 Task: Find connections with filter location La Unión with filter topic #successwith filter profile language French with filter current company Genpact with filter school QIS College of Engineering & Technology, Vengamukkapalem (Village), Pondur Road, Ongle(M),PIN-523 272.(CC-49) with filter industry Writing and Editing with filter service category Information Security with filter keywords title Finance Manager
Action: Mouse moved to (518, 72)
Screenshot: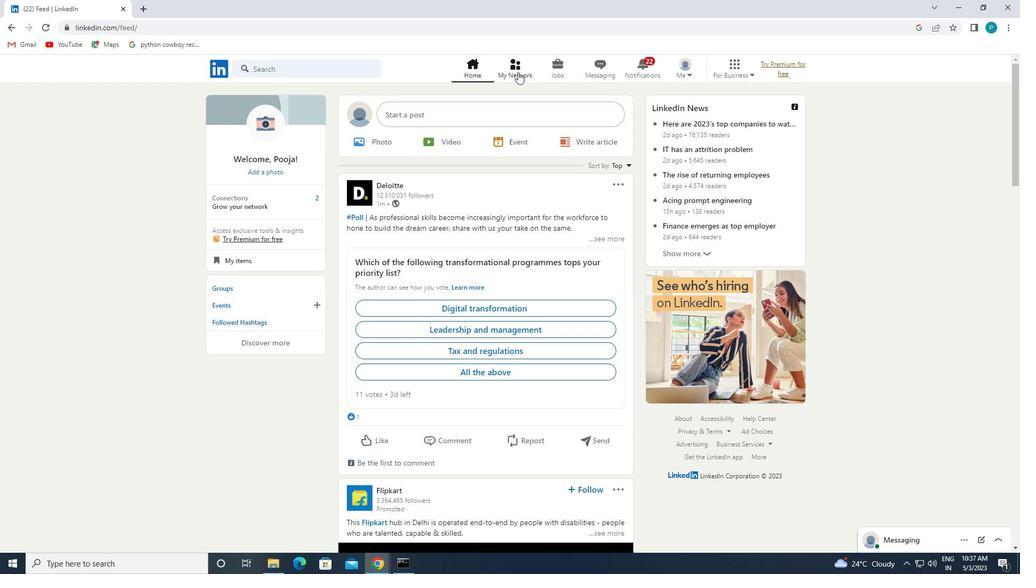 
Action: Mouse pressed left at (518, 72)
Screenshot: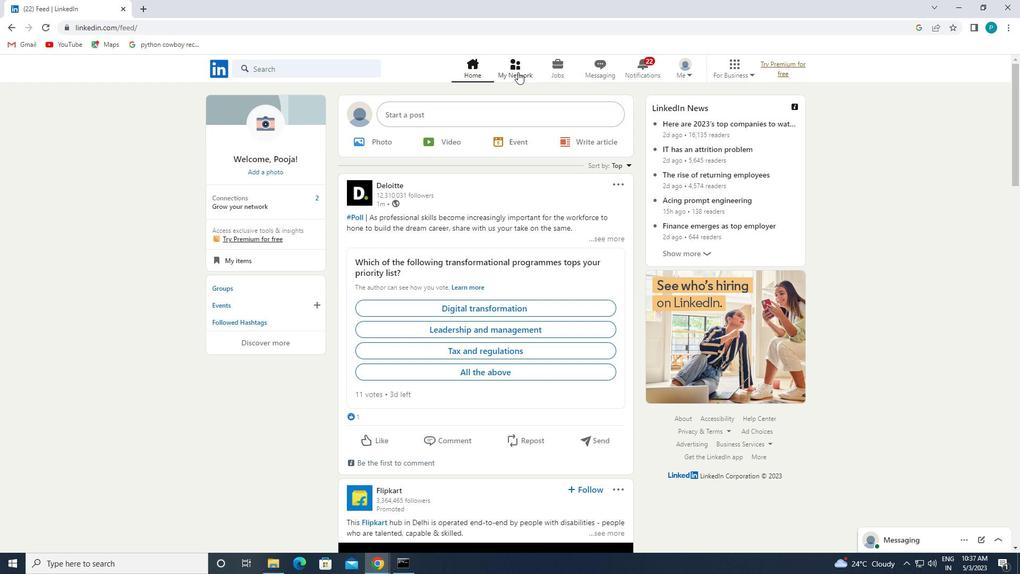 
Action: Mouse moved to (300, 122)
Screenshot: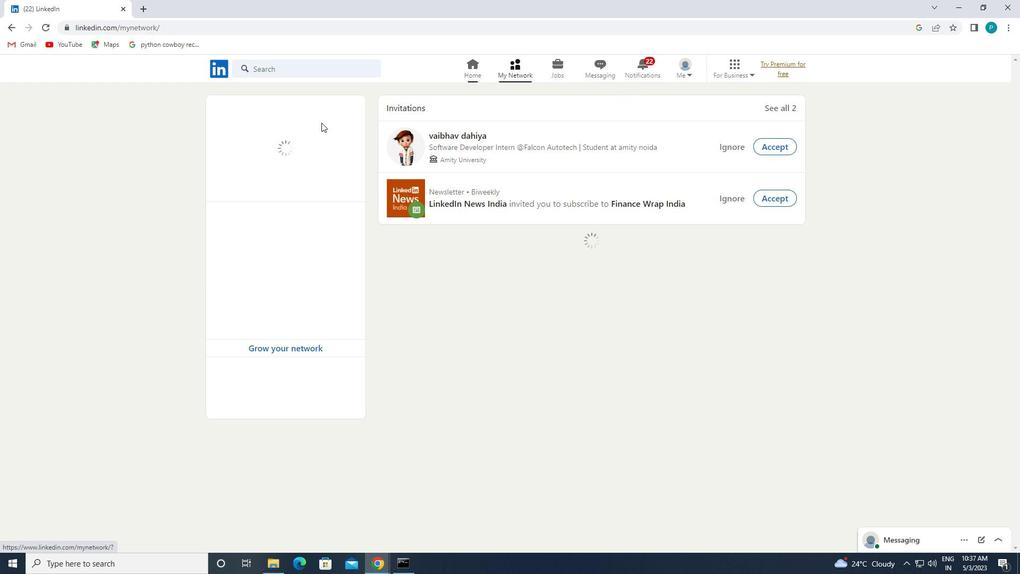 
Action: Mouse pressed left at (300, 122)
Screenshot: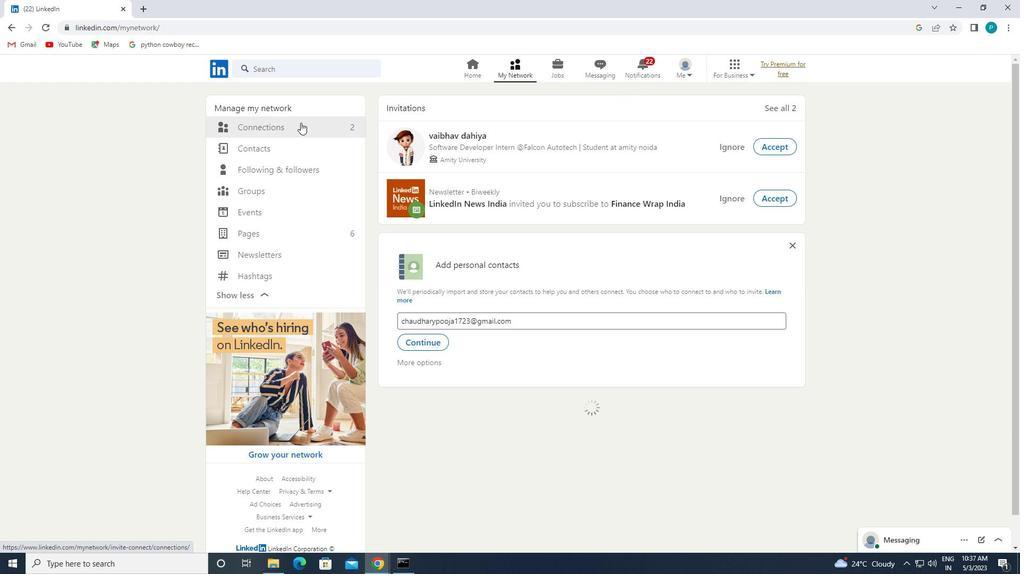 
Action: Mouse moved to (585, 127)
Screenshot: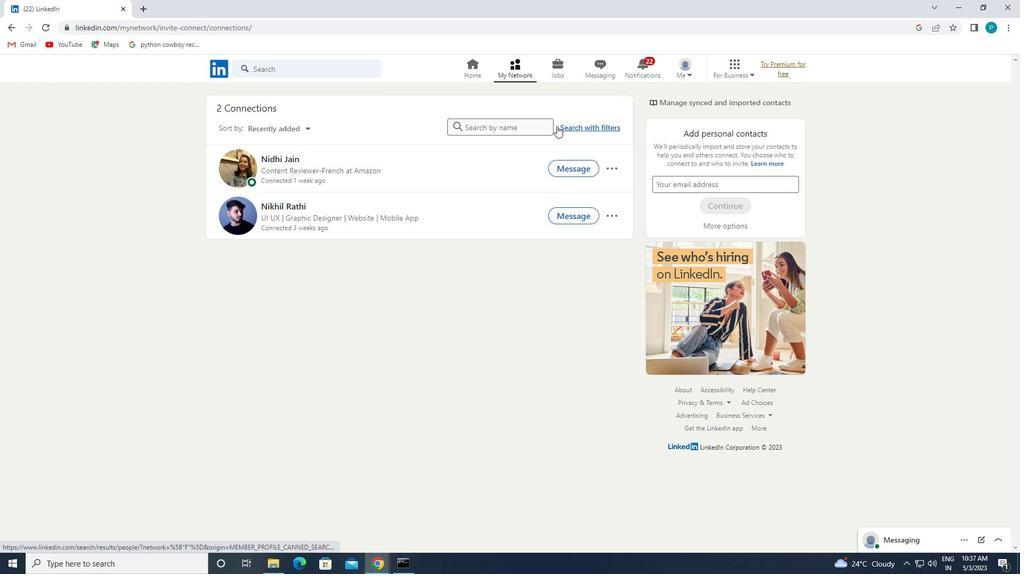 
Action: Mouse pressed left at (585, 127)
Screenshot: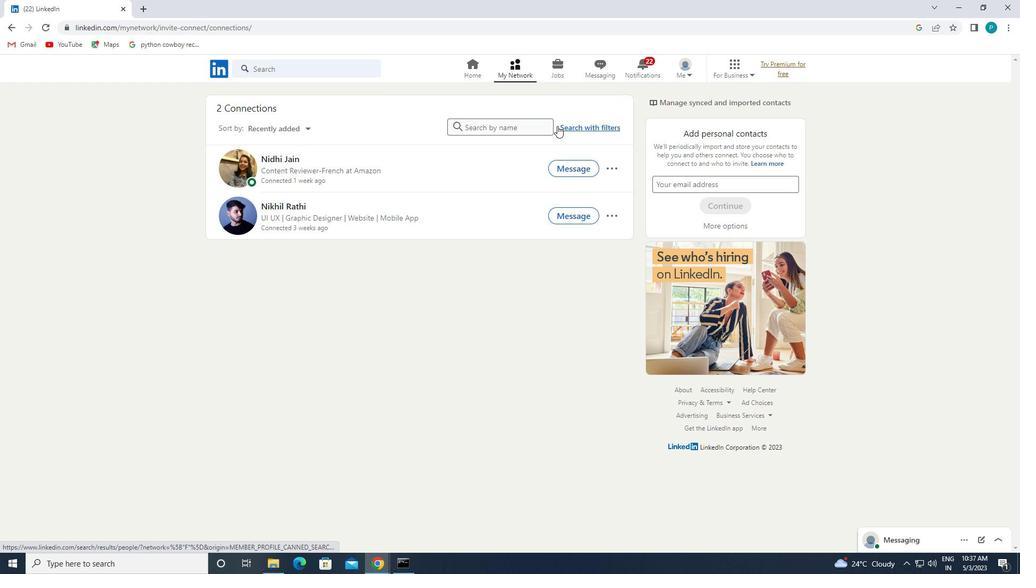 
Action: Mouse moved to (530, 104)
Screenshot: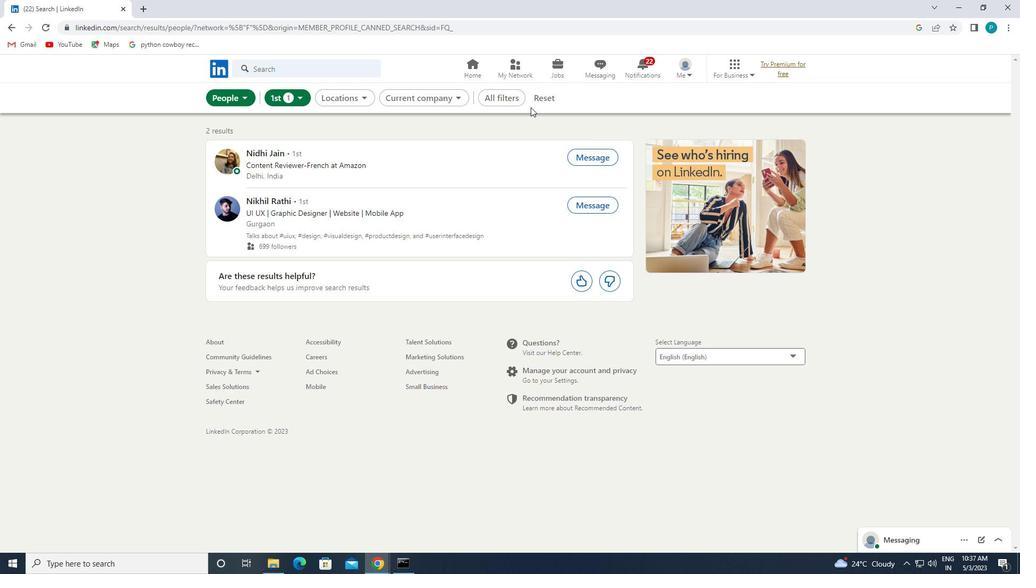
Action: Mouse pressed left at (530, 104)
Screenshot: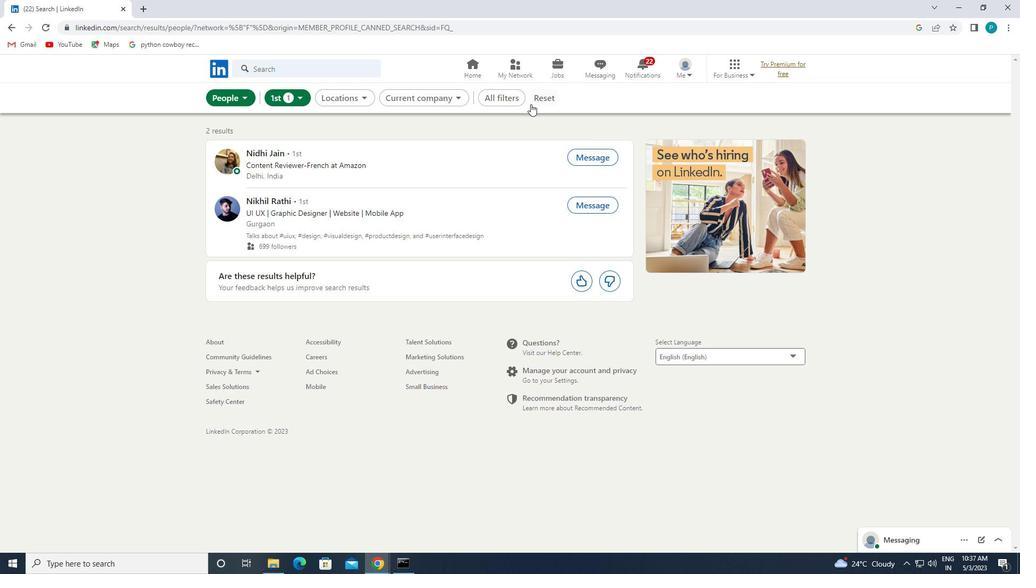 
Action: Mouse moved to (527, 98)
Screenshot: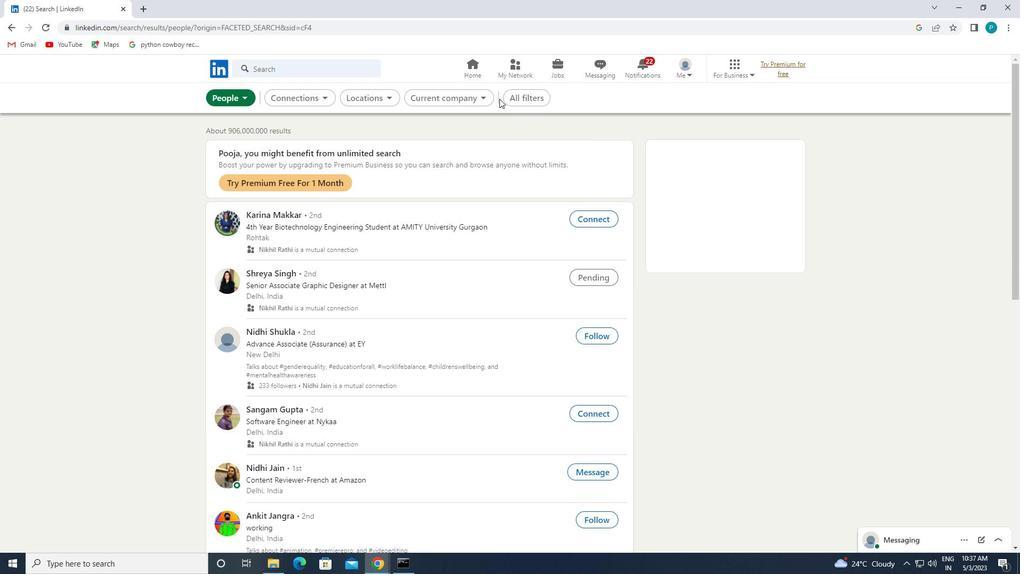 
Action: Mouse pressed left at (527, 98)
Screenshot: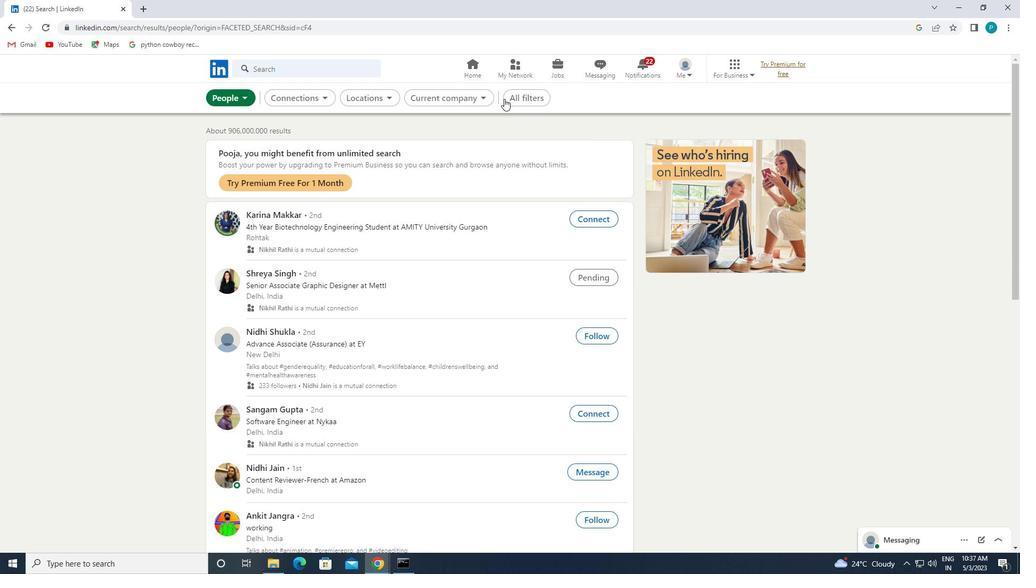 
Action: Mouse moved to (842, 266)
Screenshot: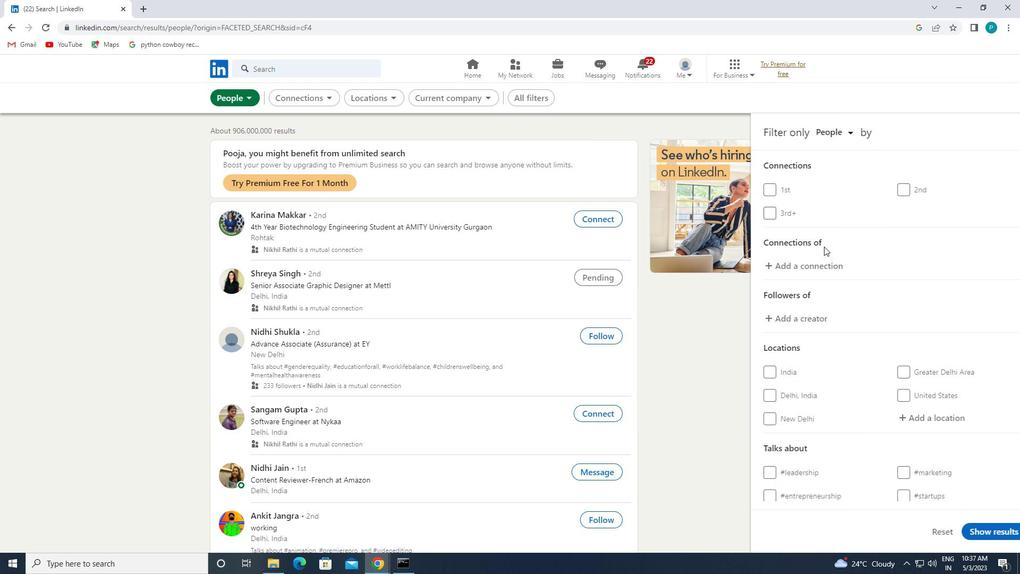 
Action: Mouse scrolled (842, 266) with delta (0, 0)
Screenshot: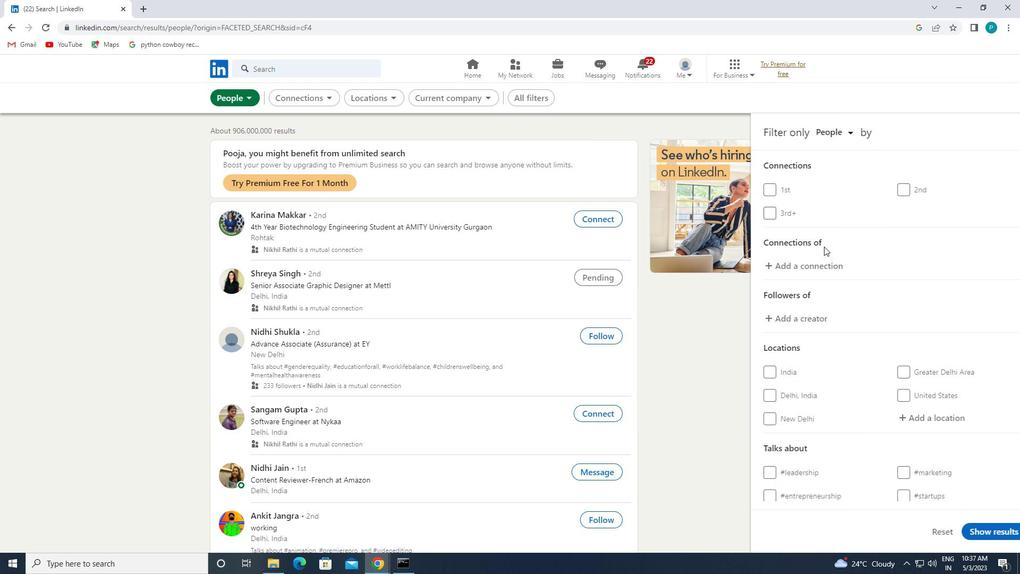 
Action: Mouse moved to (855, 289)
Screenshot: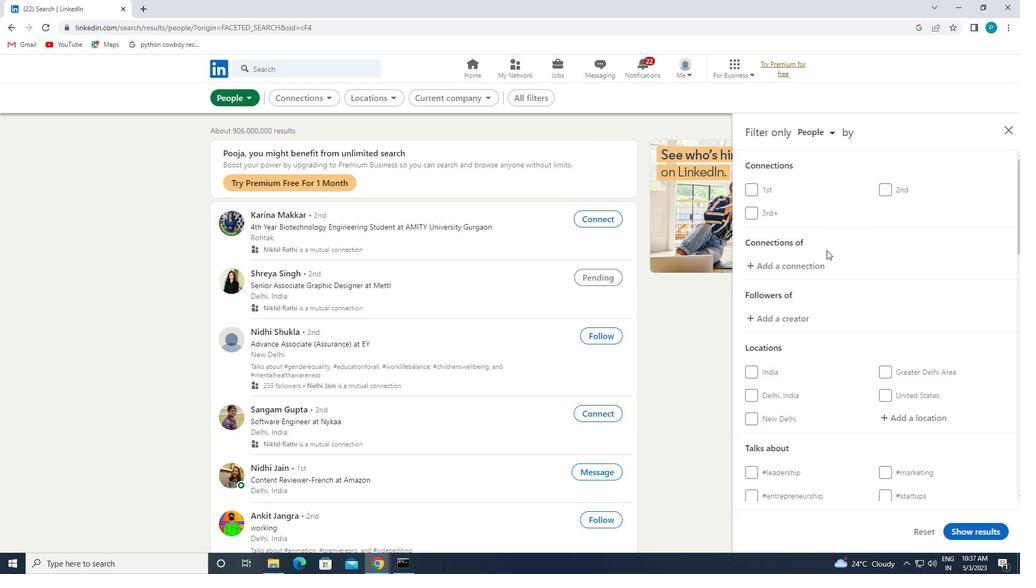 
Action: Mouse scrolled (855, 288) with delta (0, 0)
Screenshot: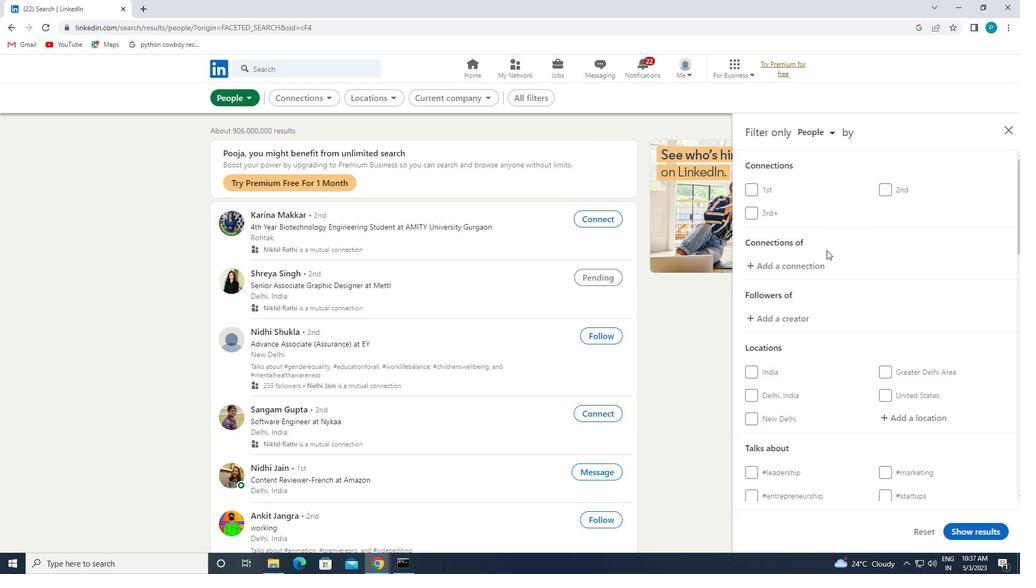 
Action: Mouse moved to (901, 301)
Screenshot: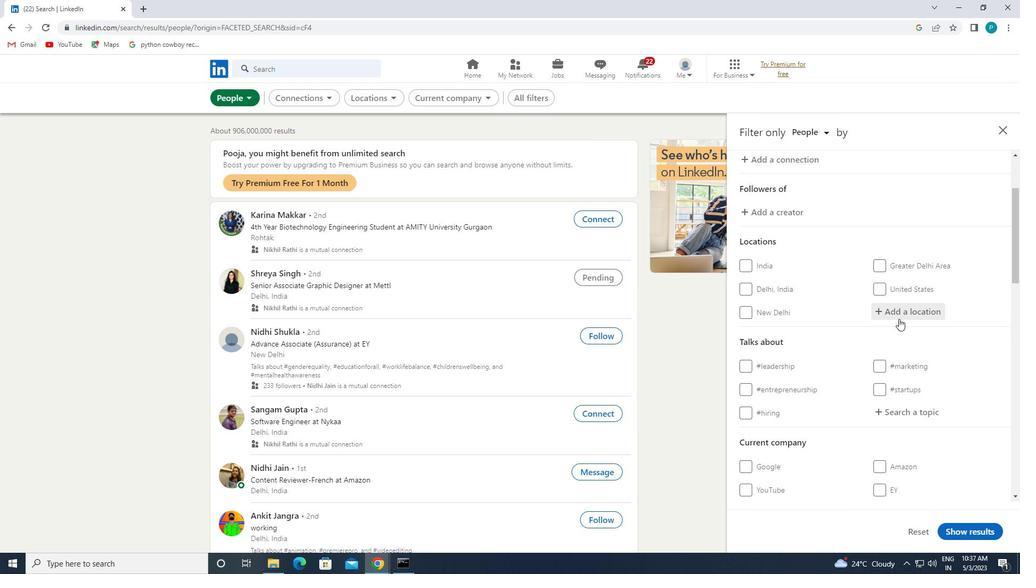 
Action: Mouse pressed left at (901, 301)
Screenshot: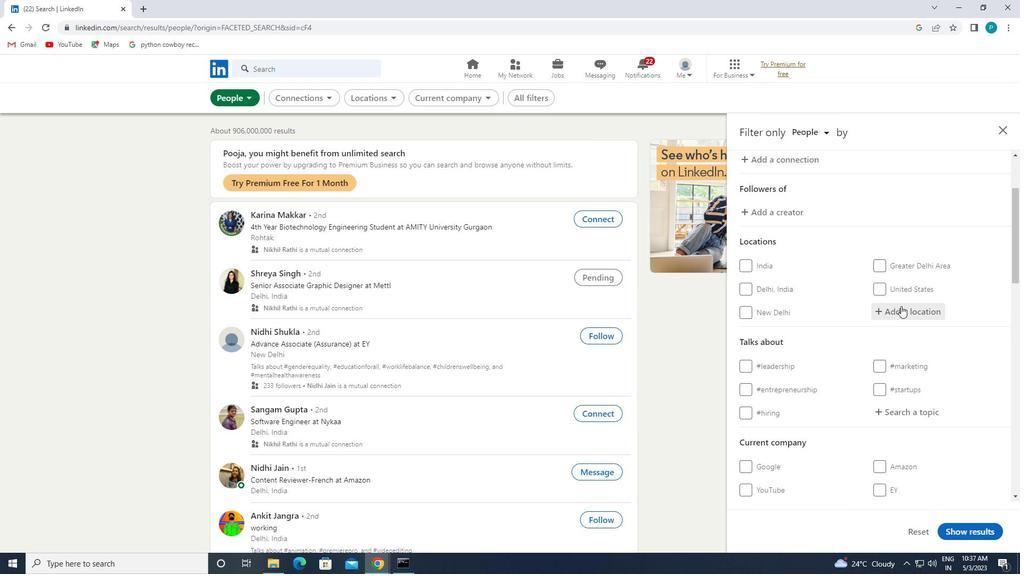 
Action: Mouse moved to (907, 323)
Screenshot: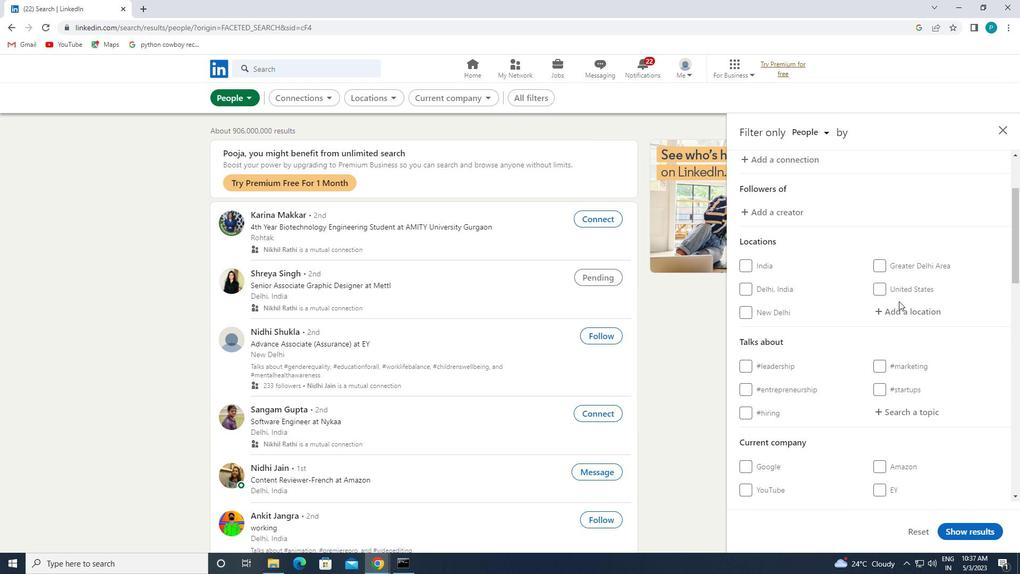 
Action: Mouse pressed left at (907, 323)
Screenshot: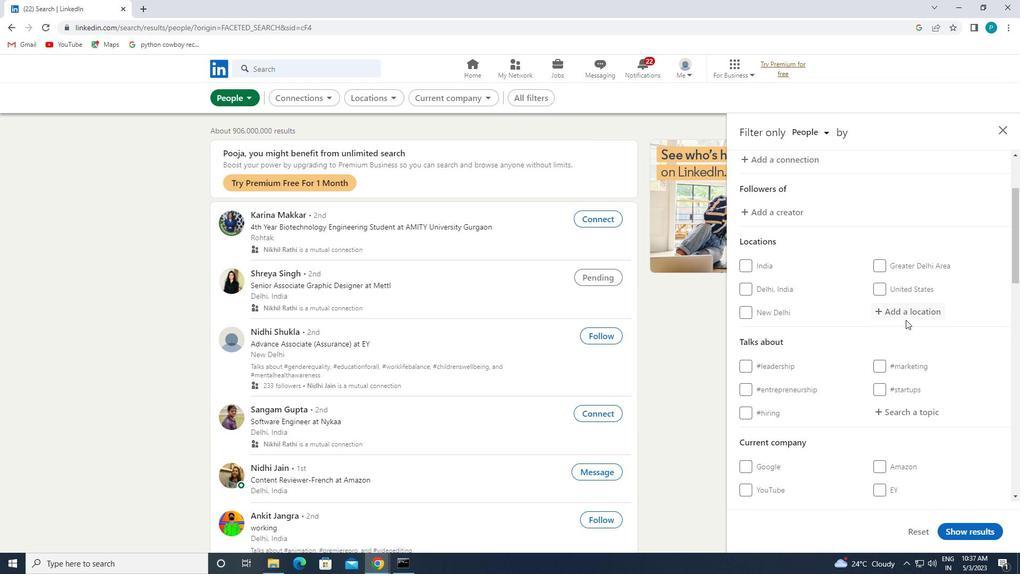 
Action: Mouse moved to (904, 315)
Screenshot: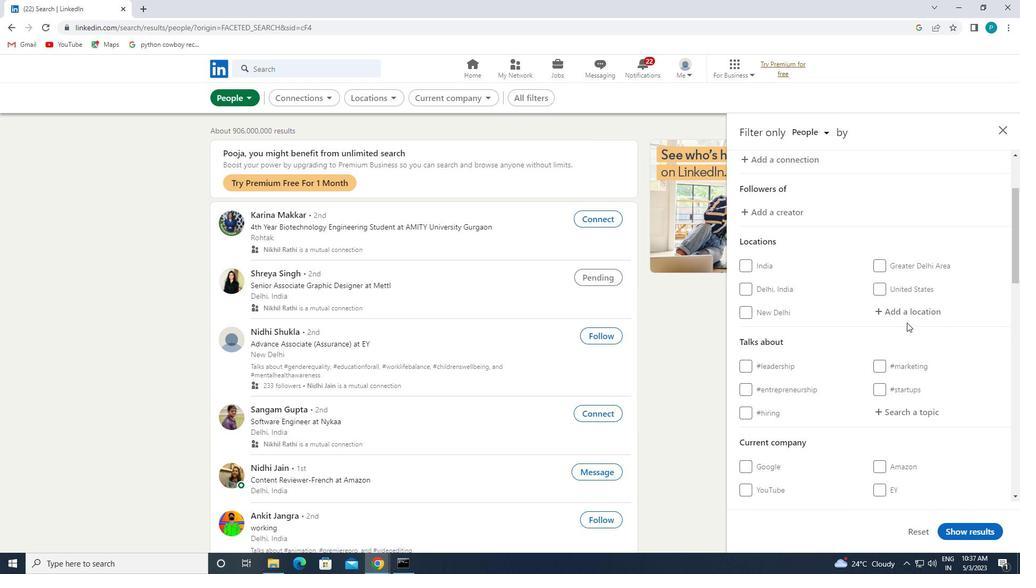 
Action: Mouse pressed left at (904, 315)
Screenshot: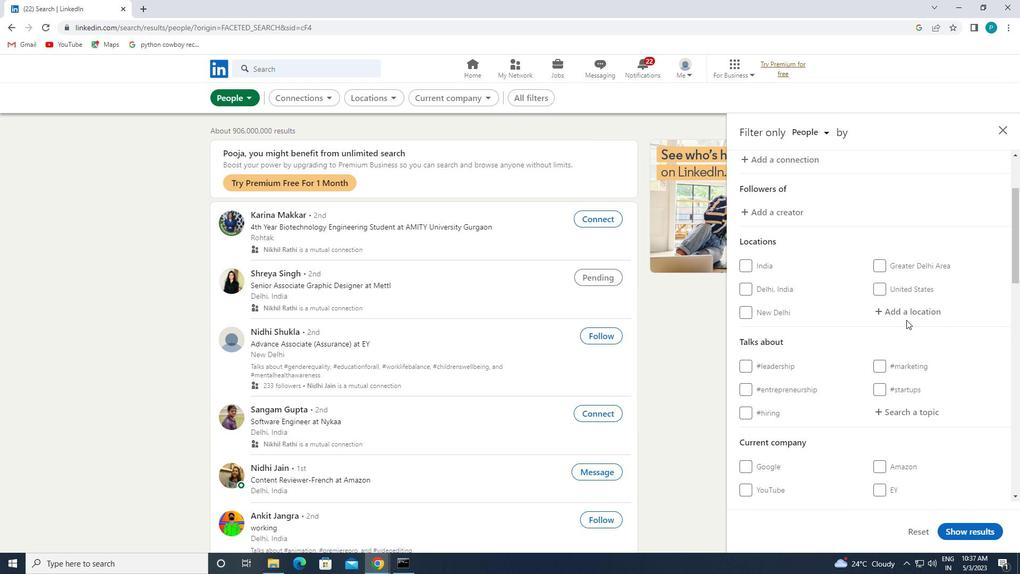 
Action: Mouse moved to (904, 316)
Screenshot: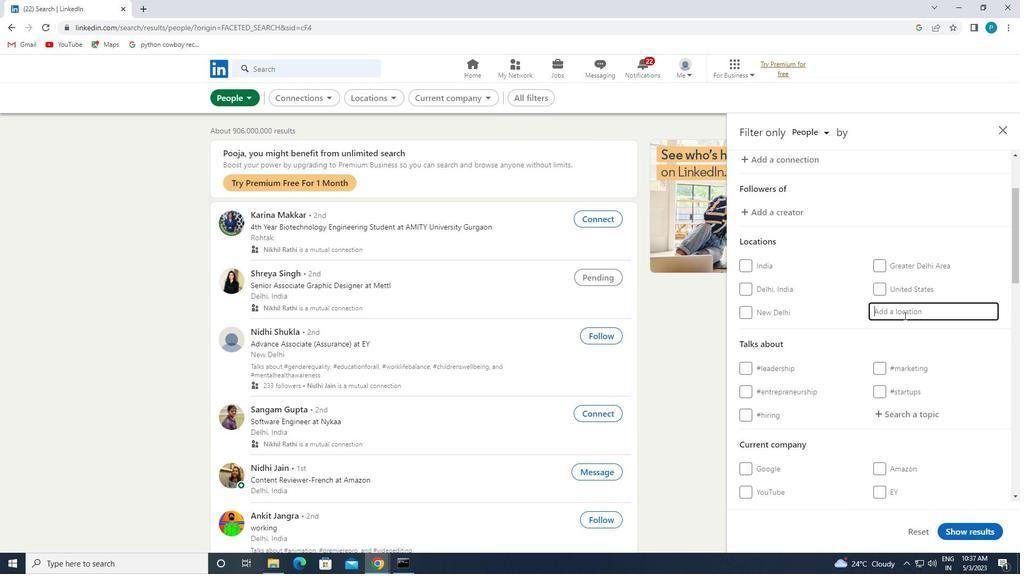 
Action: Key pressed <Key.shift><Key.shift><Key.shift><Key.shift><Key.shift><Key.shift><Key.shift><Key.shift><Key.shift_r><Key.shift_r><Key.shift_r>LA<Key.space><Key.caps_lock>U<Key.caps_lock>NION
Screenshot: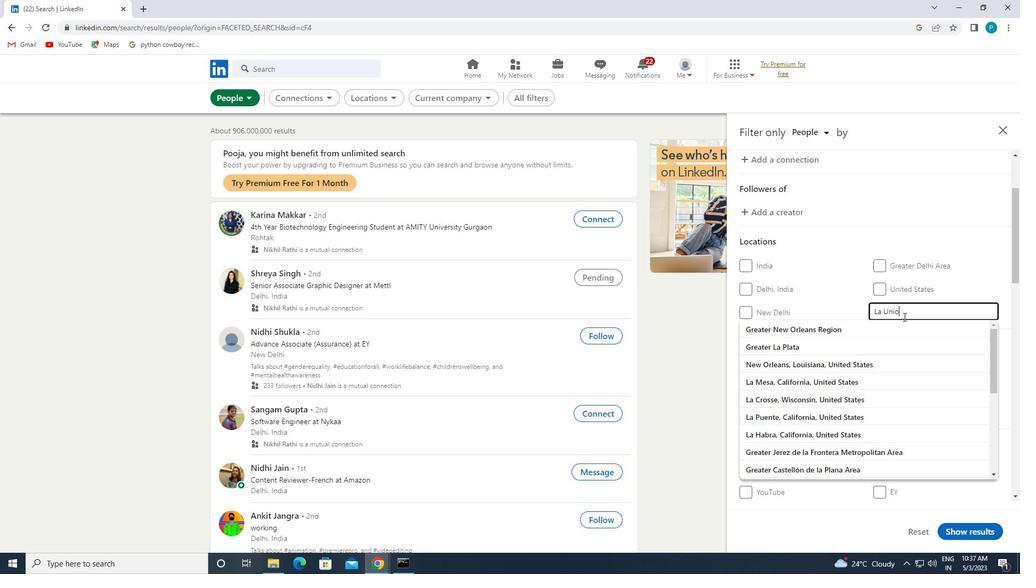 
Action: Mouse moved to (888, 326)
Screenshot: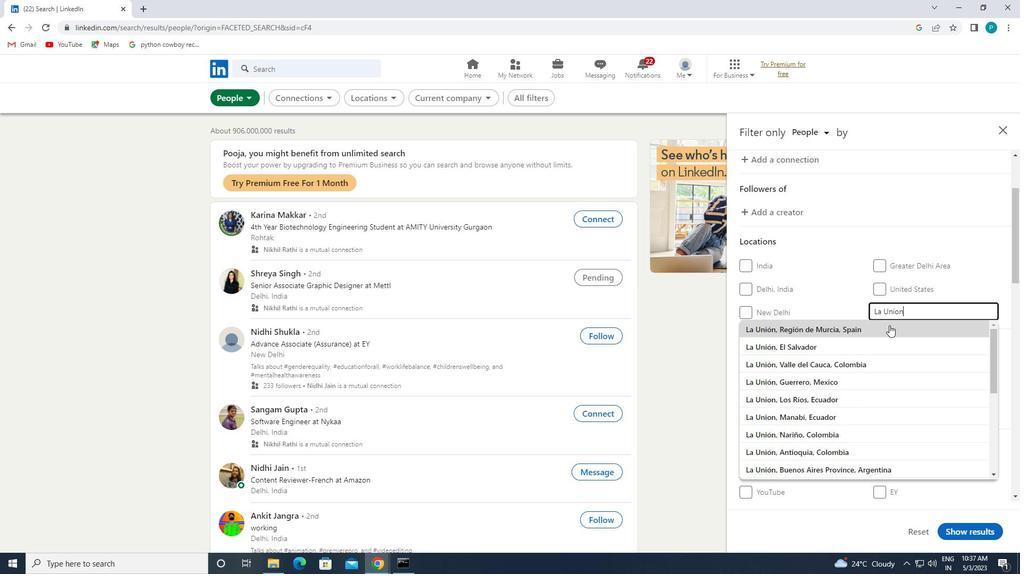
Action: Mouse pressed left at (888, 326)
Screenshot: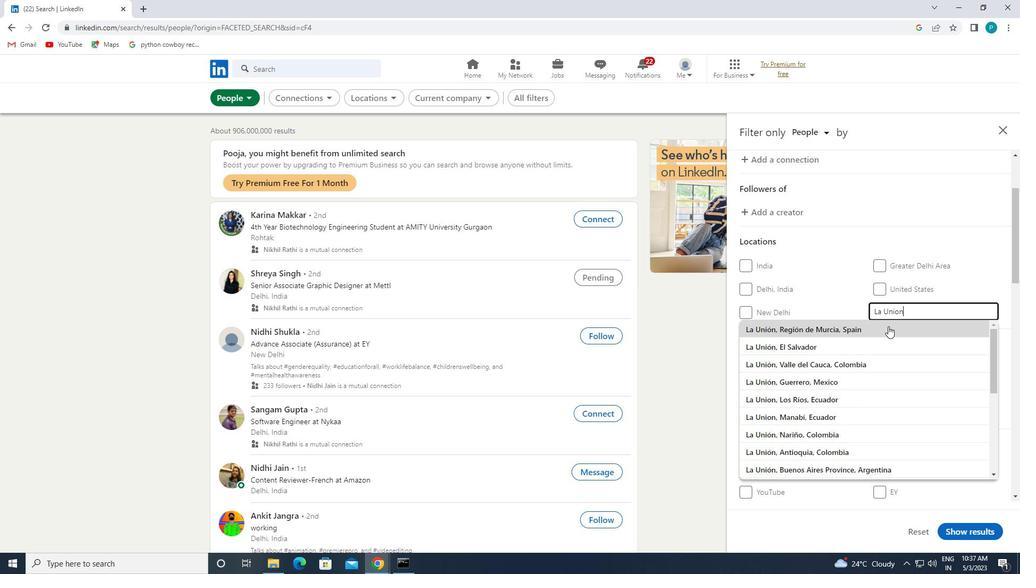 
Action: Mouse scrolled (888, 326) with delta (0, 0)
Screenshot: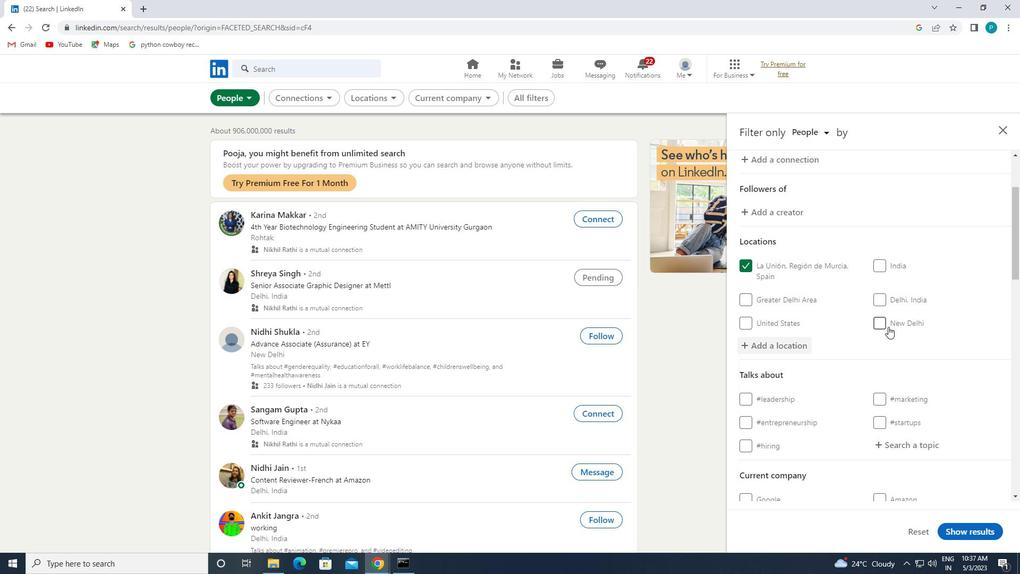 
Action: Mouse scrolled (888, 326) with delta (0, 0)
Screenshot: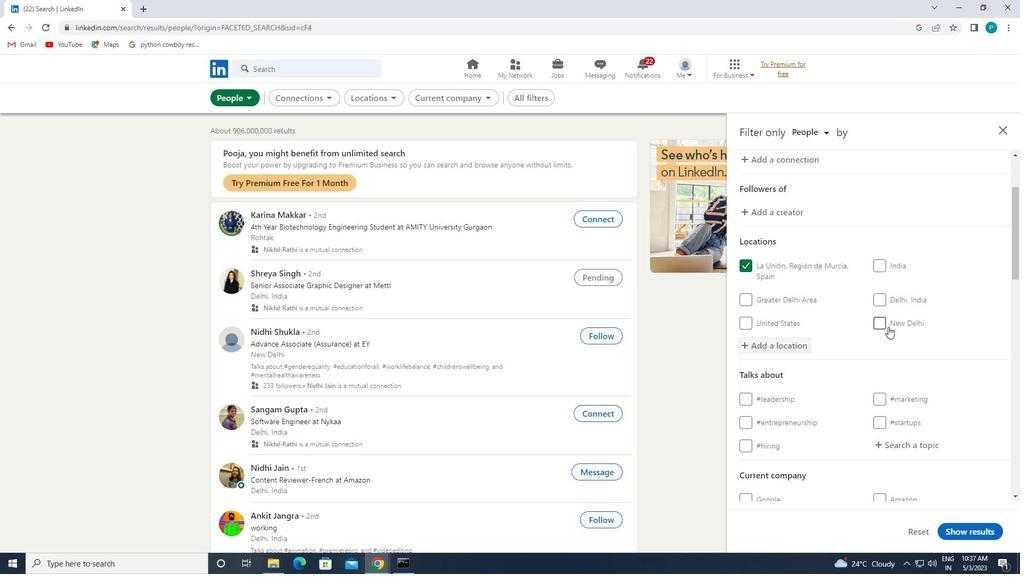
Action: Mouse scrolled (888, 326) with delta (0, 0)
Screenshot: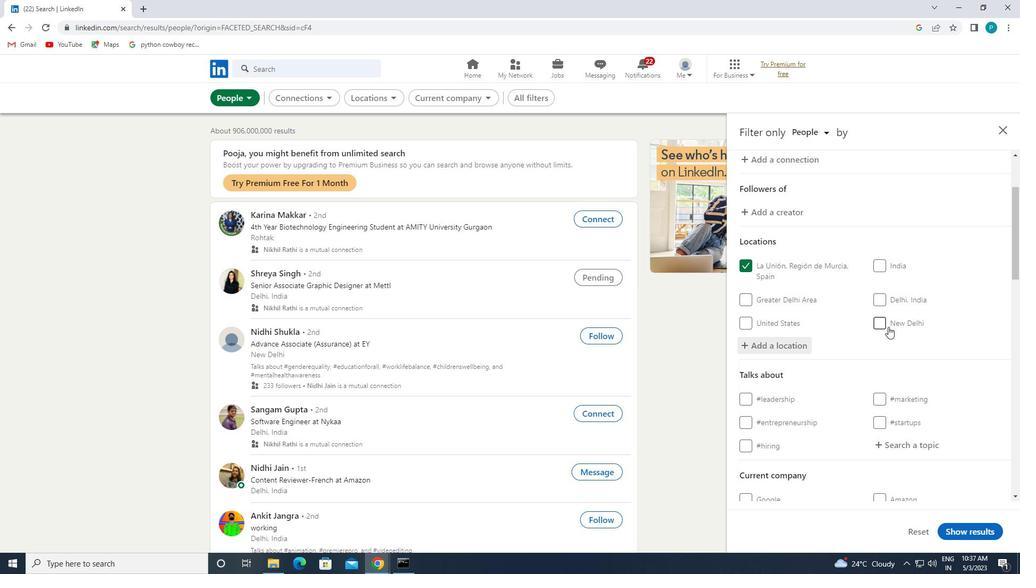 
Action: Mouse moved to (891, 290)
Screenshot: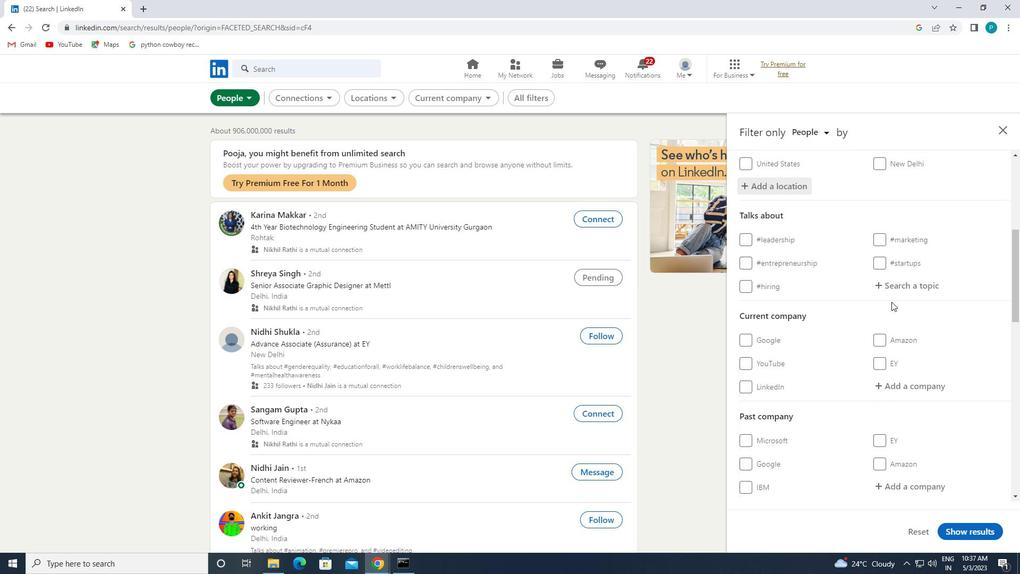 
Action: Mouse pressed left at (891, 290)
Screenshot: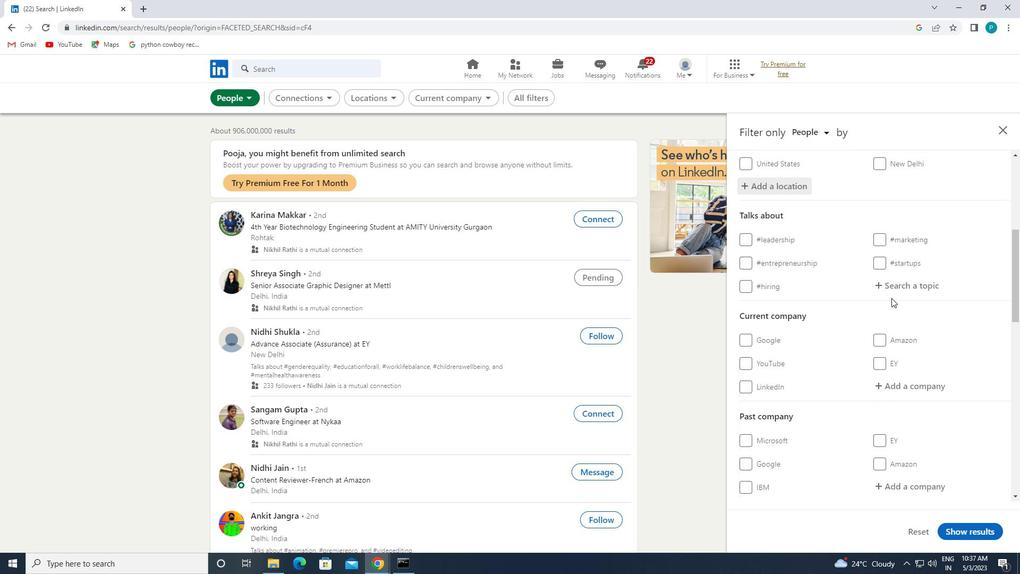 
Action: Mouse moved to (910, 302)
Screenshot: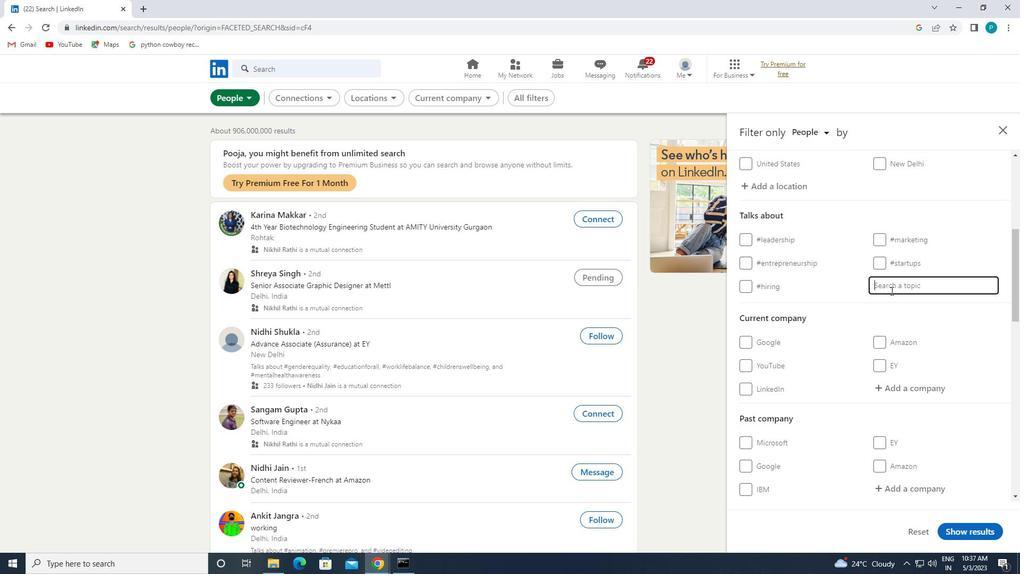 
Action: Key pressed <Key.shift><Key.shift><Key.shift>#SUCCESS
Screenshot: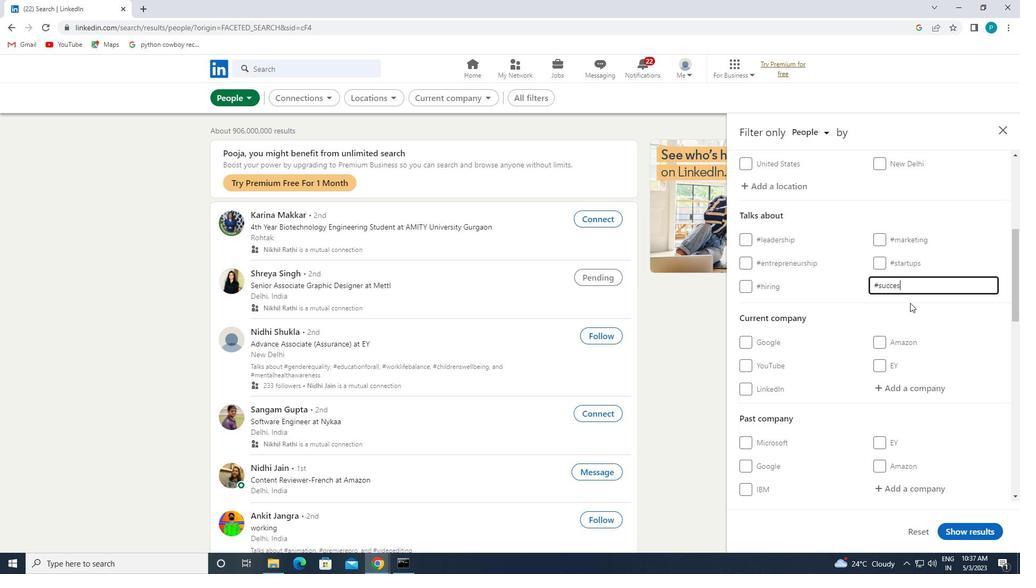 
Action: Mouse moved to (793, 375)
Screenshot: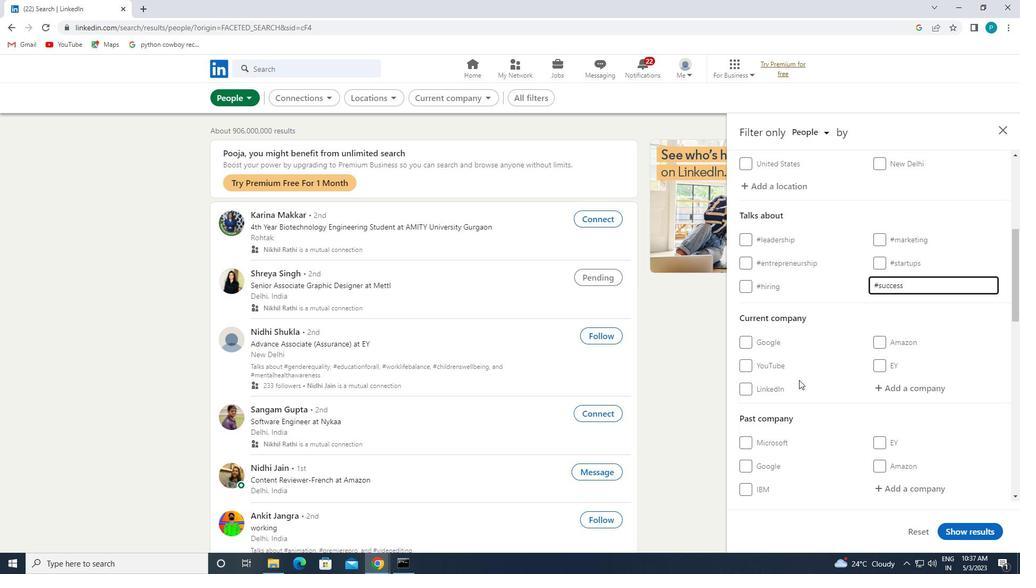 
Action: Mouse scrolled (793, 375) with delta (0, 0)
Screenshot: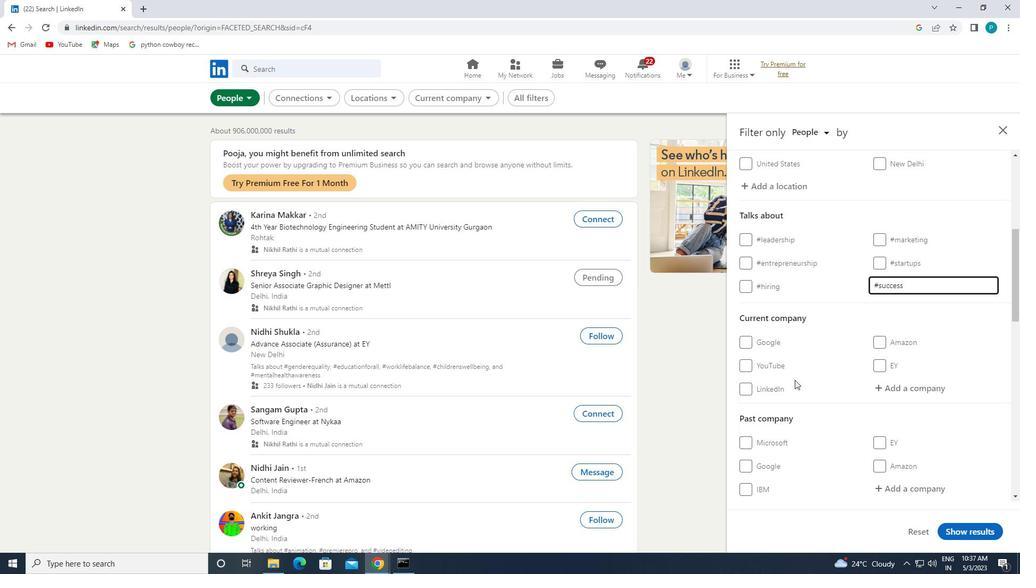 
Action: Mouse scrolled (793, 375) with delta (0, 0)
Screenshot: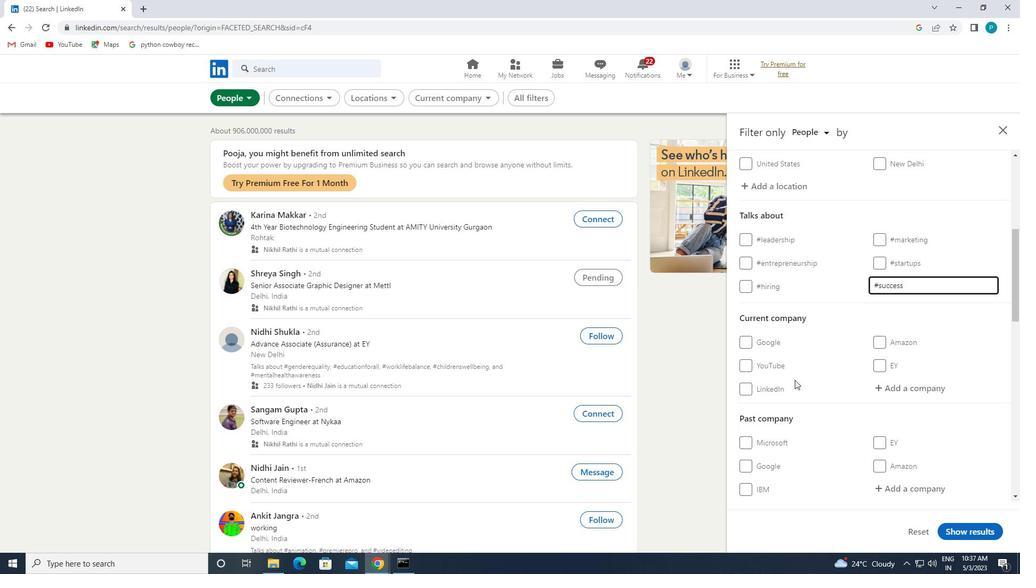 
Action: Mouse scrolled (793, 375) with delta (0, 0)
Screenshot: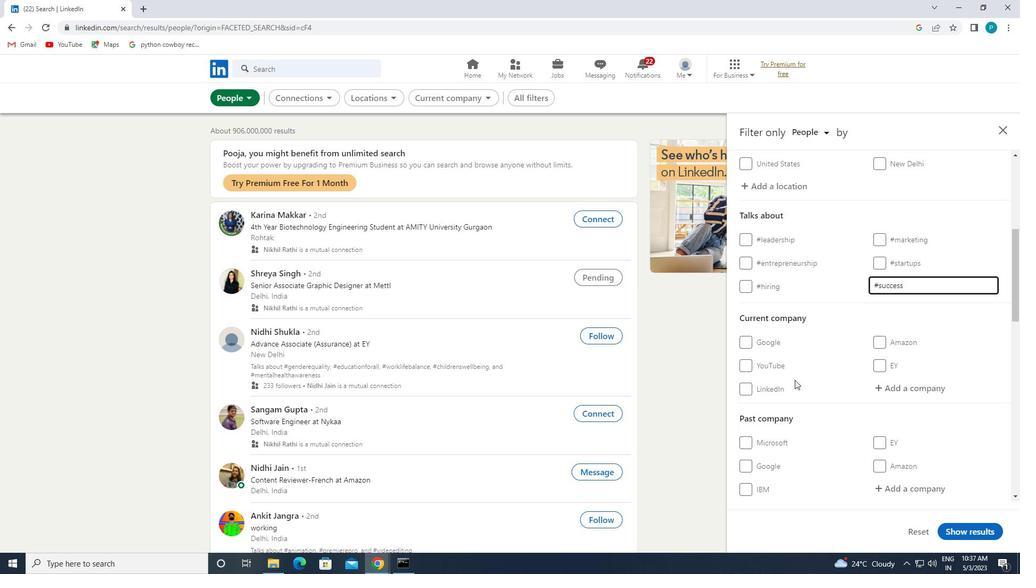 
Action: Mouse moved to (787, 384)
Screenshot: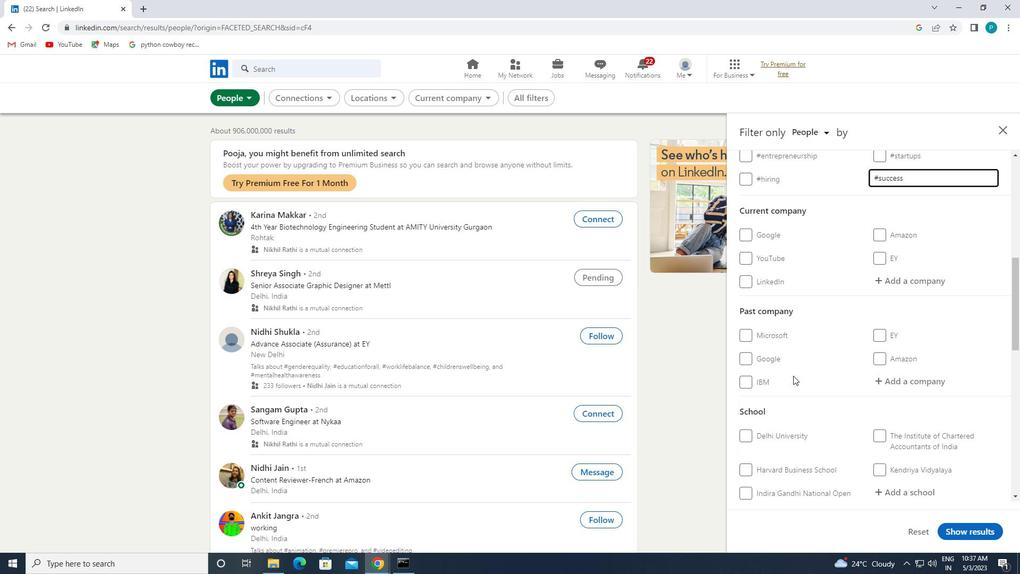 
Action: Mouse scrolled (787, 384) with delta (0, 0)
Screenshot: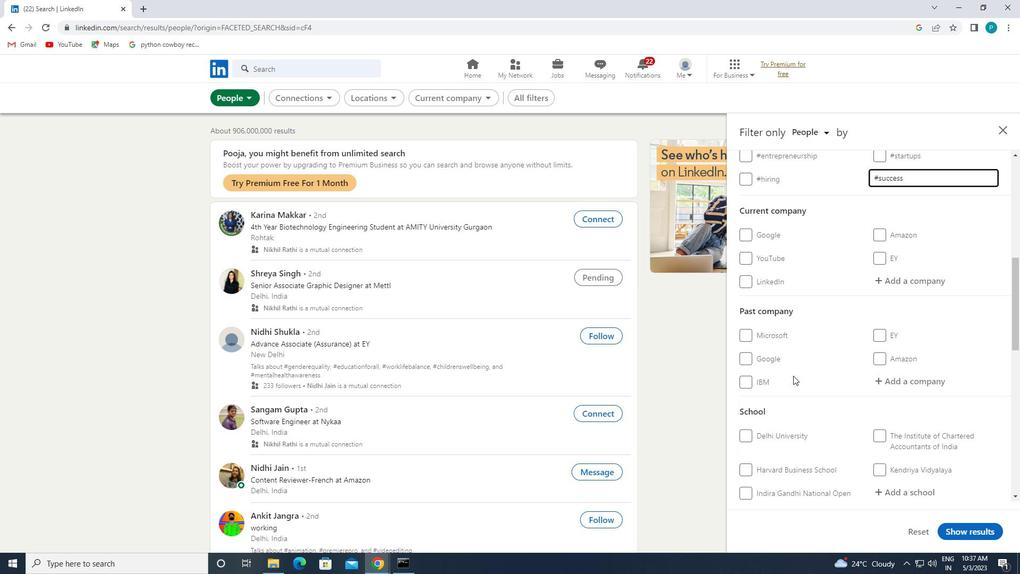 
Action: Mouse moved to (781, 408)
Screenshot: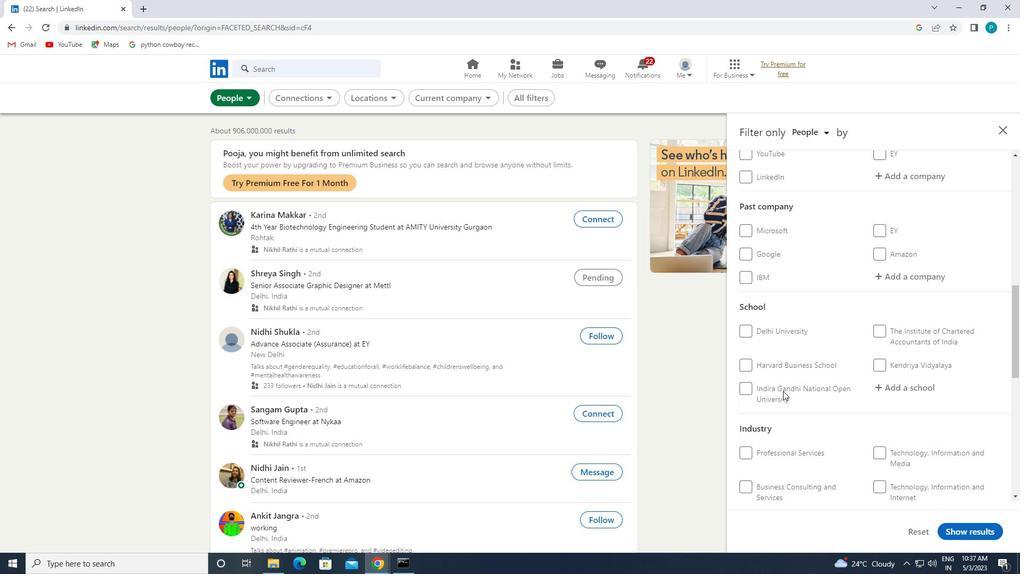 
Action: Mouse scrolled (781, 407) with delta (0, 0)
Screenshot: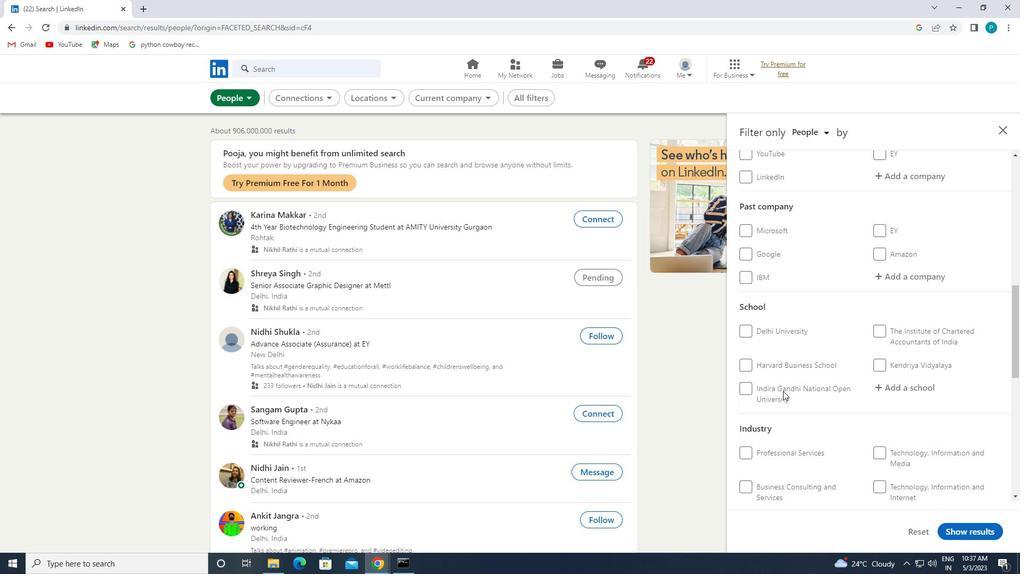 
Action: Mouse moved to (779, 414)
Screenshot: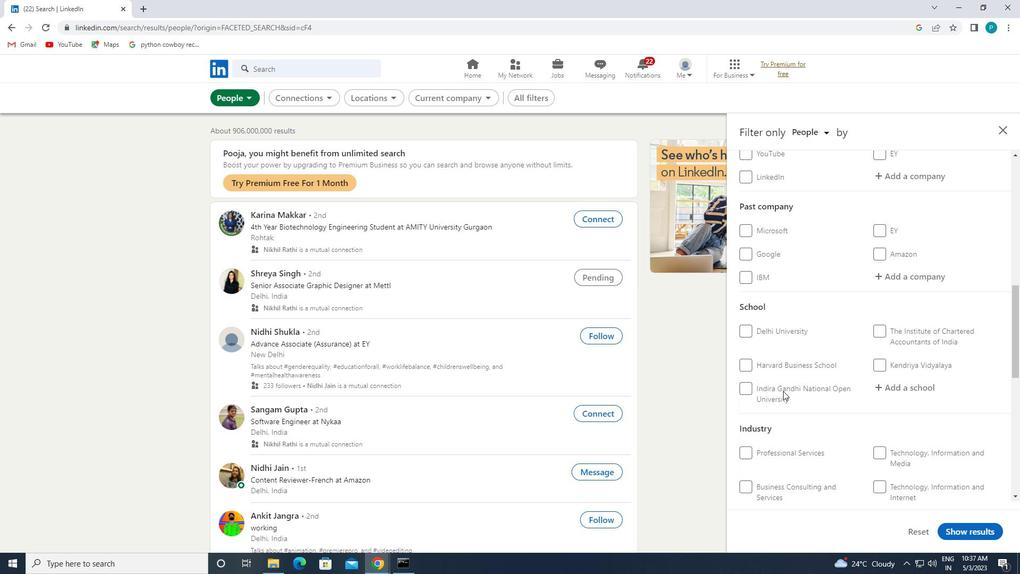 
Action: Mouse scrolled (779, 413) with delta (0, 0)
Screenshot: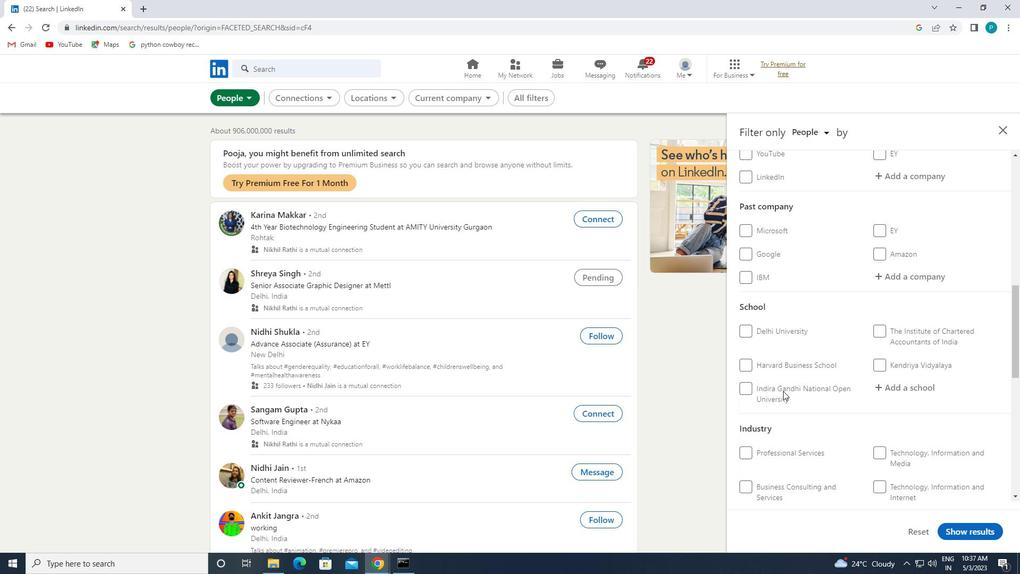 
Action: Mouse scrolled (779, 413) with delta (0, 0)
Screenshot: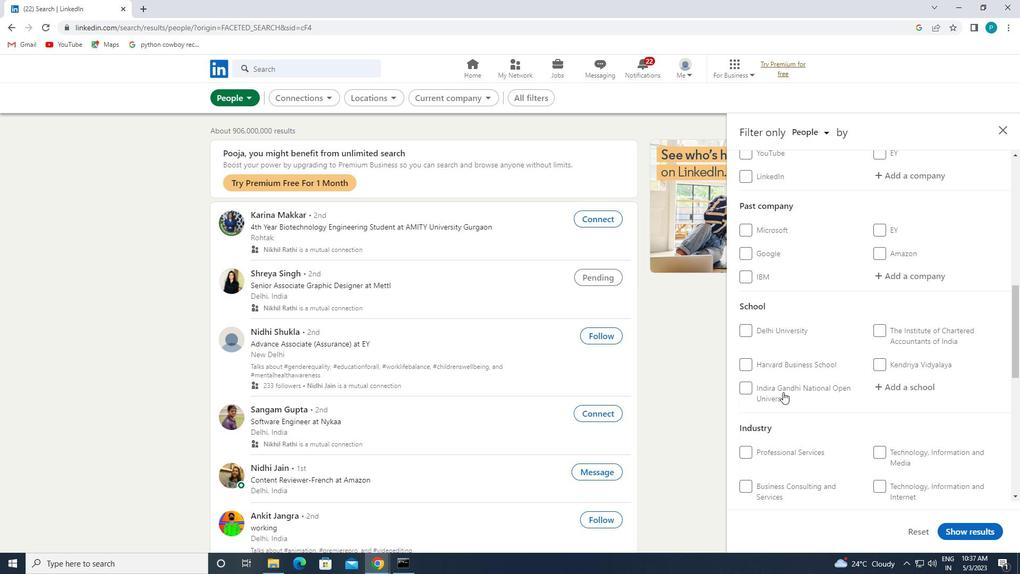 
Action: Mouse moved to (882, 408)
Screenshot: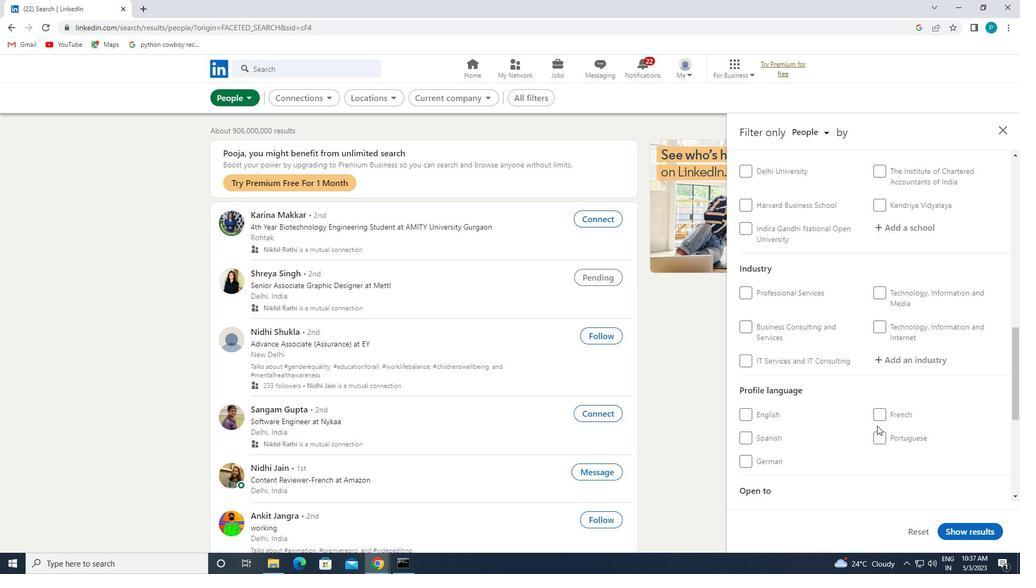 
Action: Mouse pressed left at (882, 408)
Screenshot: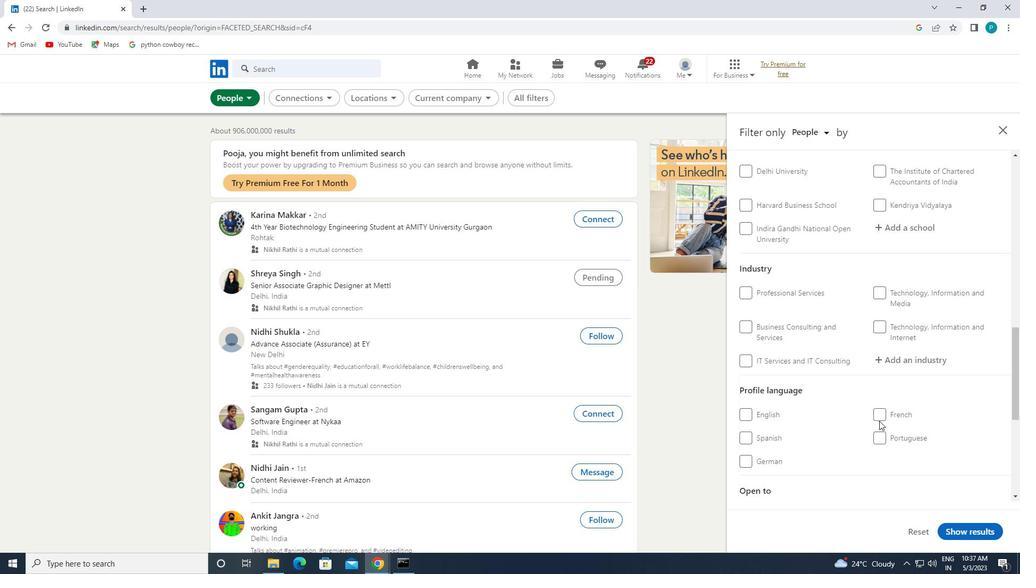 
Action: Mouse moved to (882, 298)
Screenshot: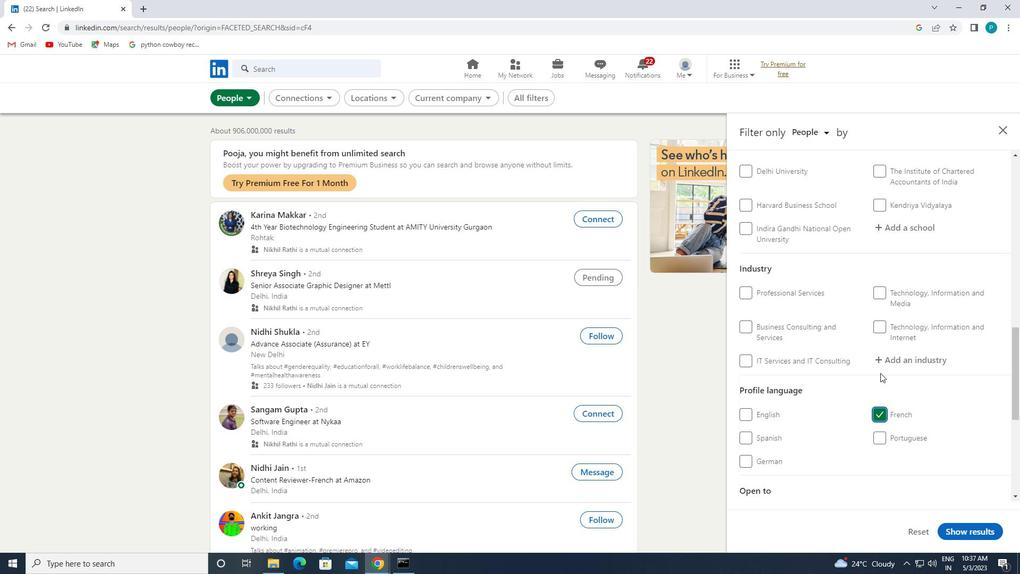 
Action: Mouse scrolled (882, 299) with delta (0, 0)
Screenshot: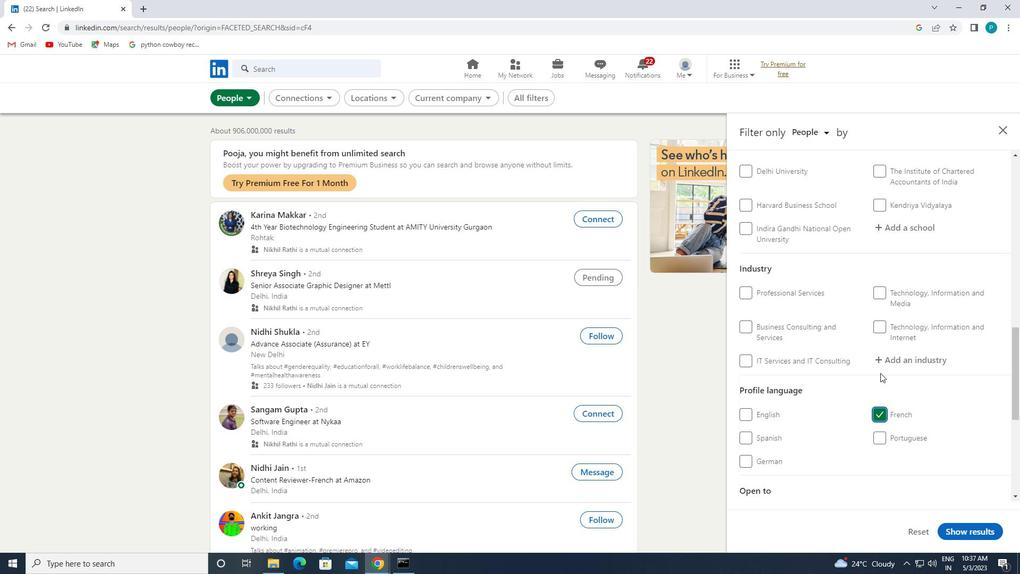 
Action: Mouse moved to (882, 297)
Screenshot: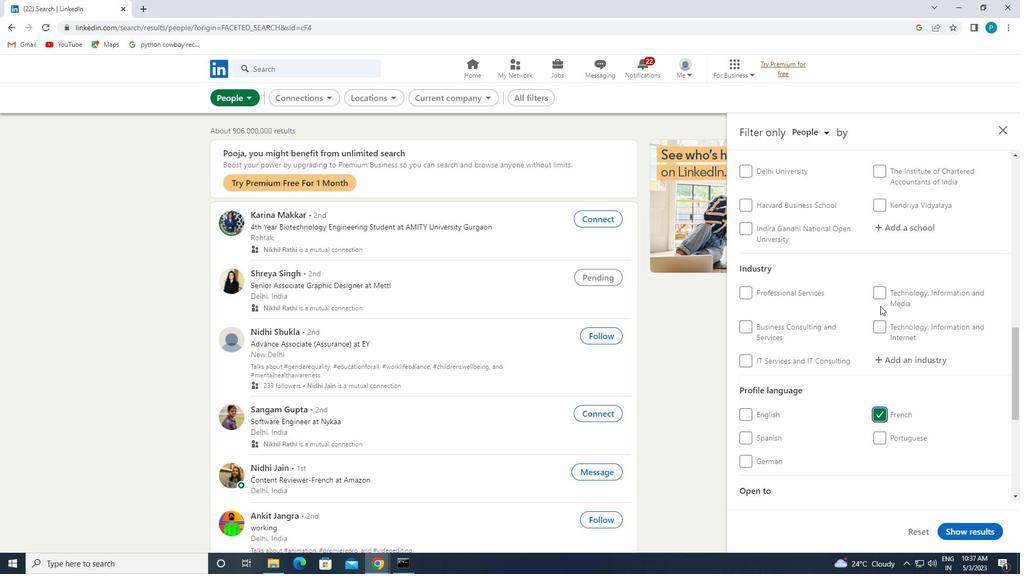 
Action: Mouse scrolled (882, 297) with delta (0, 0)
Screenshot: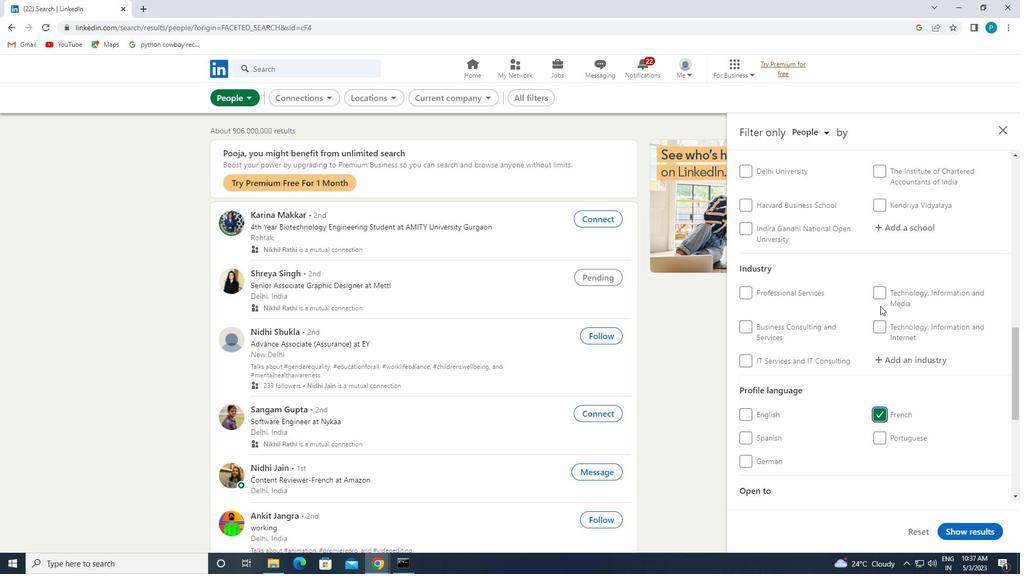 
Action: Mouse moved to (881, 293)
Screenshot: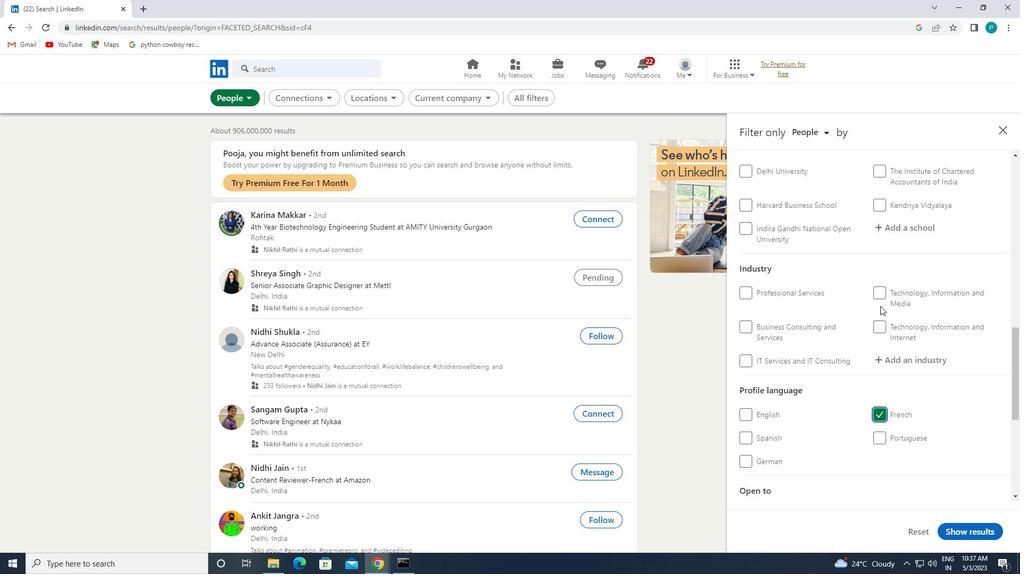 
Action: Mouse scrolled (881, 294) with delta (0, 0)
Screenshot: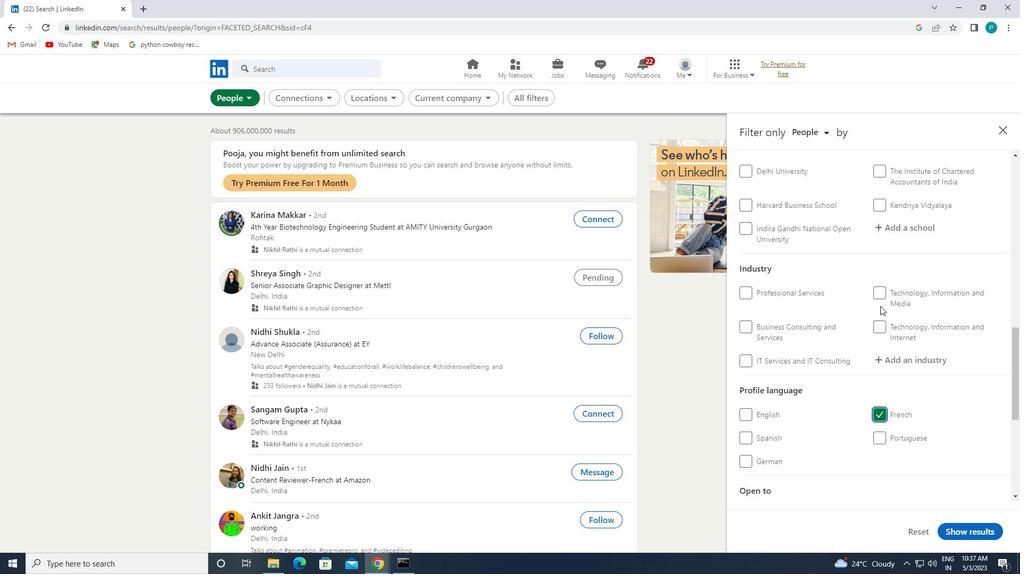 
Action: Mouse moved to (891, 281)
Screenshot: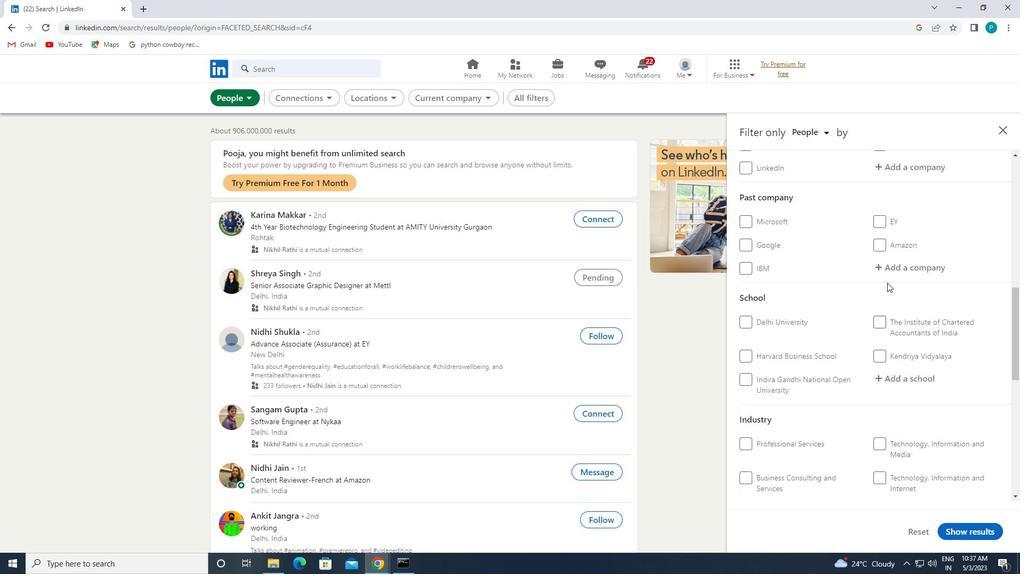 
Action: Mouse scrolled (891, 281) with delta (0, 0)
Screenshot: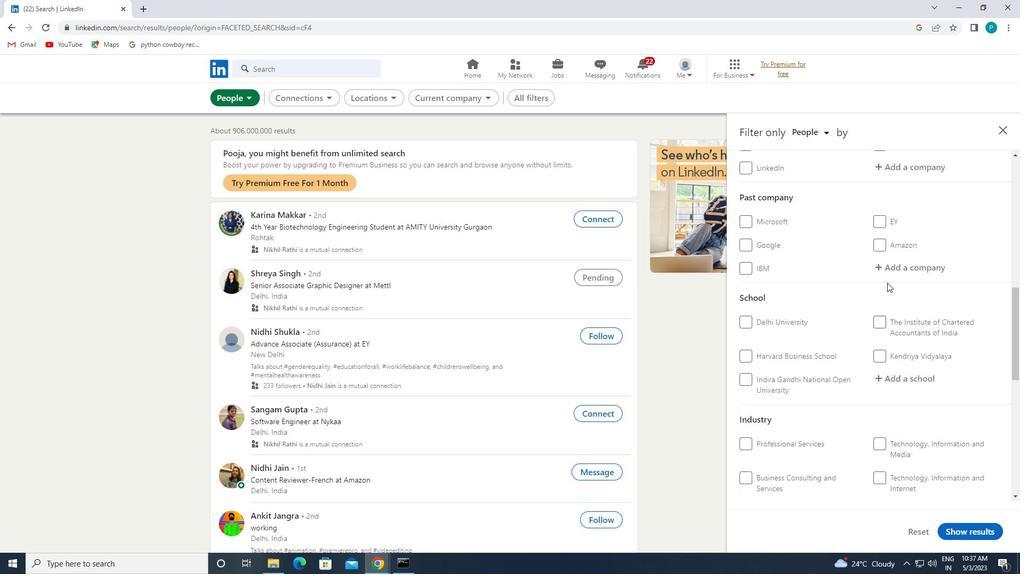 
Action: Mouse scrolled (891, 281) with delta (0, 0)
Screenshot: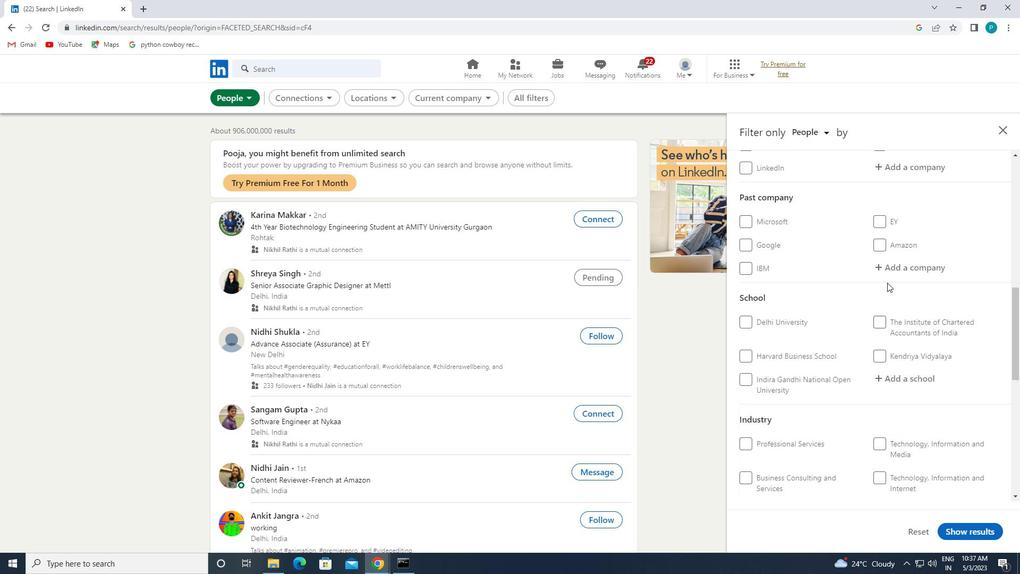 
Action: Mouse scrolled (891, 281) with delta (0, 0)
Screenshot: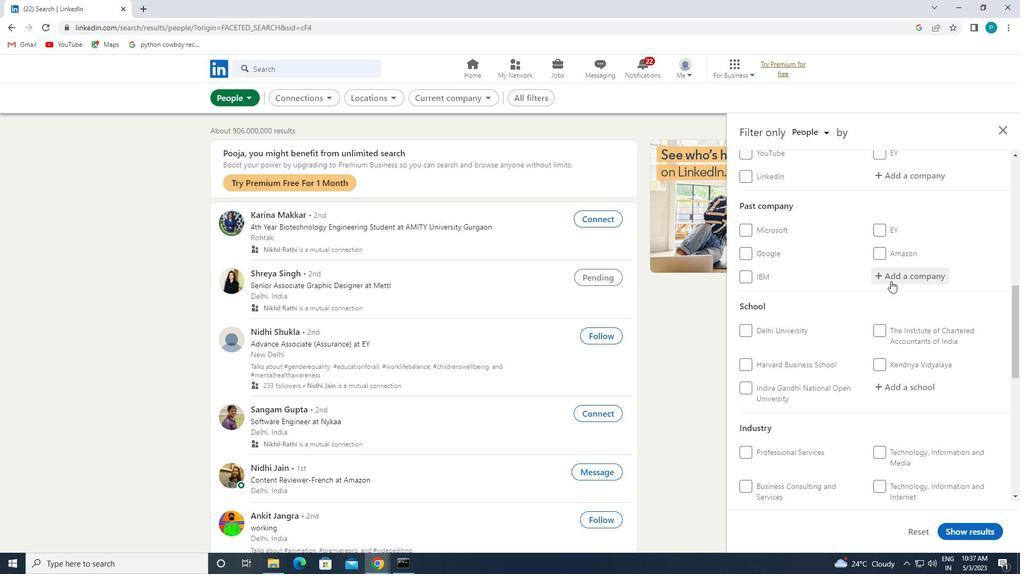 
Action: Mouse moved to (903, 339)
Screenshot: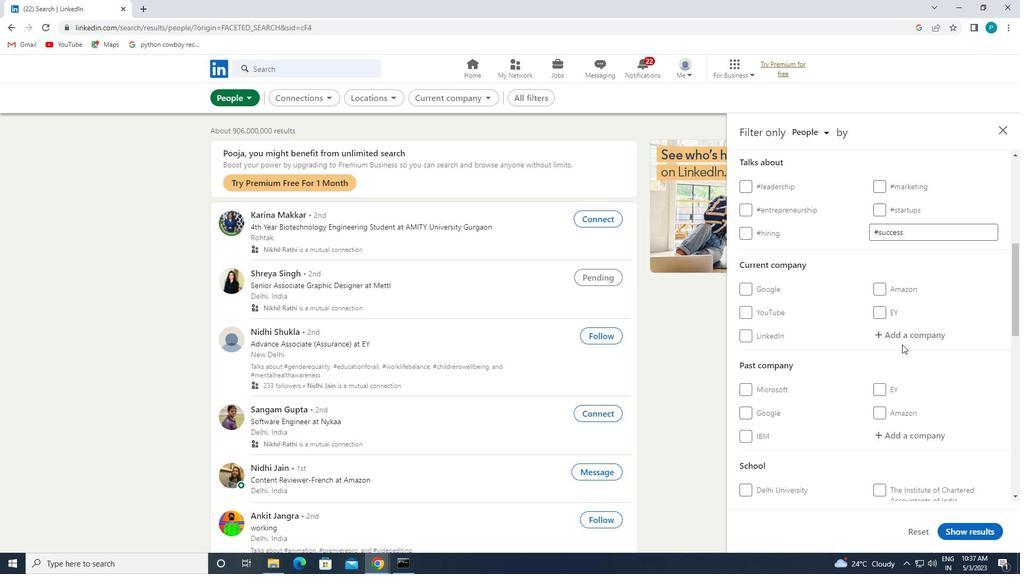 
Action: Mouse pressed left at (903, 339)
Screenshot: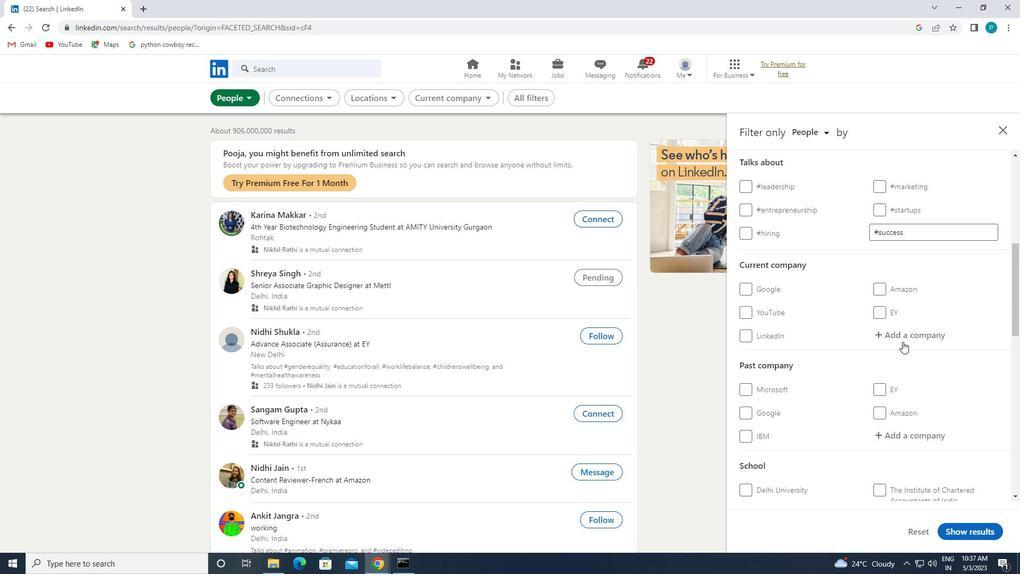 
Action: Mouse moved to (903, 338)
Screenshot: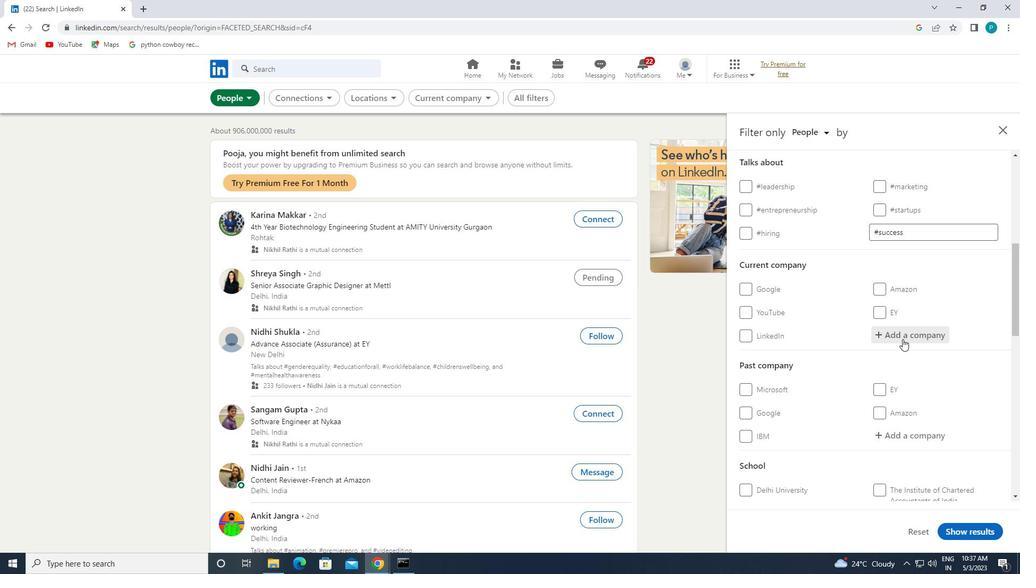 
Action: Key pressed <Key.caps_lock>G<Key.caps_lock>ENPACT
Screenshot: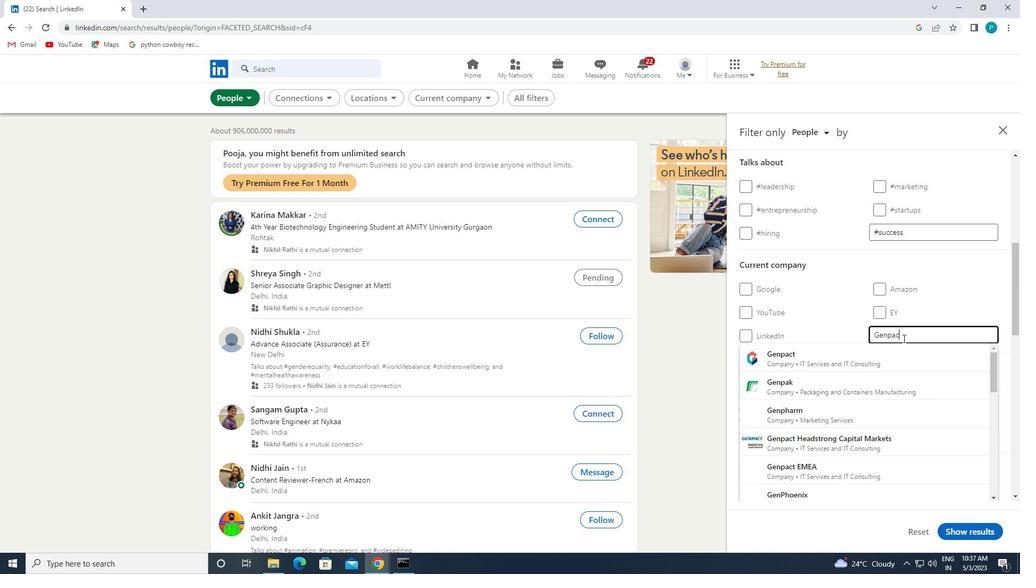 
Action: Mouse moved to (872, 357)
Screenshot: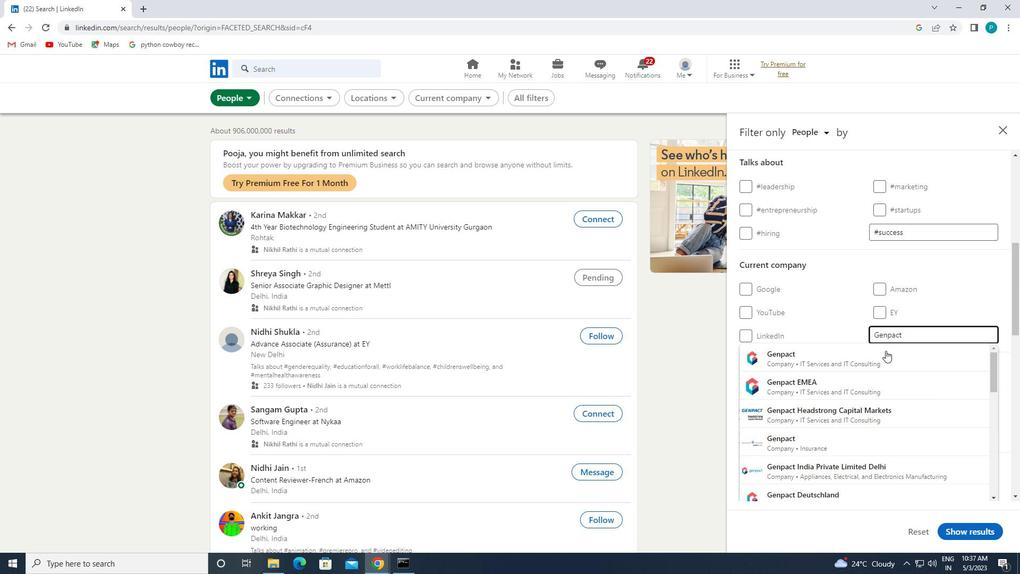 
Action: Mouse pressed left at (872, 357)
Screenshot: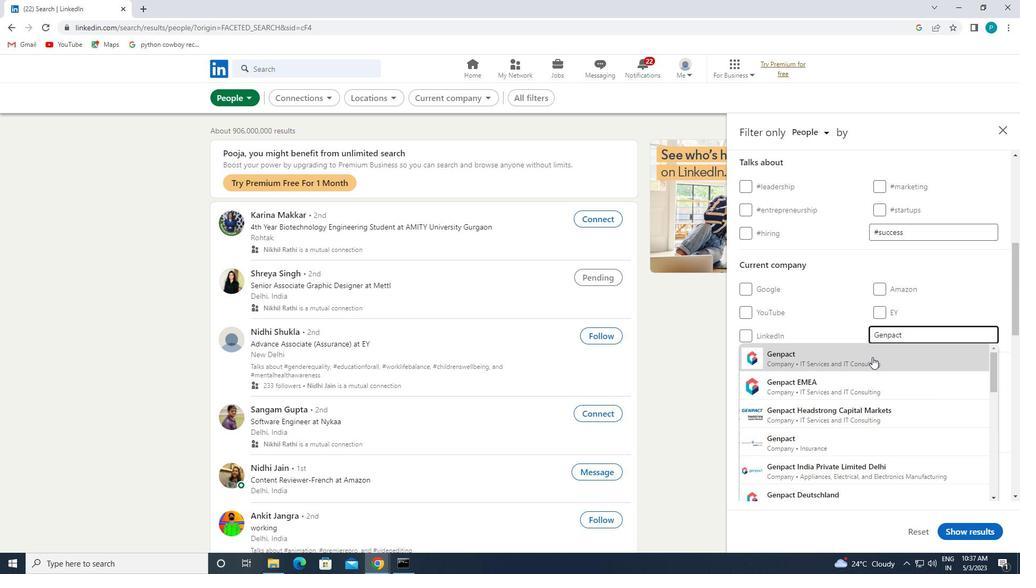 
Action: Mouse moved to (870, 356)
Screenshot: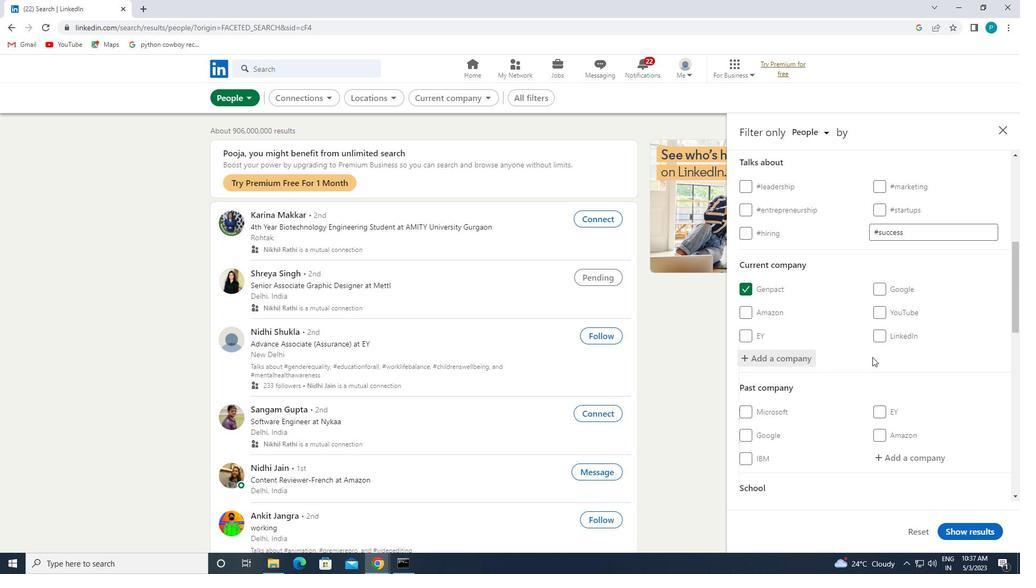 
Action: Mouse scrolled (870, 356) with delta (0, 0)
Screenshot: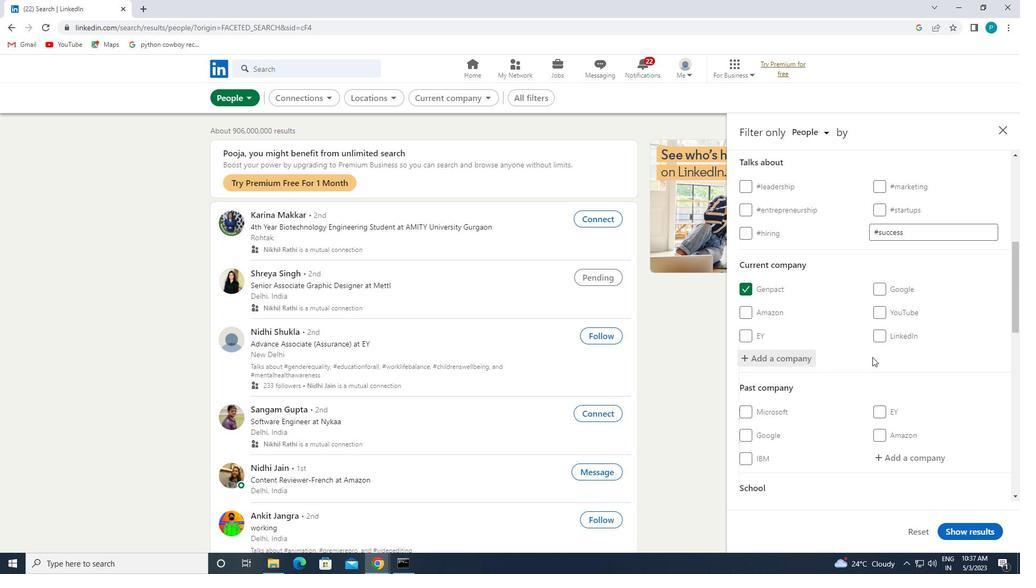 
Action: Mouse scrolled (870, 356) with delta (0, 0)
Screenshot: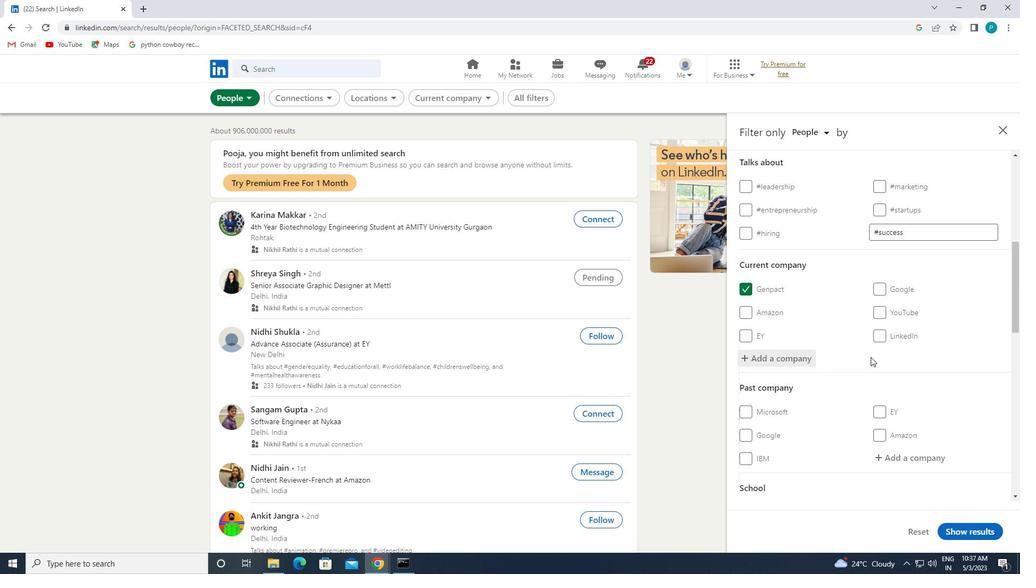
Action: Mouse scrolled (870, 356) with delta (0, 0)
Screenshot: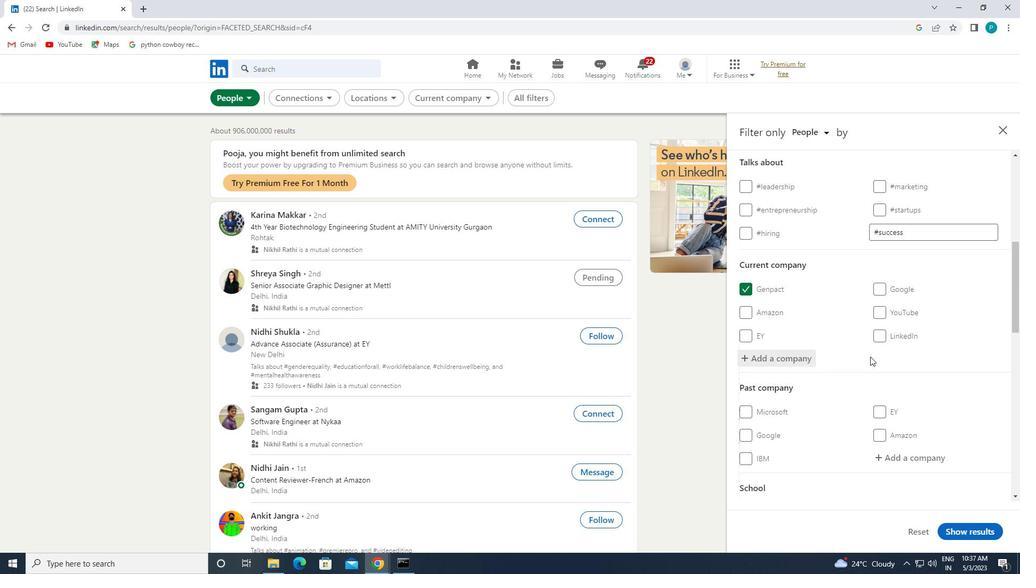 
Action: Mouse moved to (908, 405)
Screenshot: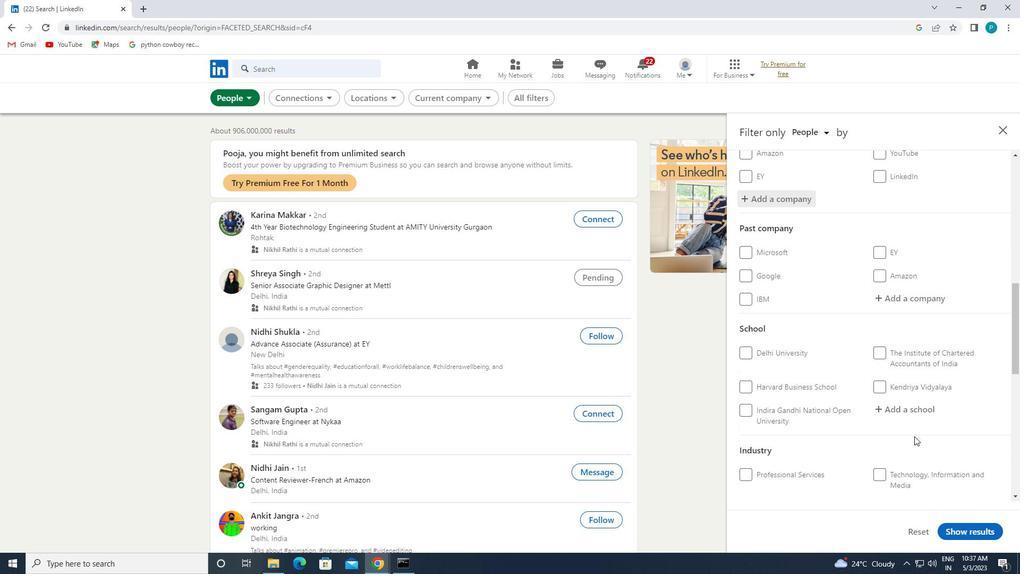 
Action: Mouse pressed left at (908, 405)
Screenshot: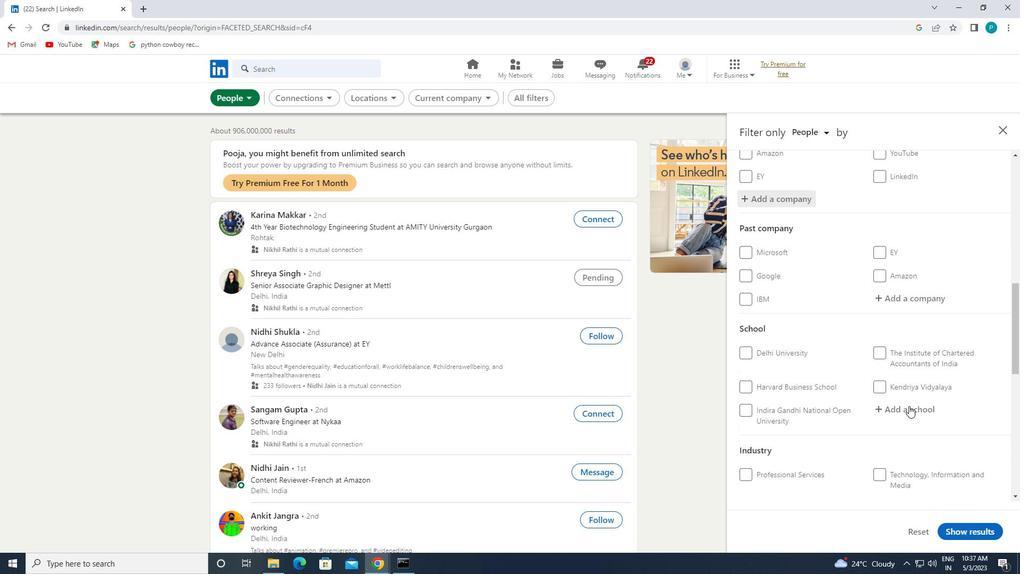 
Action: Key pressed <Key.caps_lock>Q<Key.caps_lock><Key.caps_lock>IS
Screenshot: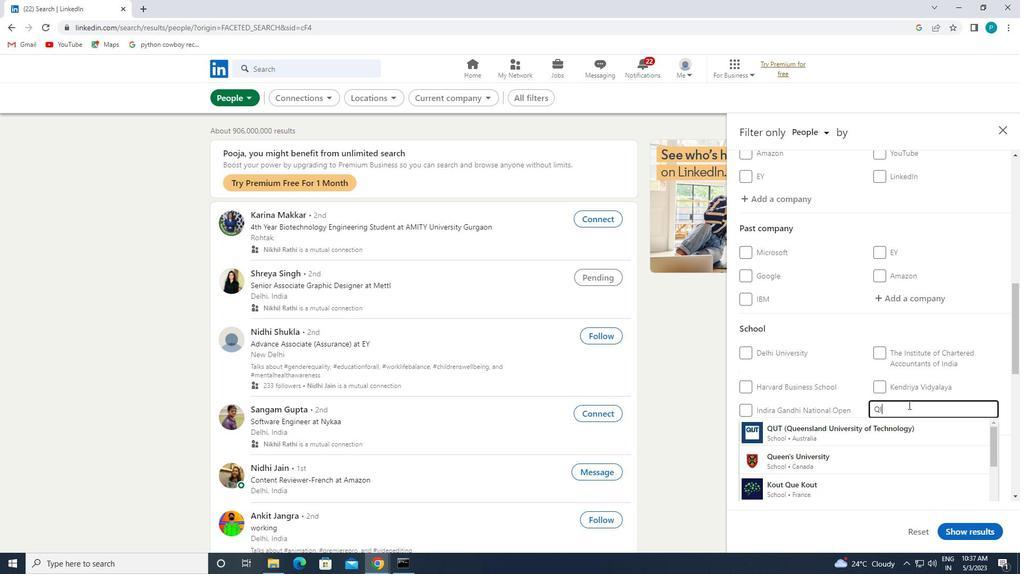 
Action: Mouse moved to (934, 439)
Screenshot: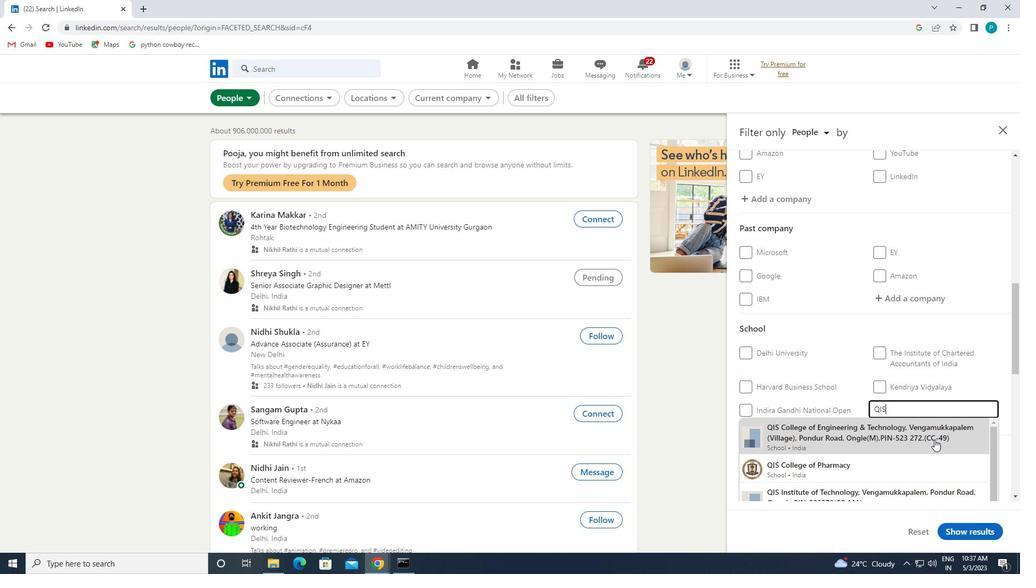 
Action: Mouse pressed left at (934, 439)
Screenshot: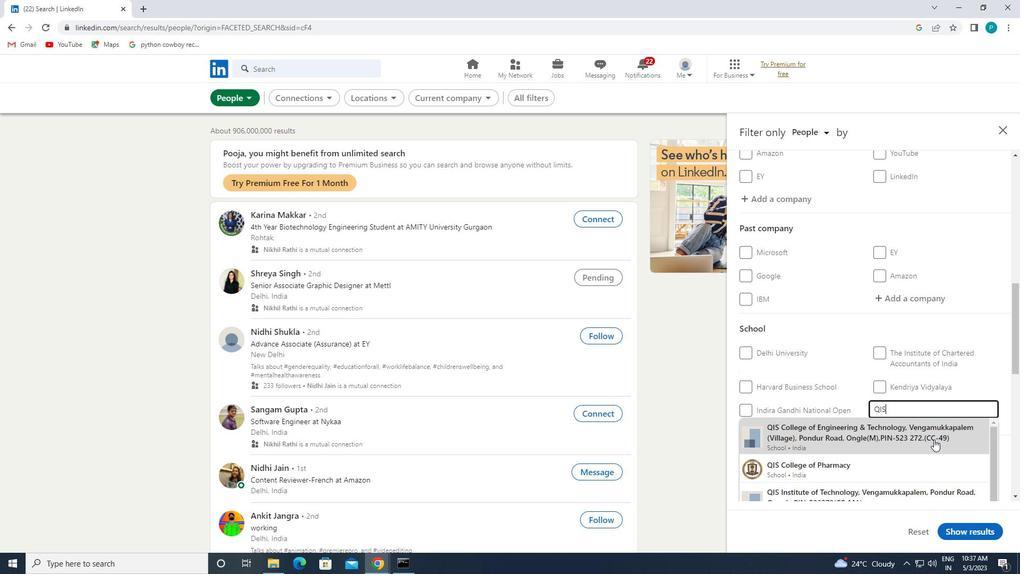 
Action: Mouse moved to (930, 427)
Screenshot: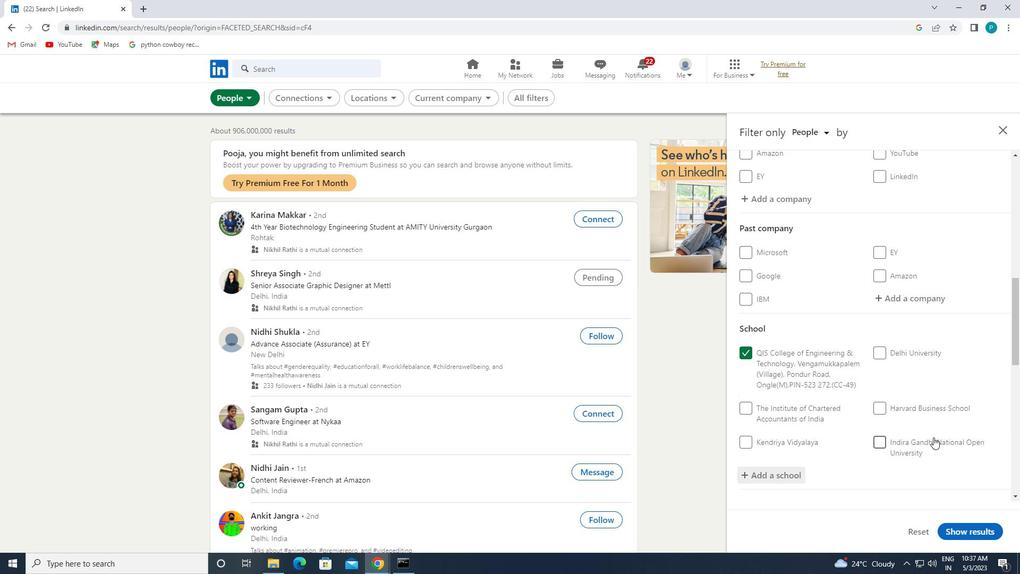 
Action: Mouse scrolled (930, 427) with delta (0, 0)
Screenshot: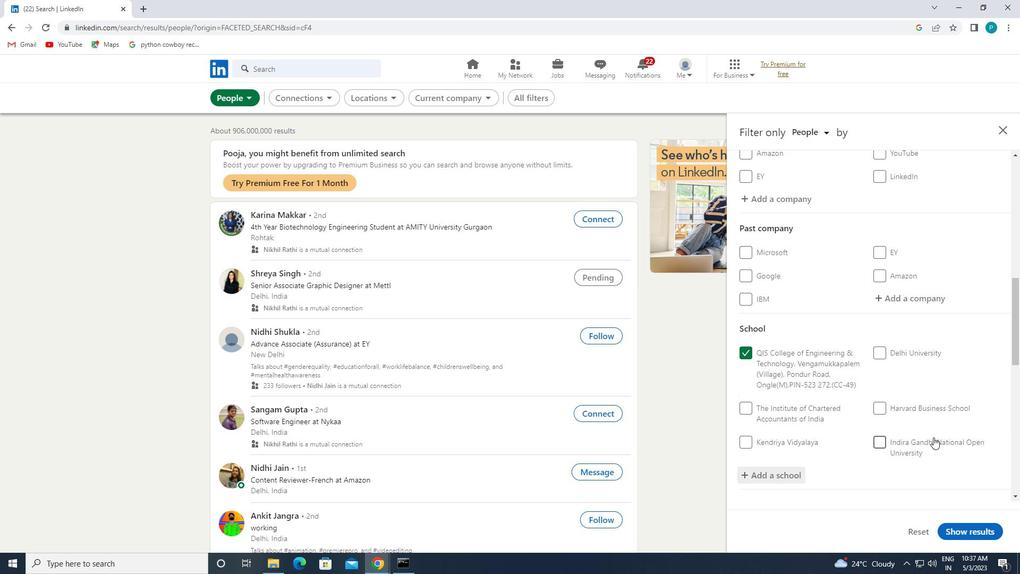 
Action: Mouse moved to (929, 425)
Screenshot: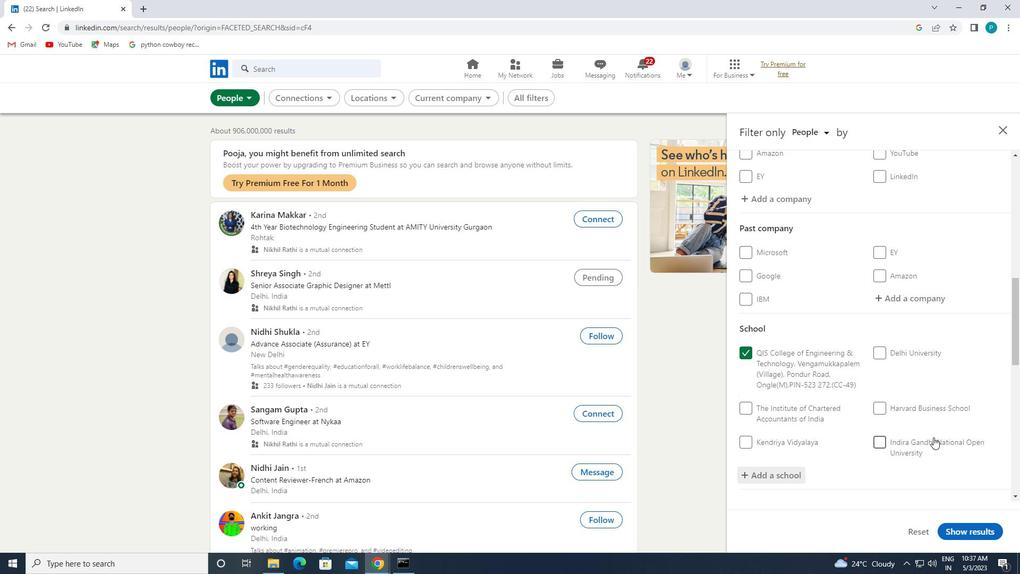 
Action: Mouse scrolled (929, 425) with delta (0, 0)
Screenshot: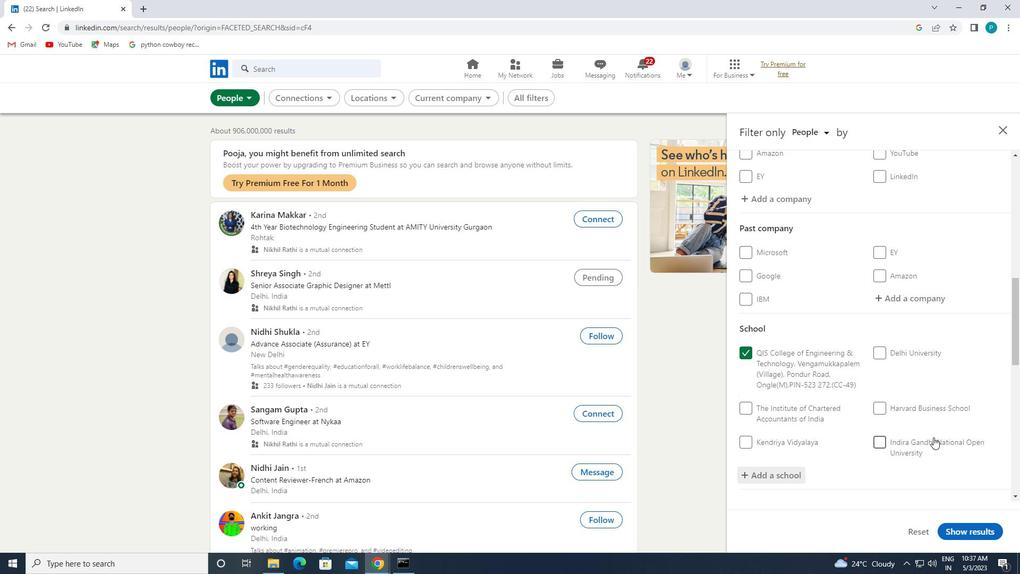 
Action: Mouse moved to (928, 423)
Screenshot: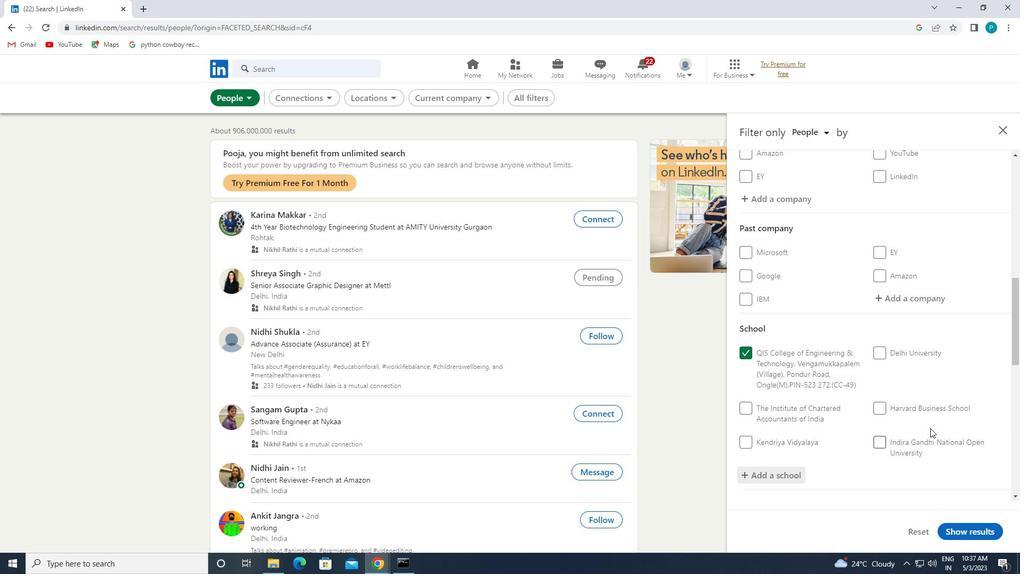 
Action: Mouse scrolled (928, 422) with delta (0, 0)
Screenshot: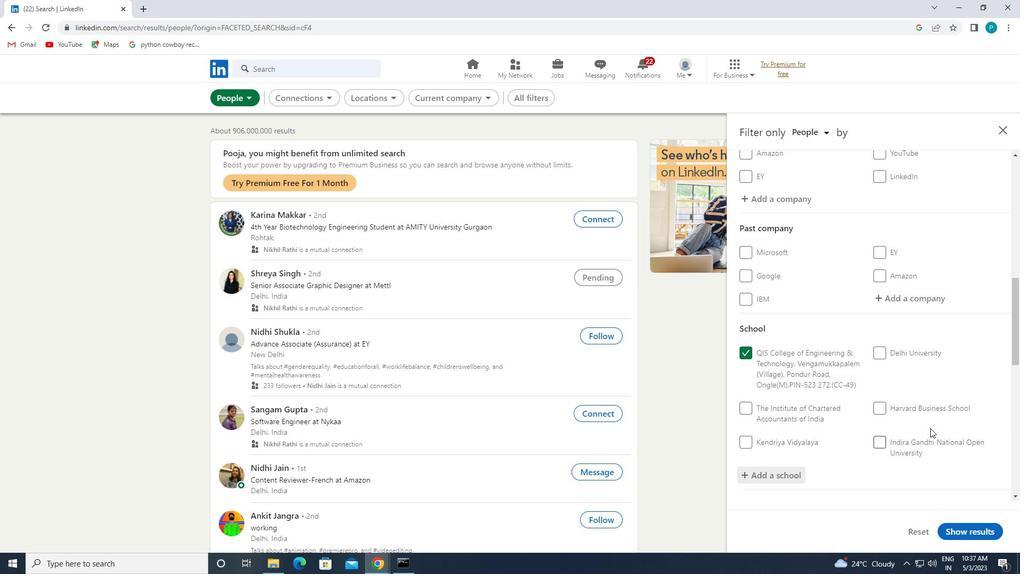 
Action: Mouse moved to (913, 411)
Screenshot: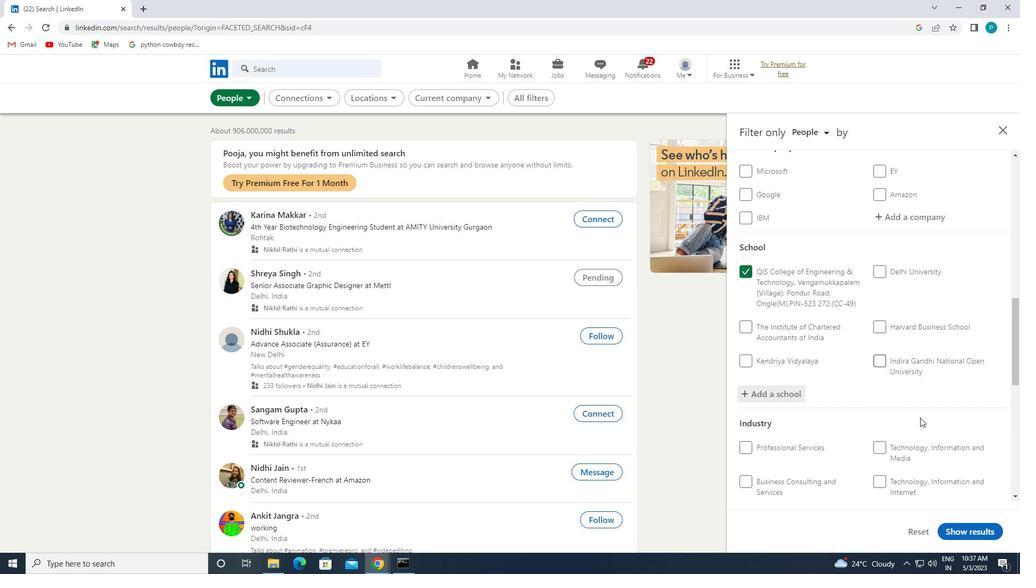 
Action: Mouse scrolled (913, 411) with delta (0, 0)
Screenshot: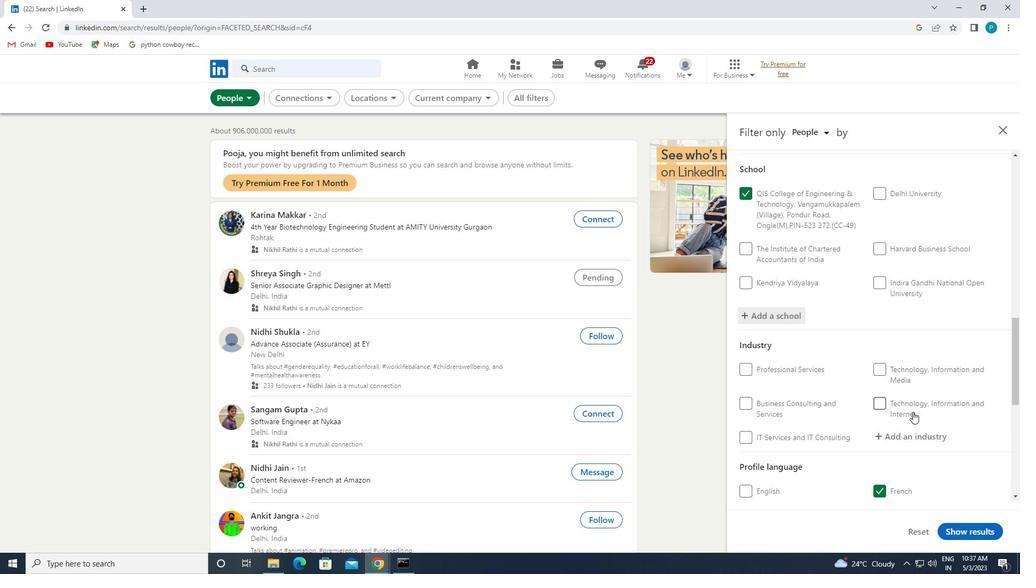 
Action: Mouse moved to (911, 393)
Screenshot: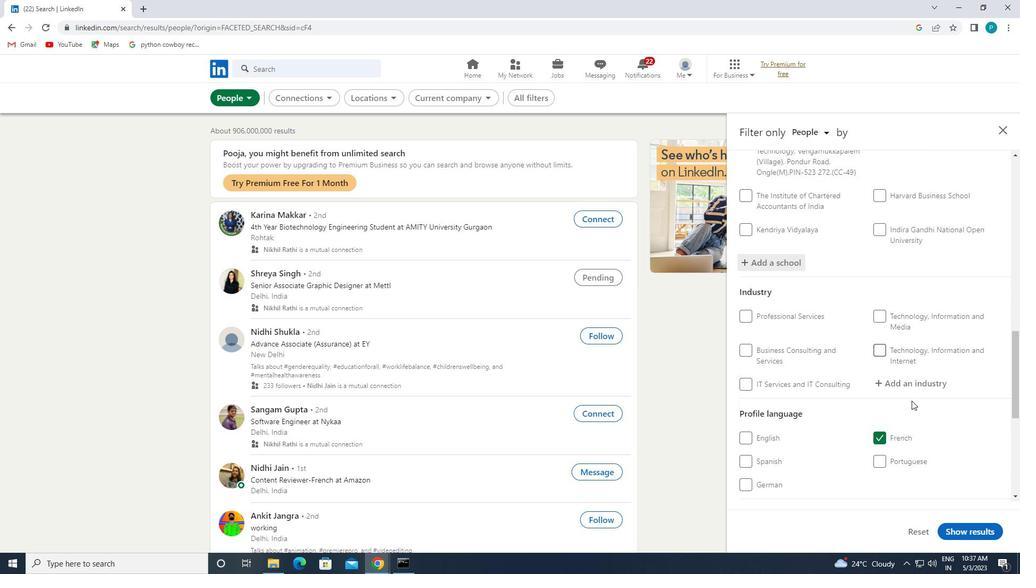 
Action: Mouse pressed left at (911, 393)
Screenshot: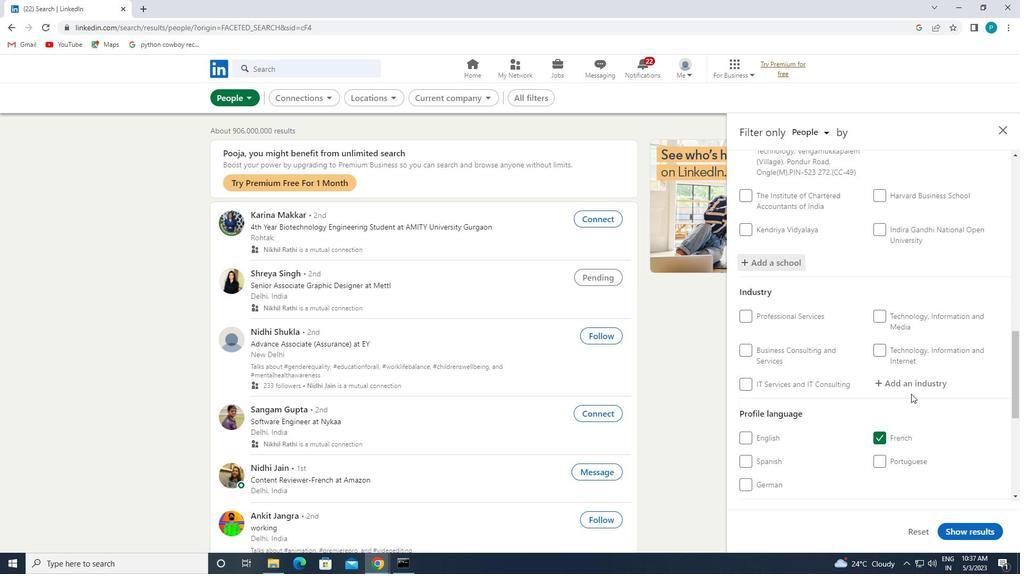 
Action: Mouse moved to (908, 386)
Screenshot: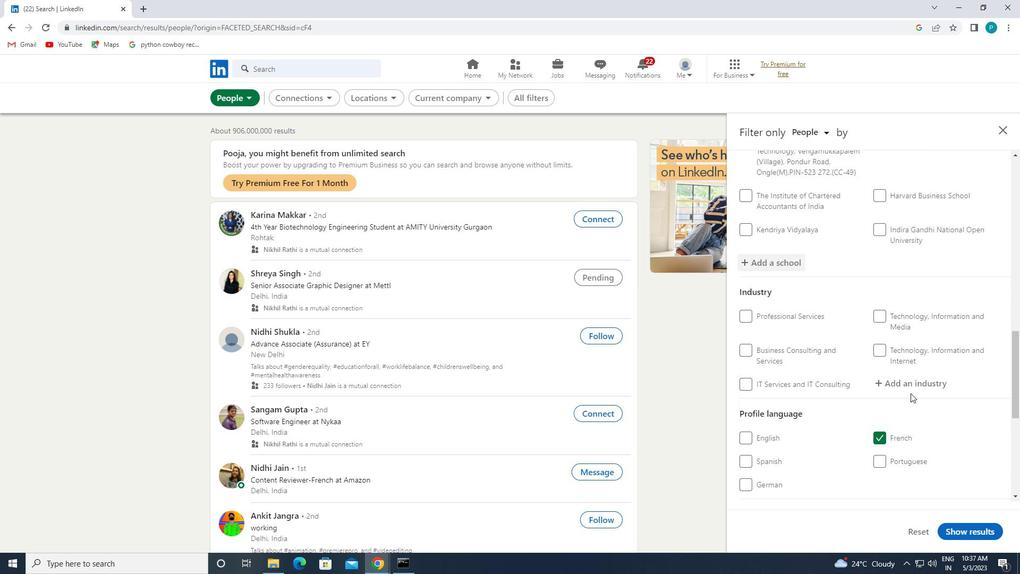 
Action: Mouse pressed left at (908, 386)
Screenshot: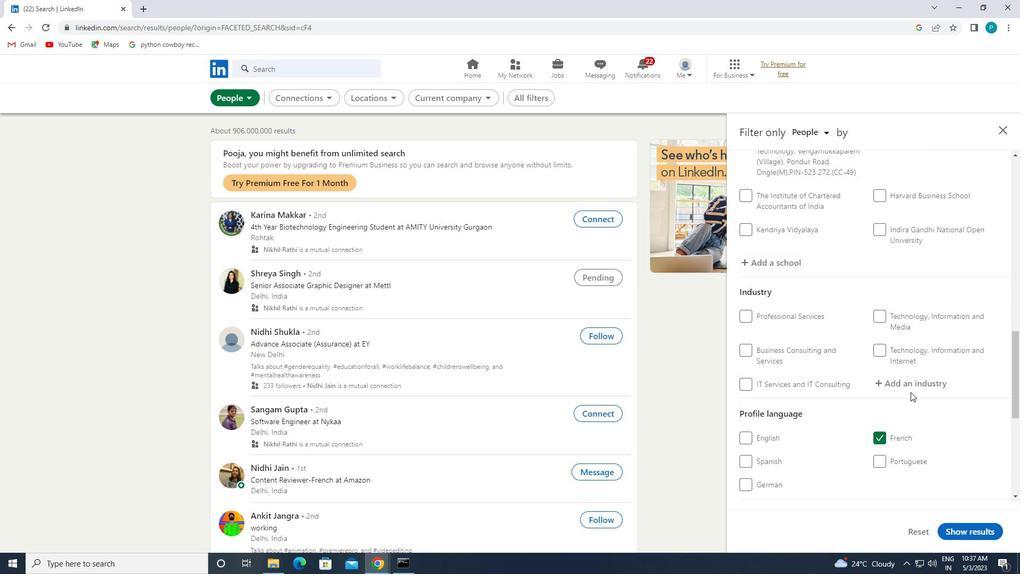 
Action: Mouse moved to (920, 408)
Screenshot: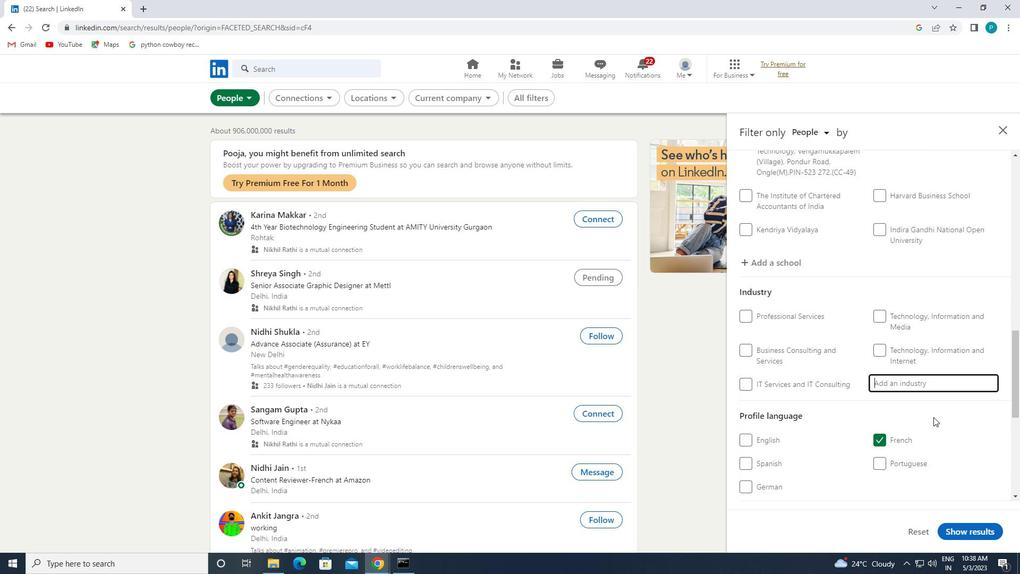 
Action: Key pressed W<Key.caps_lock>RITING
Screenshot: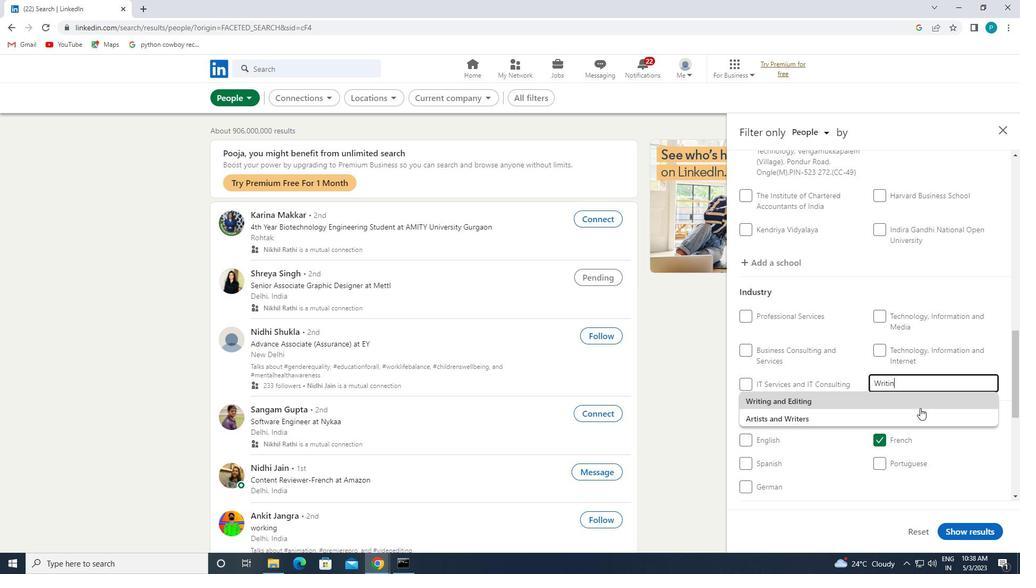 
Action: Mouse moved to (847, 397)
Screenshot: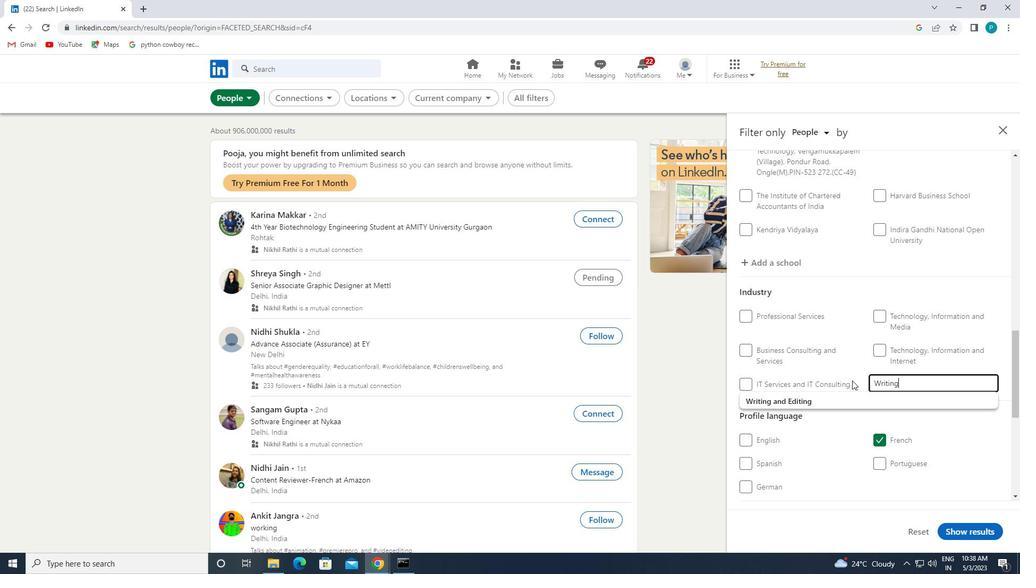 
Action: Mouse pressed left at (847, 397)
Screenshot: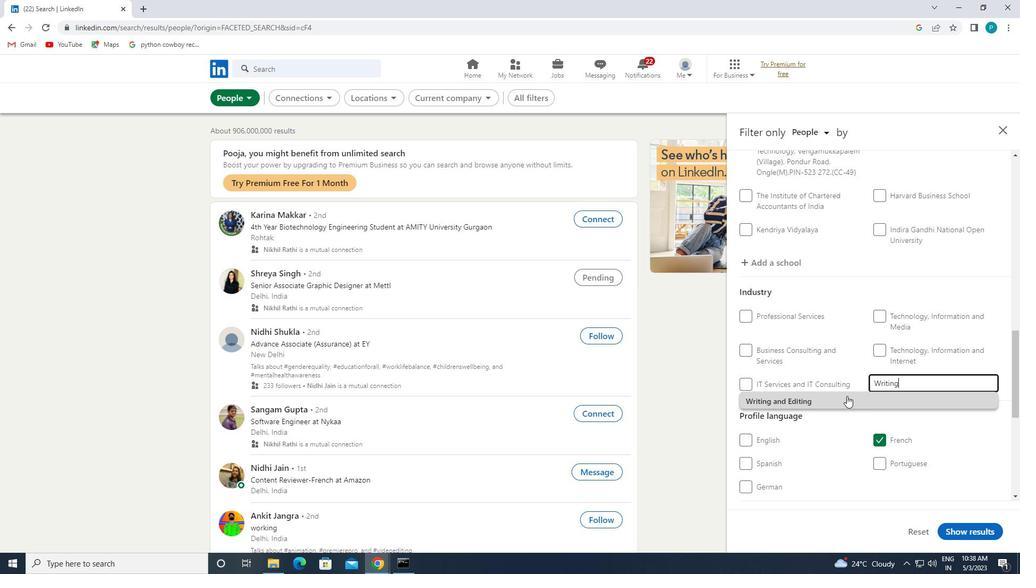 
Action: Mouse moved to (847, 394)
Screenshot: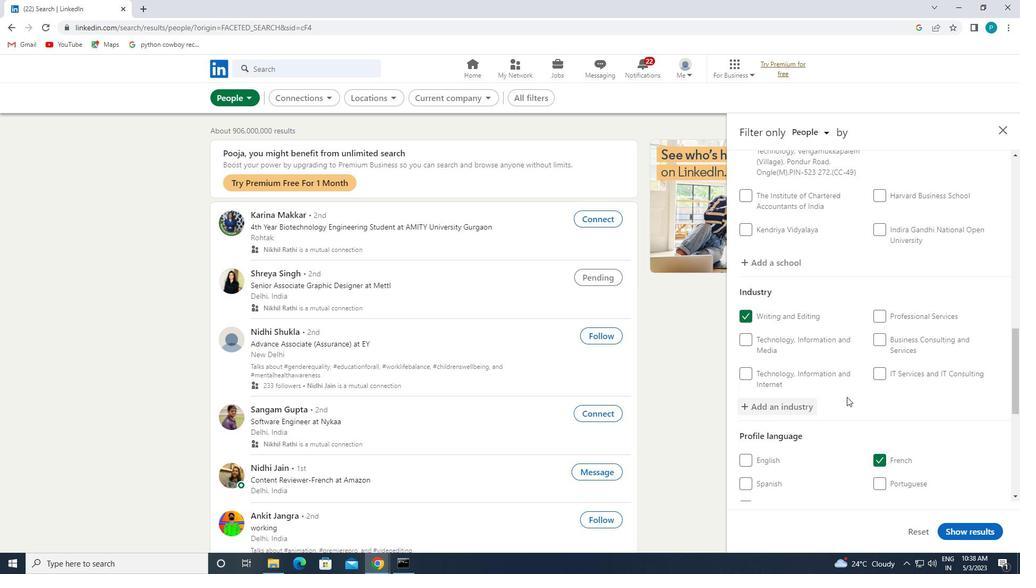 
Action: Mouse scrolled (847, 393) with delta (0, 0)
Screenshot: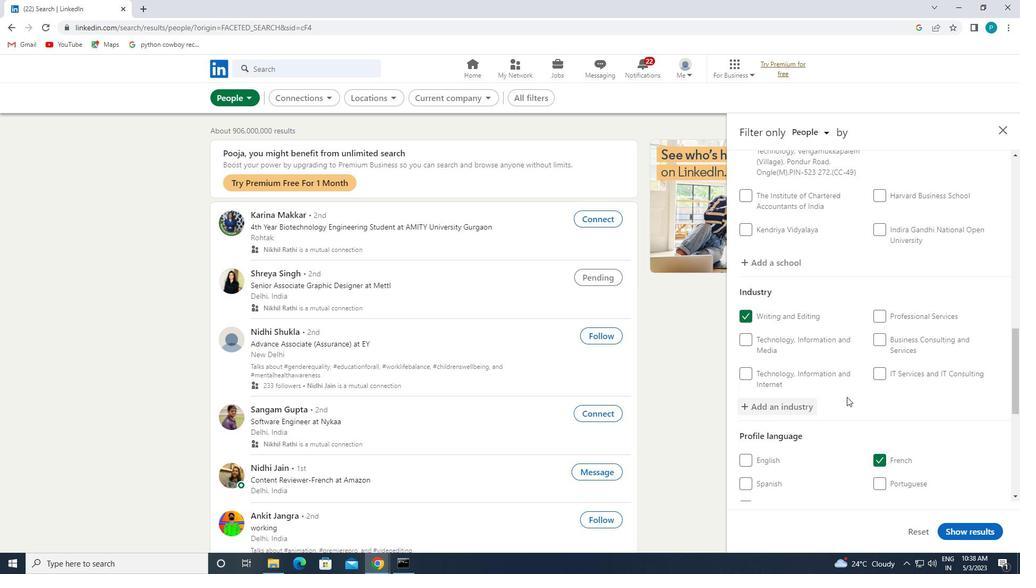 
Action: Mouse scrolled (847, 393) with delta (0, 0)
Screenshot: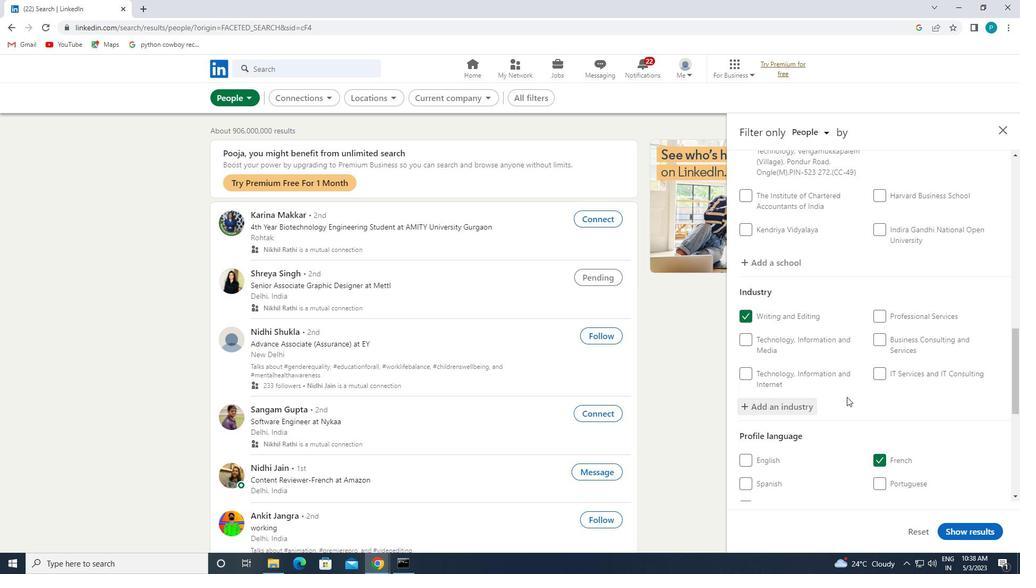 
Action: Mouse scrolled (847, 393) with delta (0, 0)
Screenshot: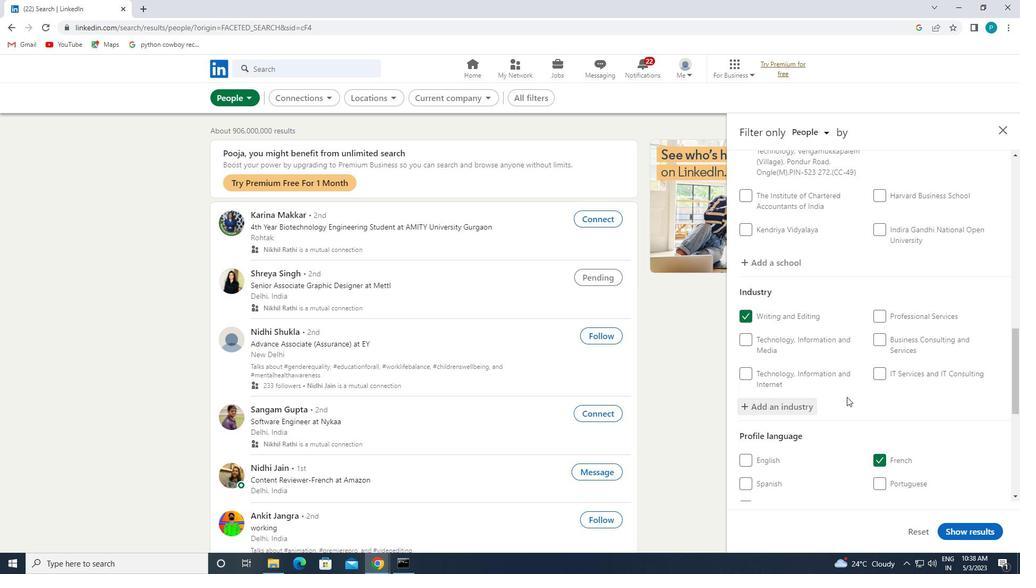 
Action: Mouse scrolled (847, 393) with delta (0, 0)
Screenshot: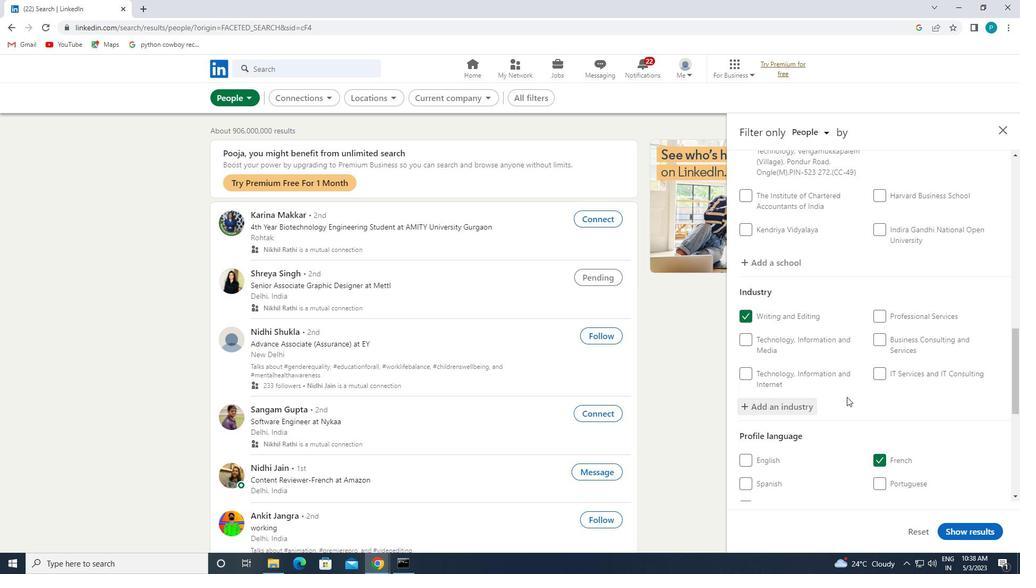 
Action: Mouse moved to (948, 414)
Screenshot: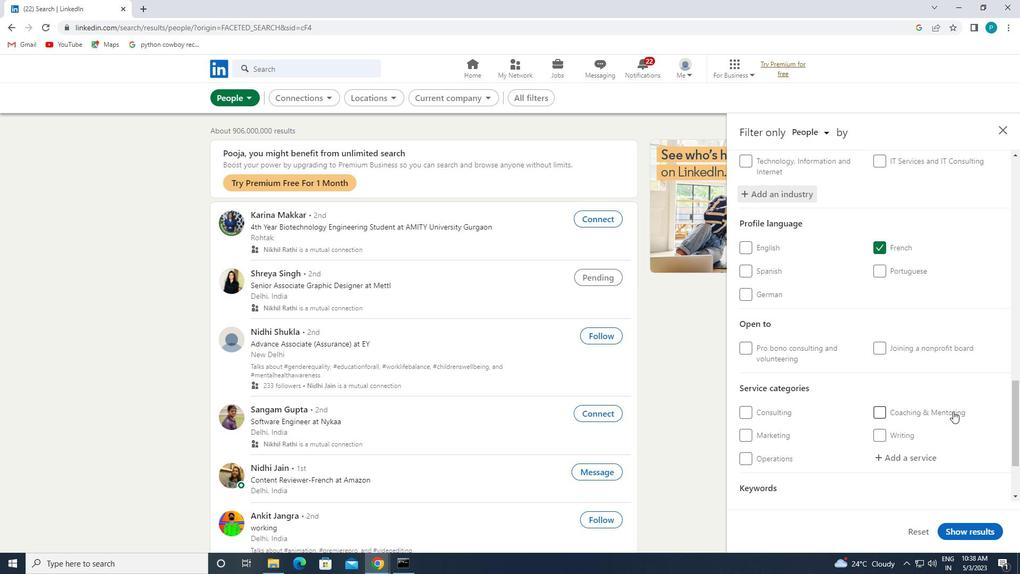 
Action: Mouse scrolled (948, 413) with delta (0, 0)
Screenshot: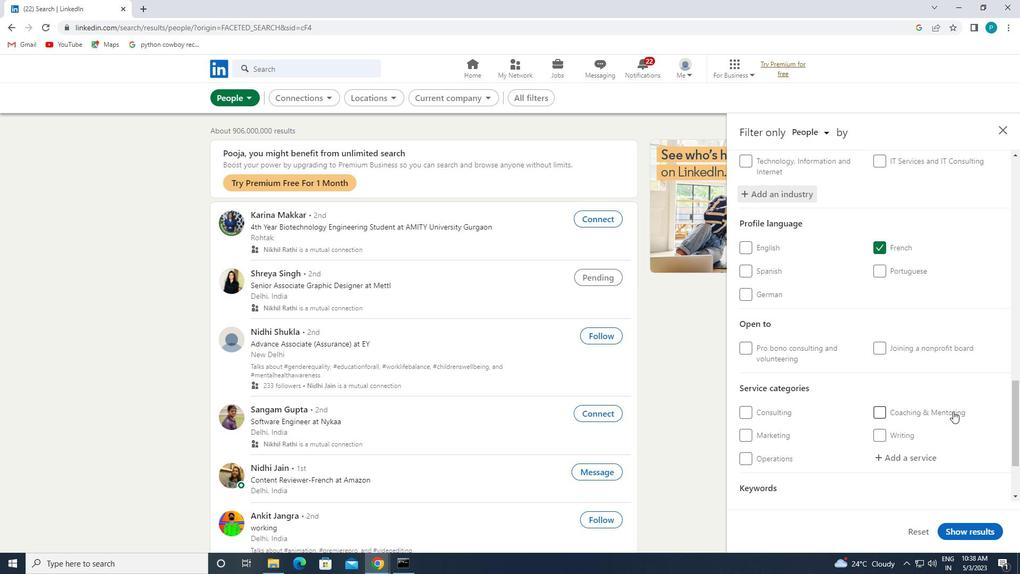 
Action: Mouse moved to (935, 416)
Screenshot: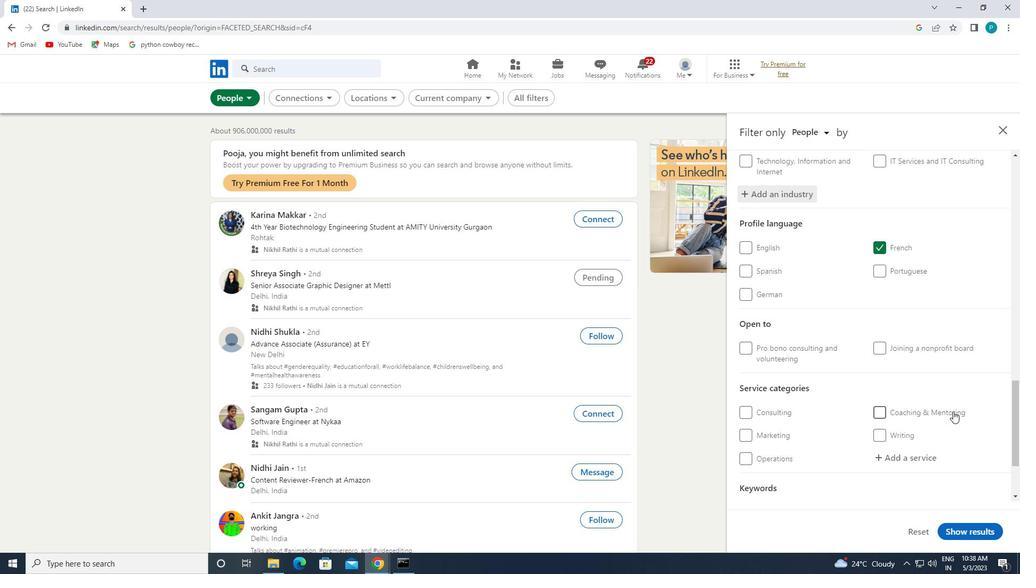 
Action: Mouse scrolled (935, 416) with delta (0, 0)
Screenshot: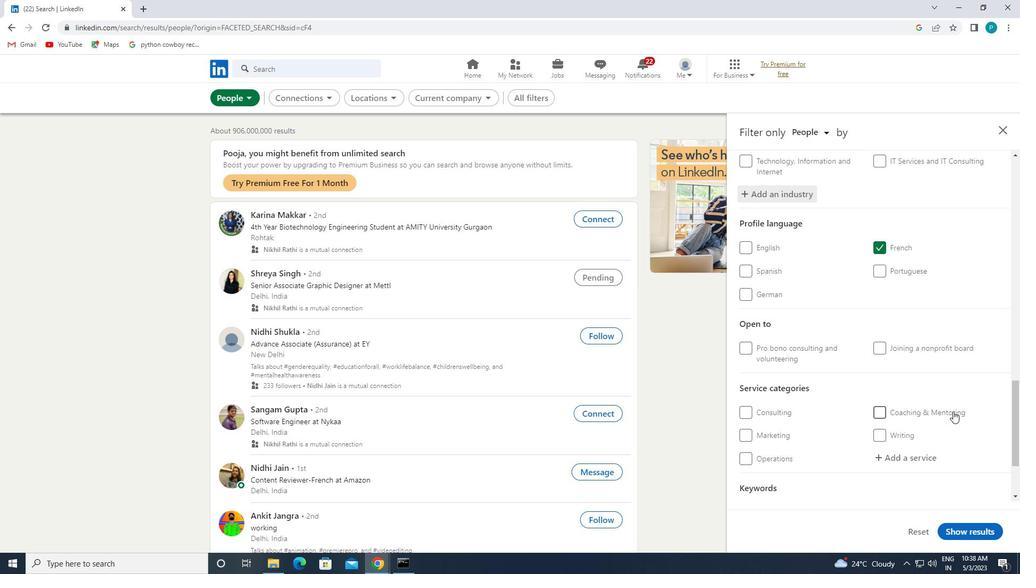 
Action: Mouse moved to (887, 353)
Screenshot: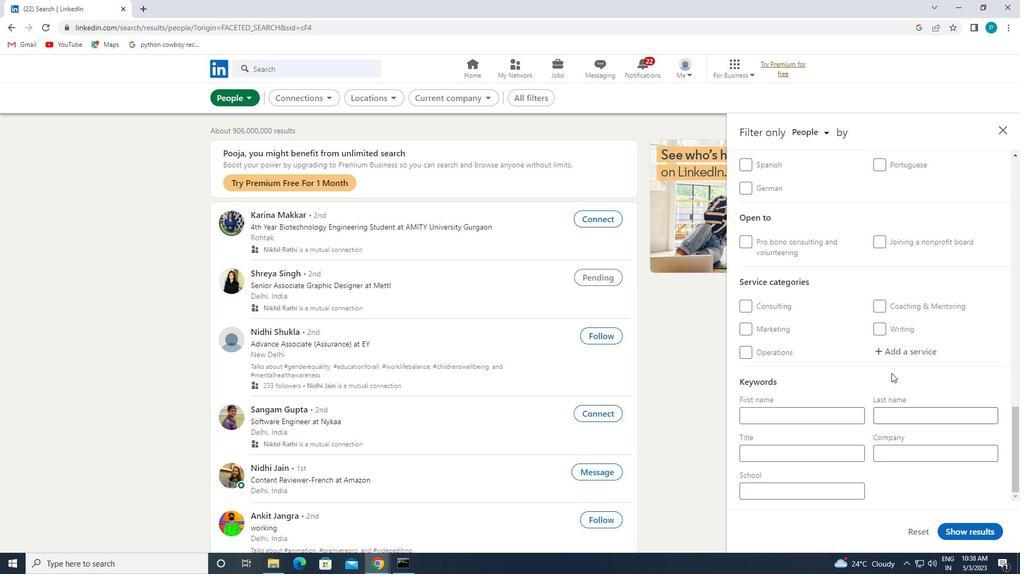 
Action: Mouse pressed left at (887, 353)
Screenshot: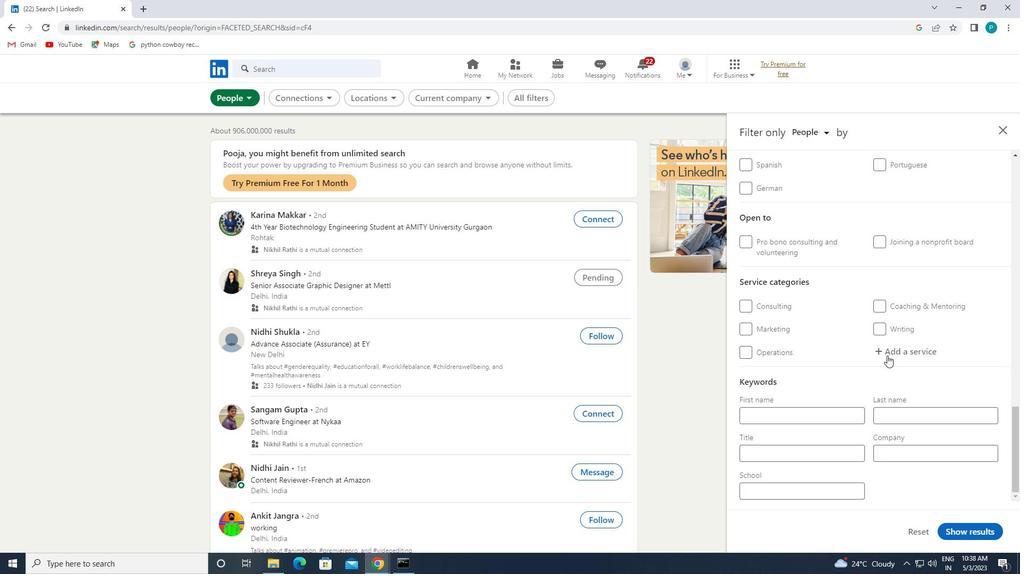 
Action: Mouse moved to (946, 402)
Screenshot: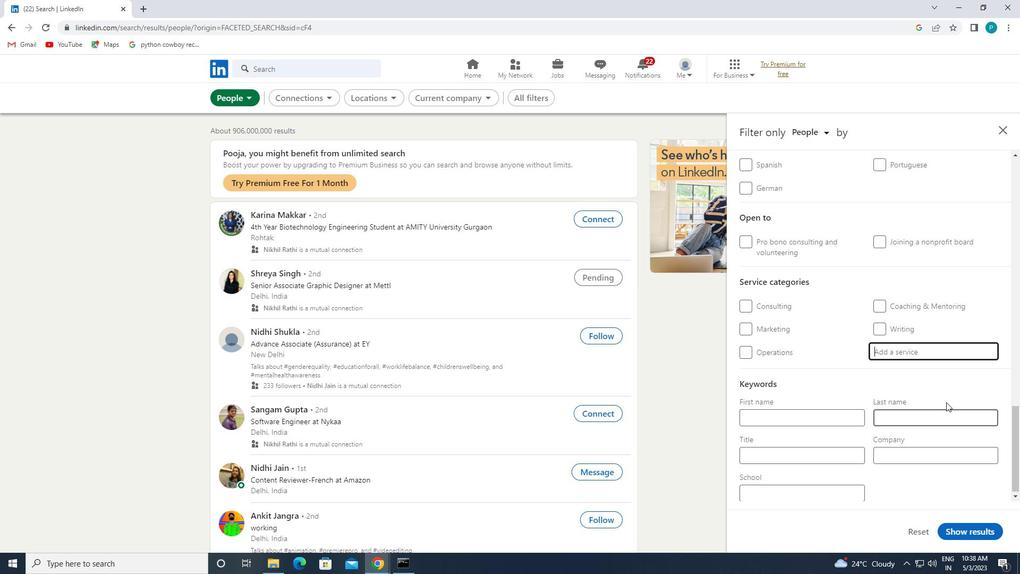 
Action: Key pressed <Key.caps_lock>I<Key.caps_lock>NFORA<Key.backspace>
Screenshot: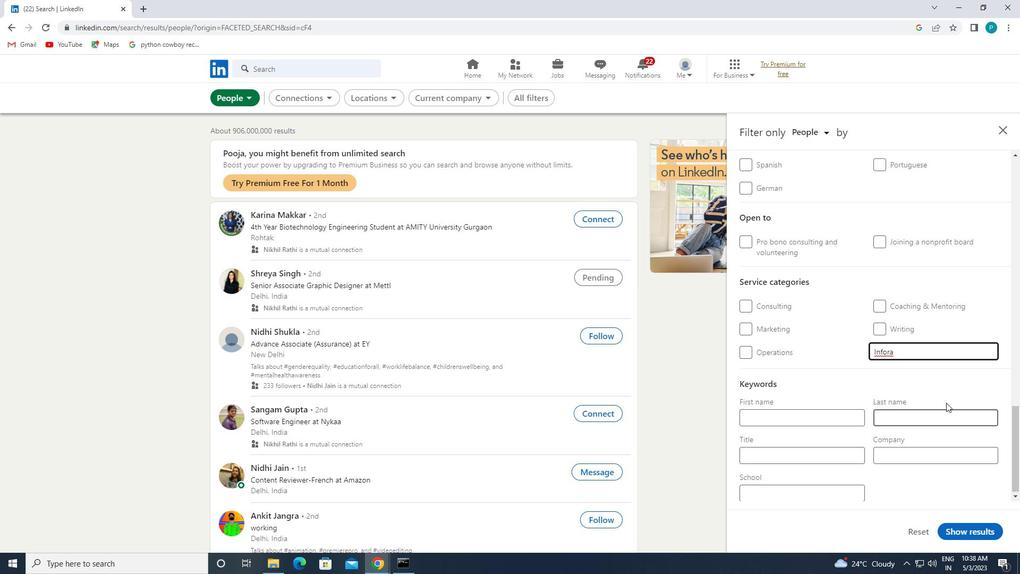 
Action: Mouse moved to (911, 367)
Screenshot: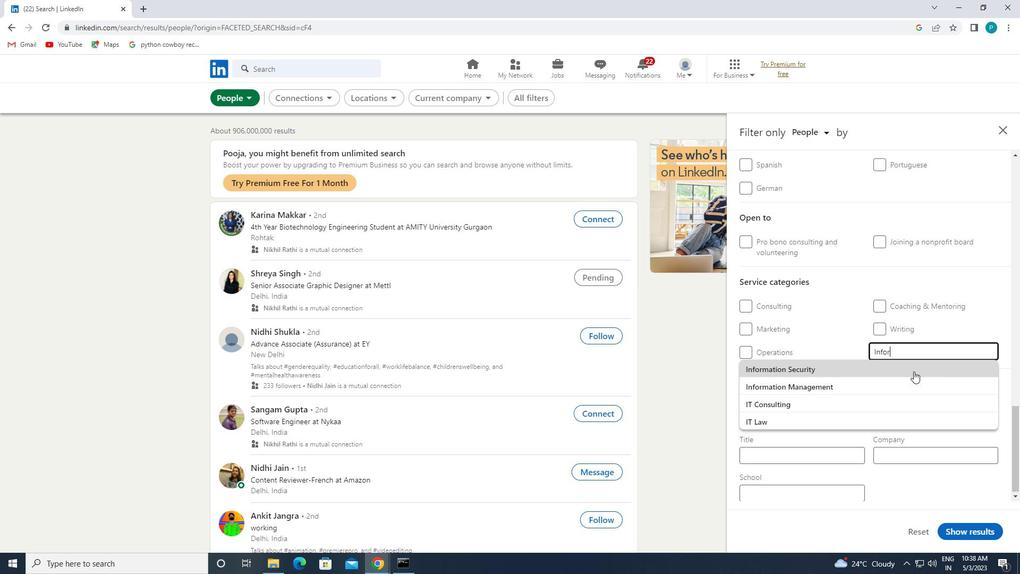
Action: Mouse pressed left at (911, 367)
Screenshot: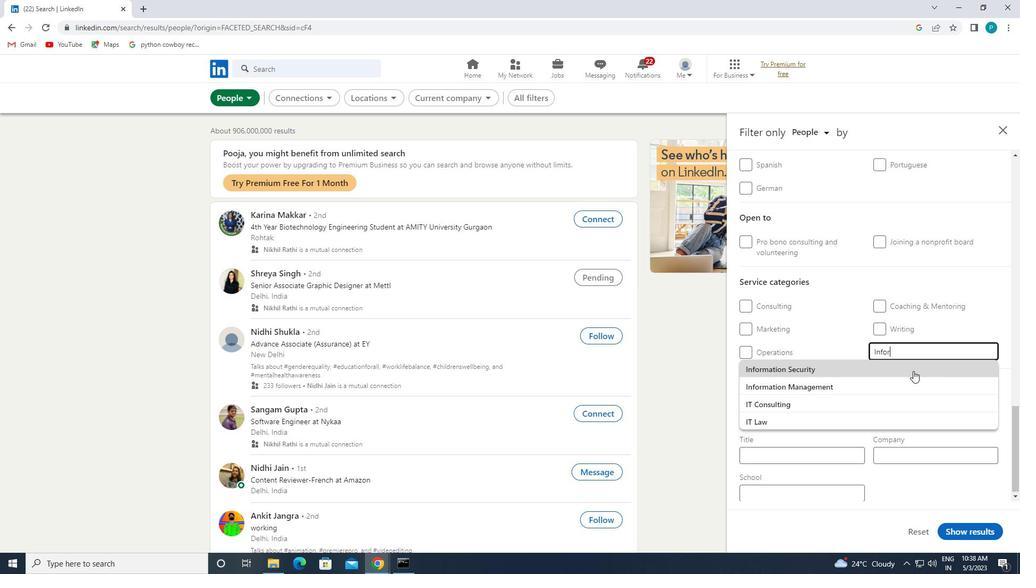 
Action: Mouse moved to (905, 366)
Screenshot: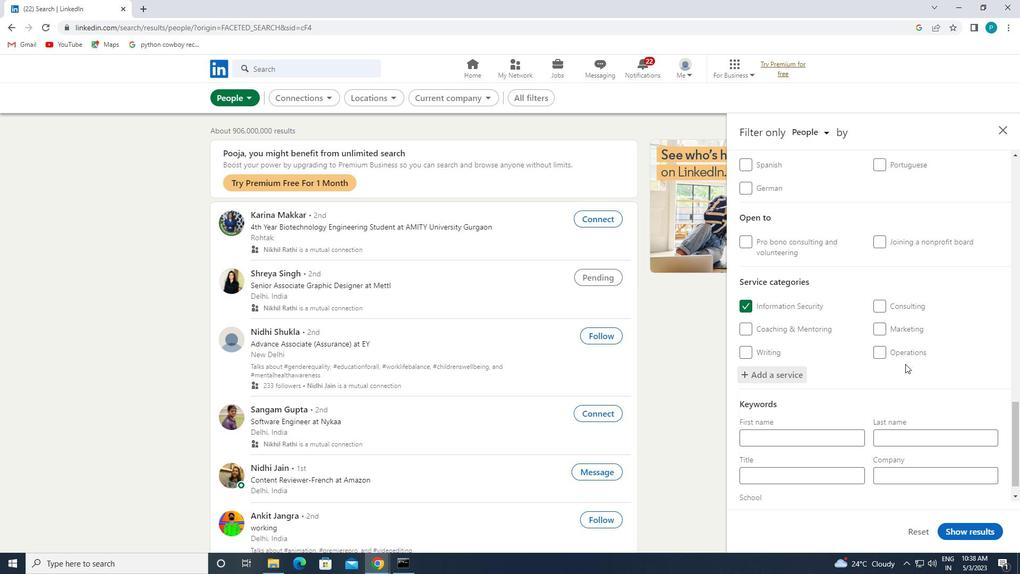 
Action: Mouse scrolled (905, 365) with delta (0, 0)
Screenshot: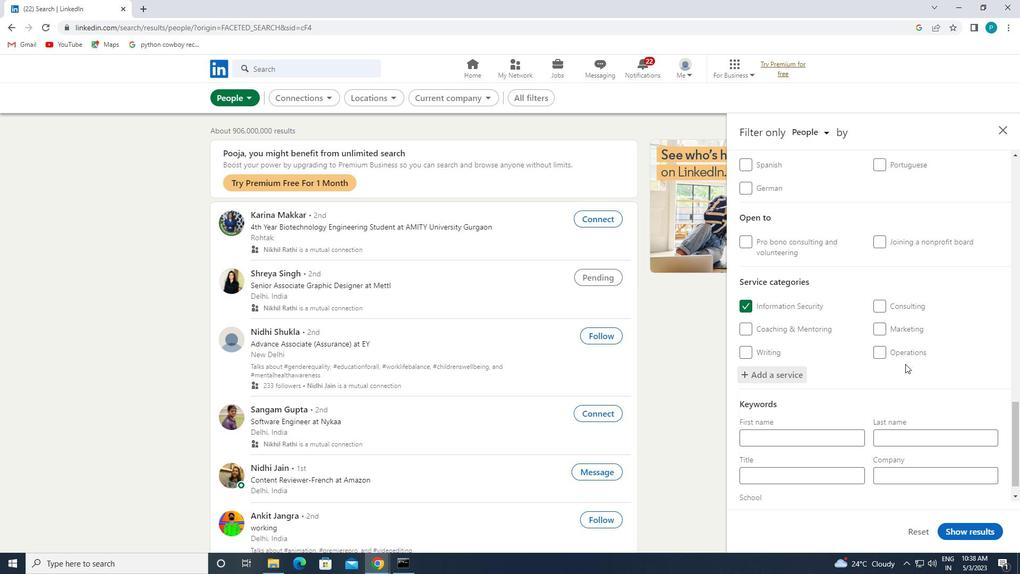 
Action: Mouse moved to (904, 370)
Screenshot: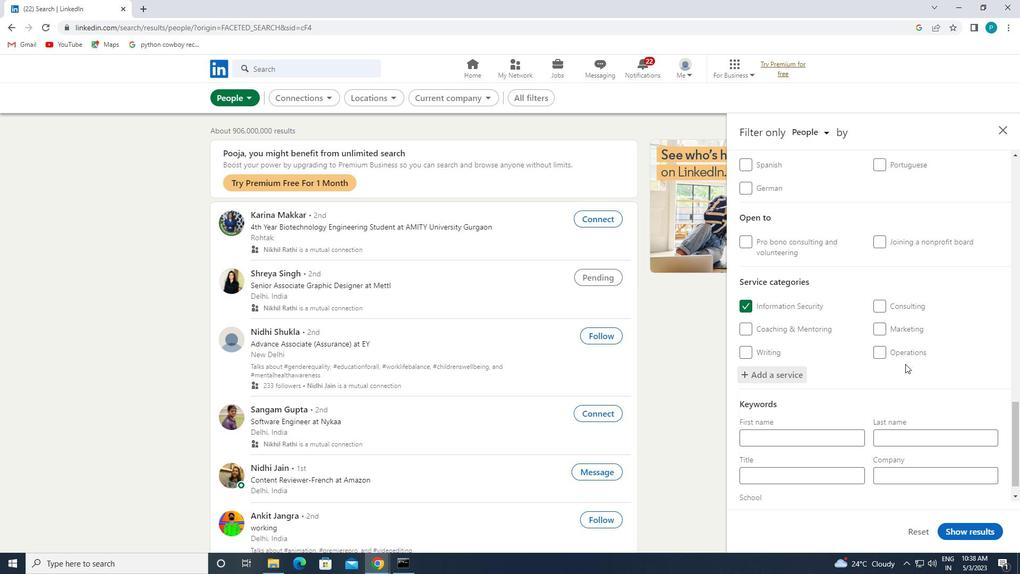 
Action: Mouse scrolled (904, 370) with delta (0, 0)
Screenshot: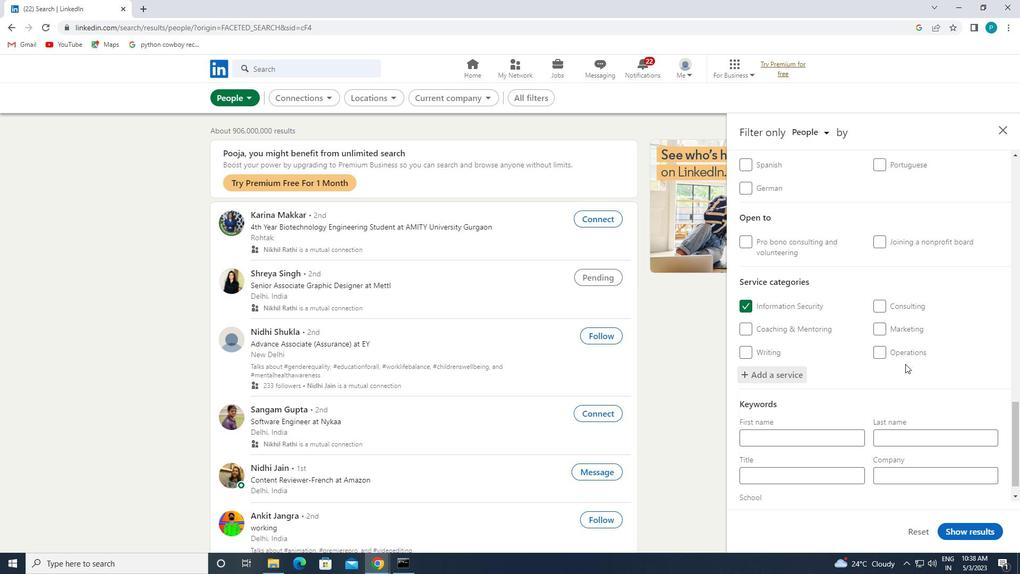 
Action: Mouse moved to (900, 385)
Screenshot: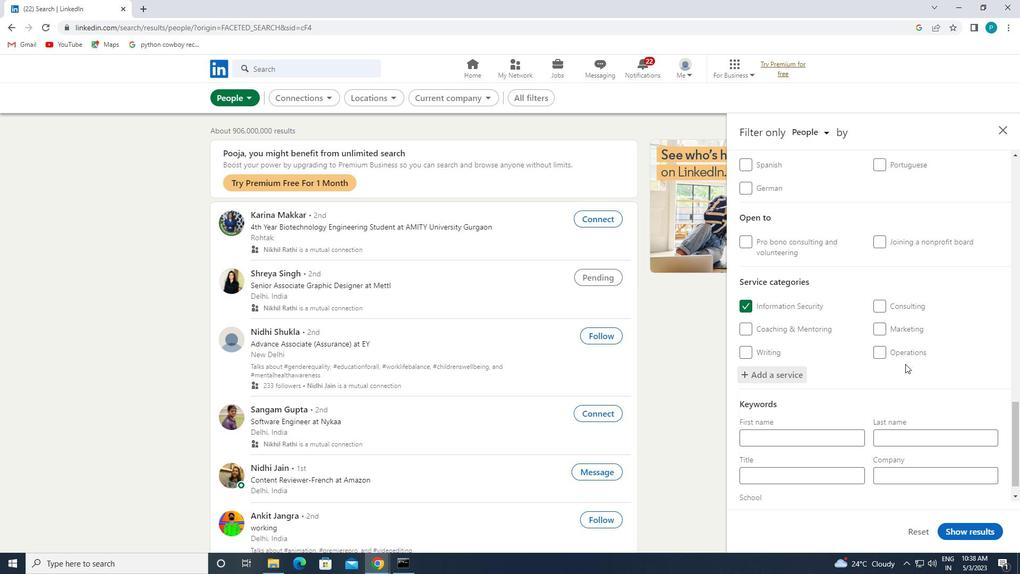 
Action: Mouse scrolled (900, 385) with delta (0, 0)
Screenshot: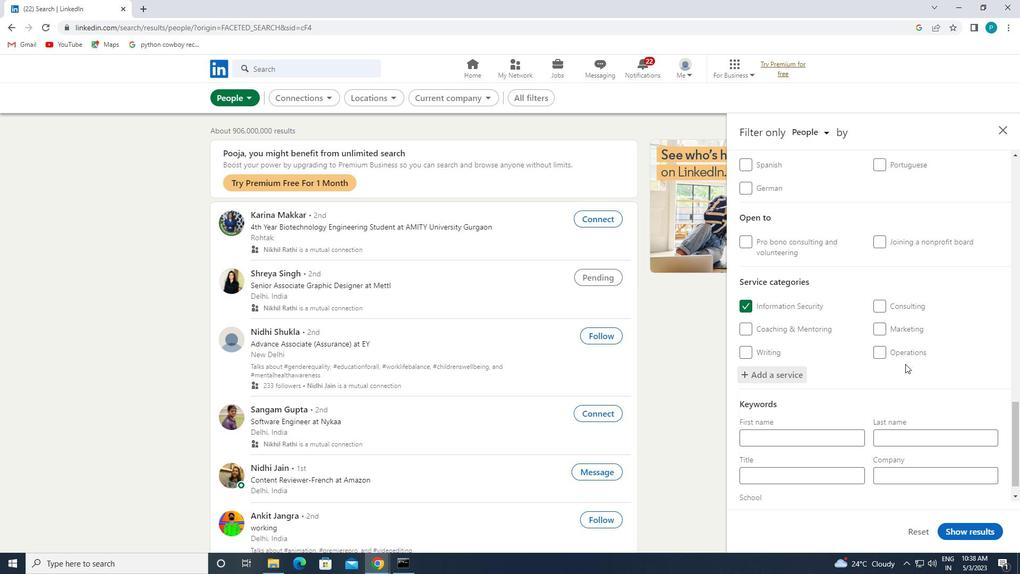 
Action: Mouse moved to (816, 447)
Screenshot: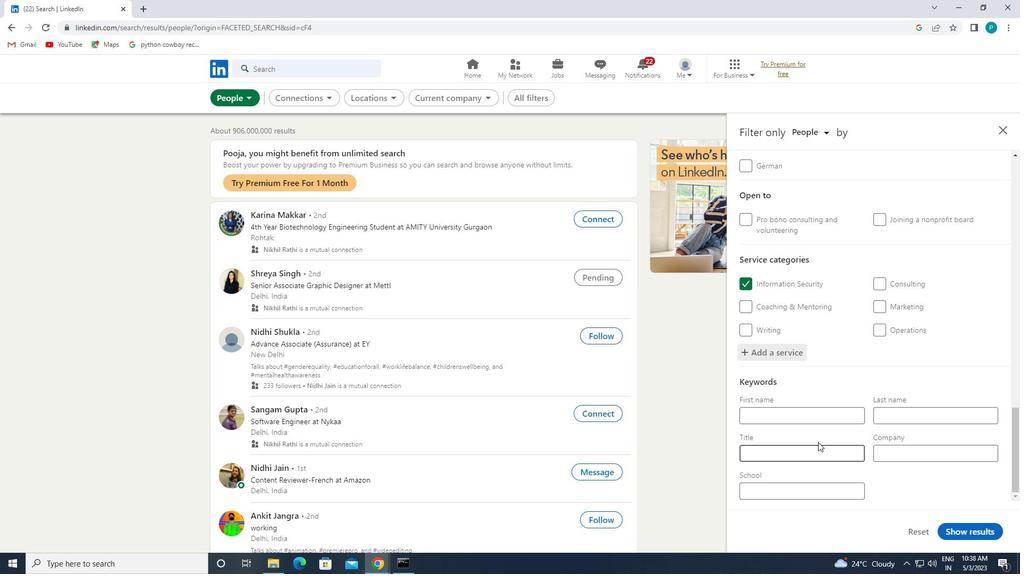 
Action: Mouse pressed left at (816, 447)
Screenshot: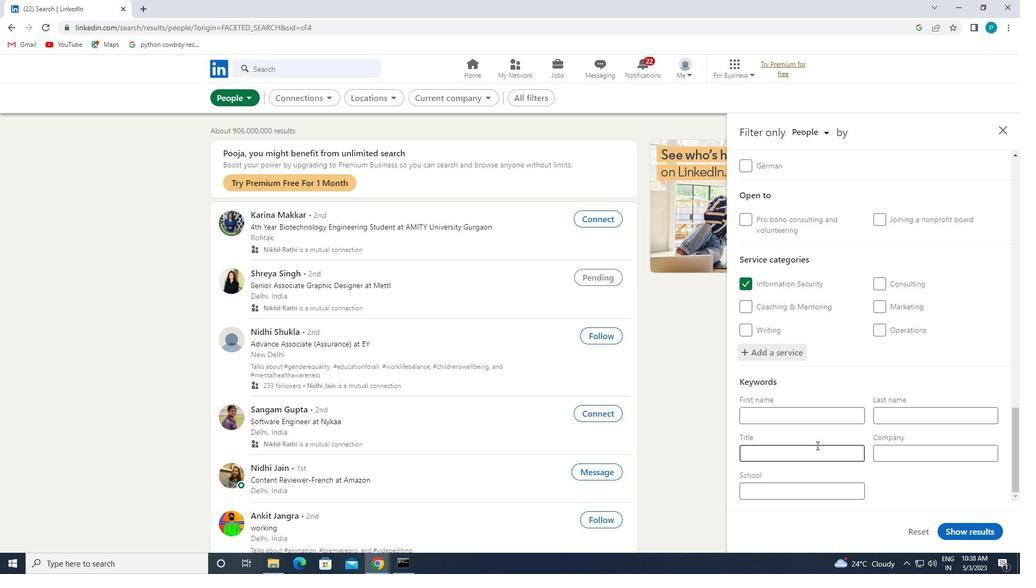 
Action: Mouse moved to (831, 459)
Screenshot: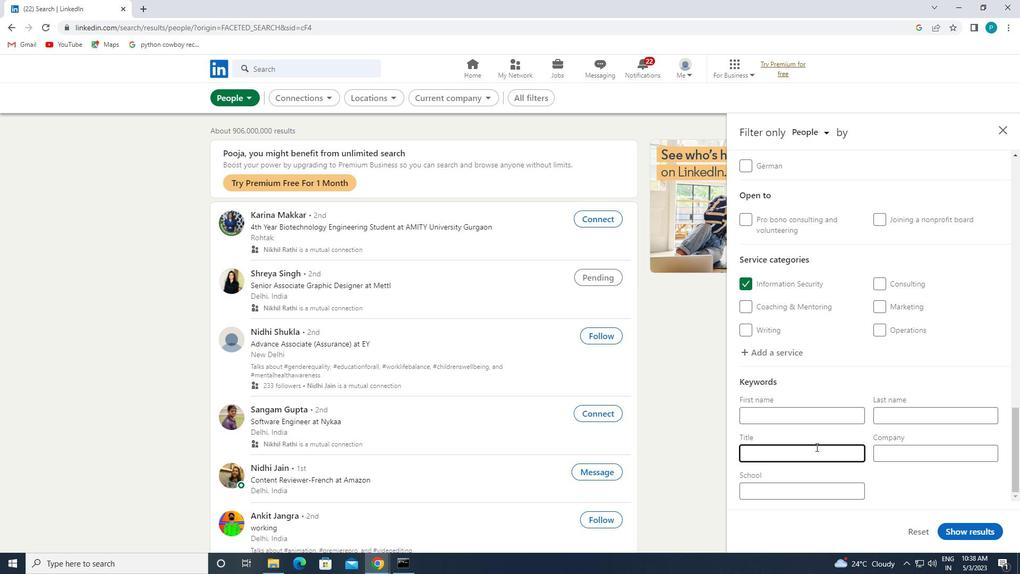
Action: Key pressed <Key.caps_lock>F<Key.caps_lock>INANCE<Key.space><Key.caps_lock>M
Screenshot: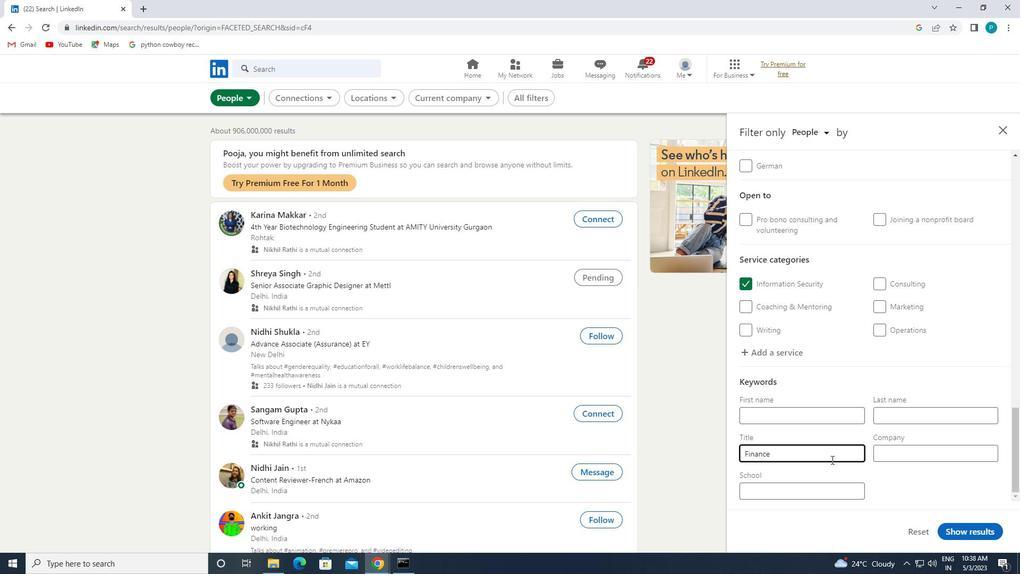 
Action: Mouse moved to (827, 456)
Screenshot: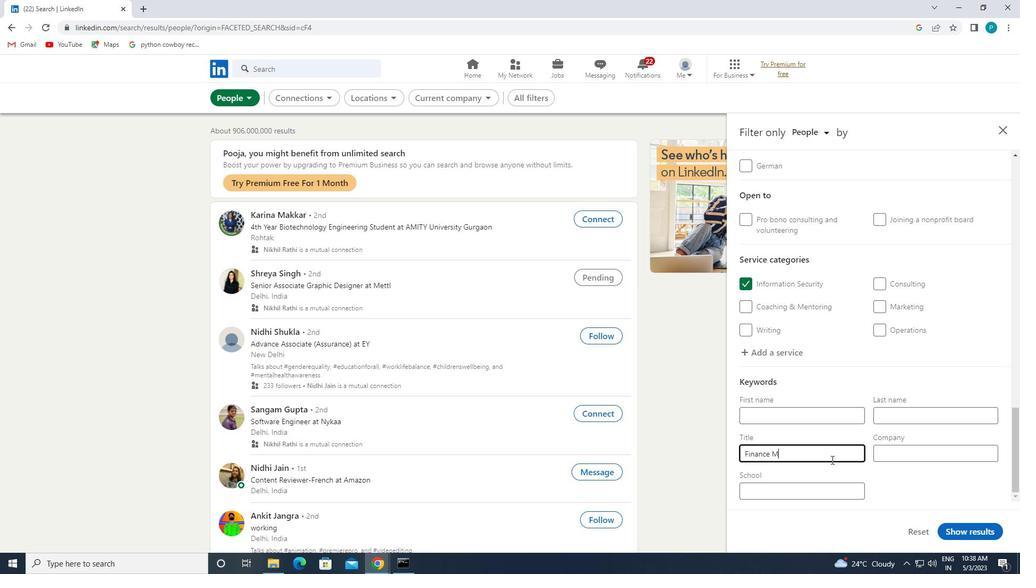 
Action: Key pressed <Key.caps_lock>
Screenshot: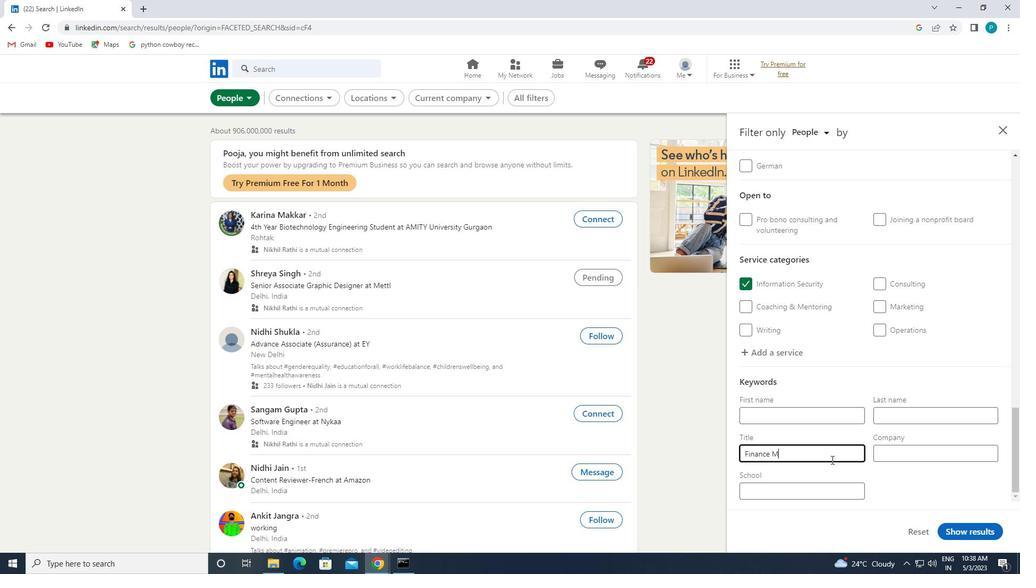 
Action: Mouse moved to (824, 453)
Screenshot: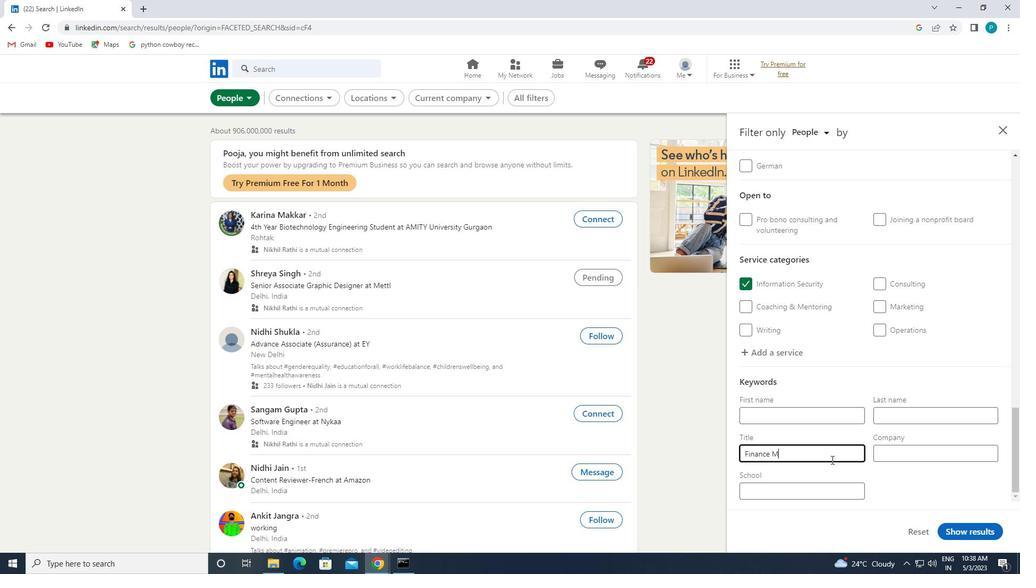 
Action: Key pressed ANAGER
Screenshot: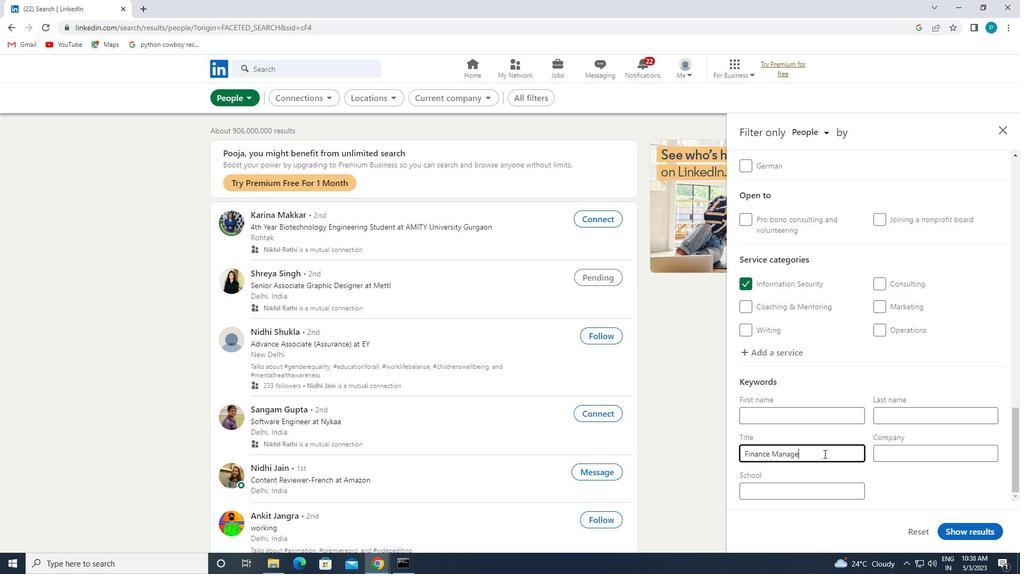 
Action: Mouse moved to (958, 528)
Screenshot: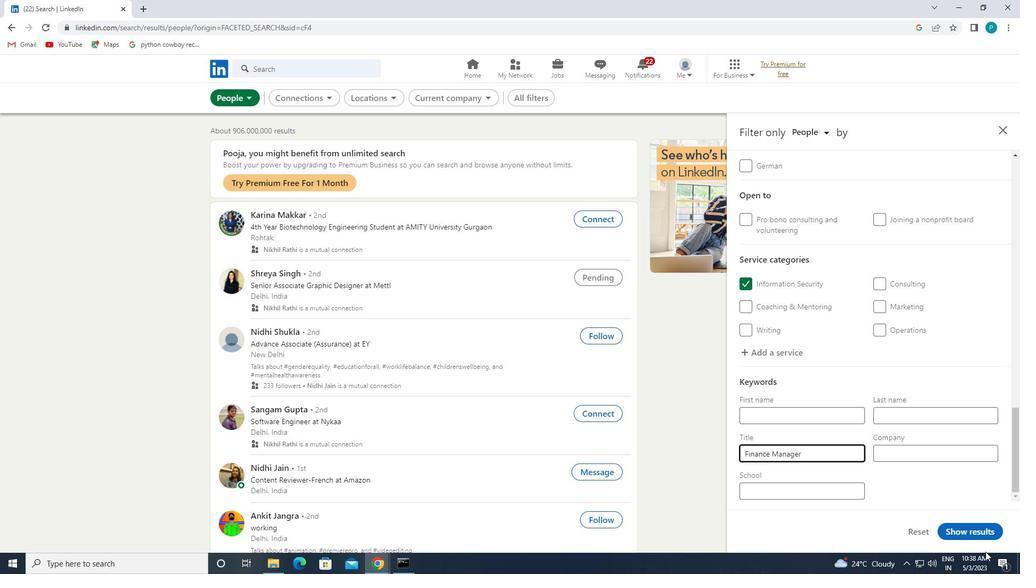 
Action: Mouse pressed left at (958, 528)
Screenshot: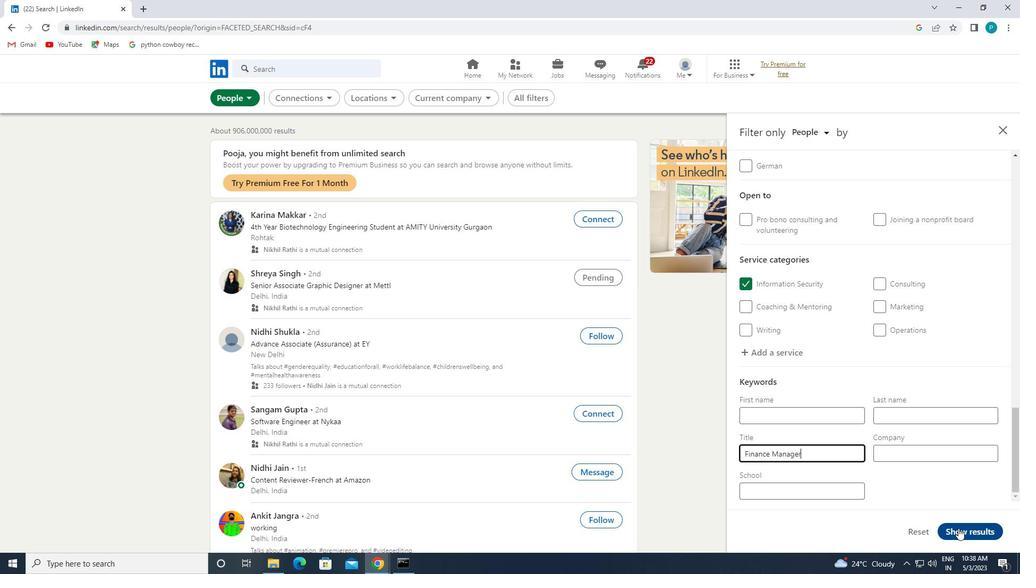 
